 Task: Look for space in Saarlouis, Germany from 8th June, 2023 to 12th June, 2023 for 2 adults in price range Rs.8000 to Rs.16000. Place can be private room with 1  bedroom having 1 bed and 1 bathroom. Property type can be flatguest house, hotel. Booking option can be shelf check-in. Required host language is English.
Action: Mouse moved to (353, 187)
Screenshot: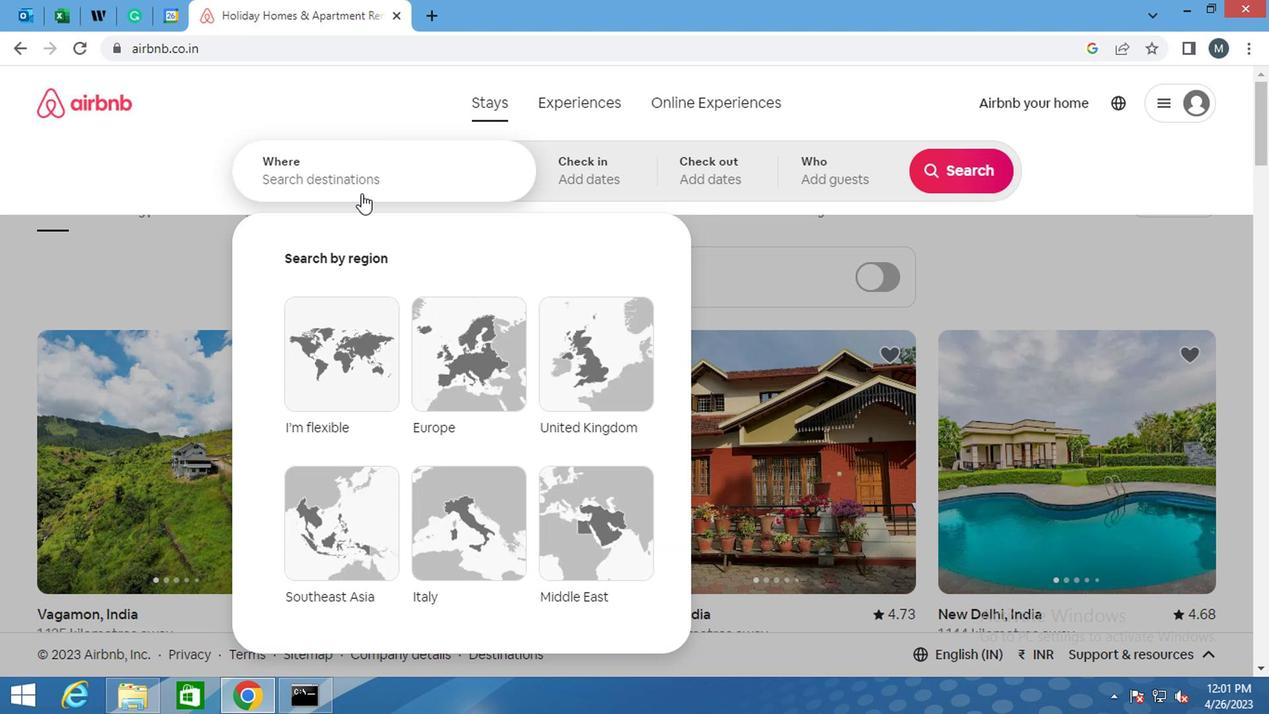 
Action: Mouse pressed left at (353, 187)
Screenshot: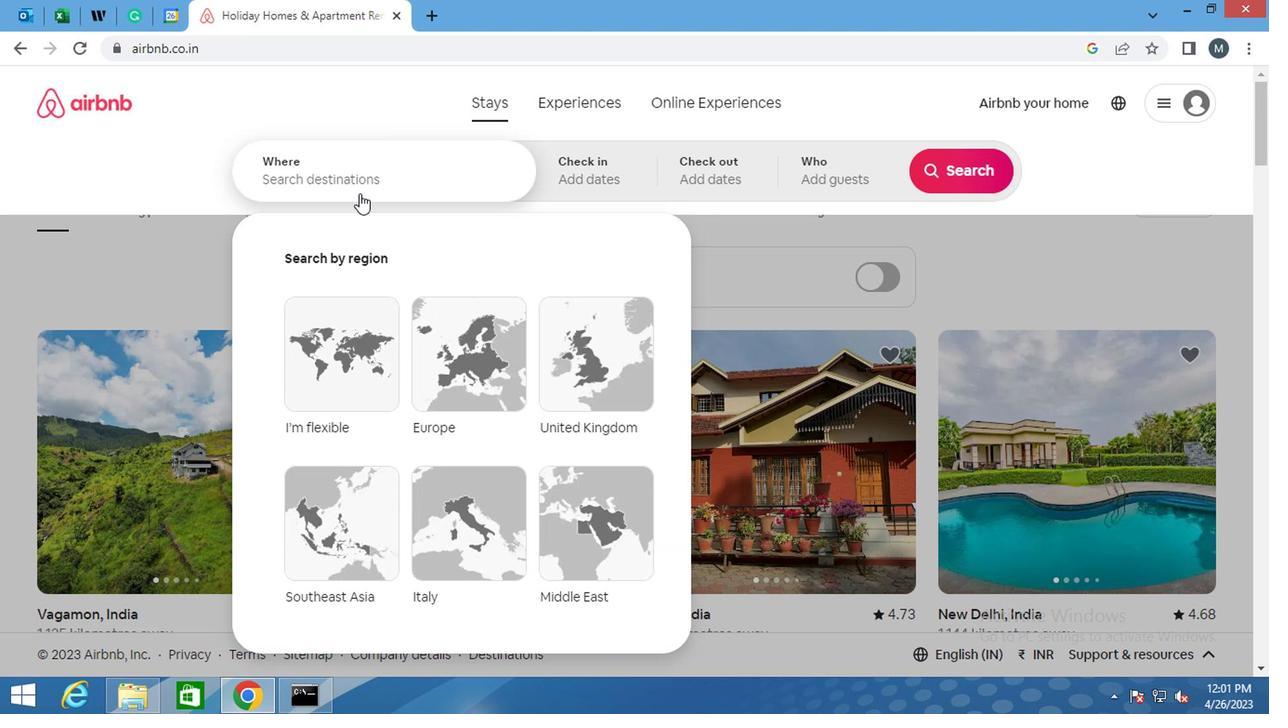 
Action: Key pressed <Key.shift>SAARLOUIS,<Key.shift>GER
Screenshot: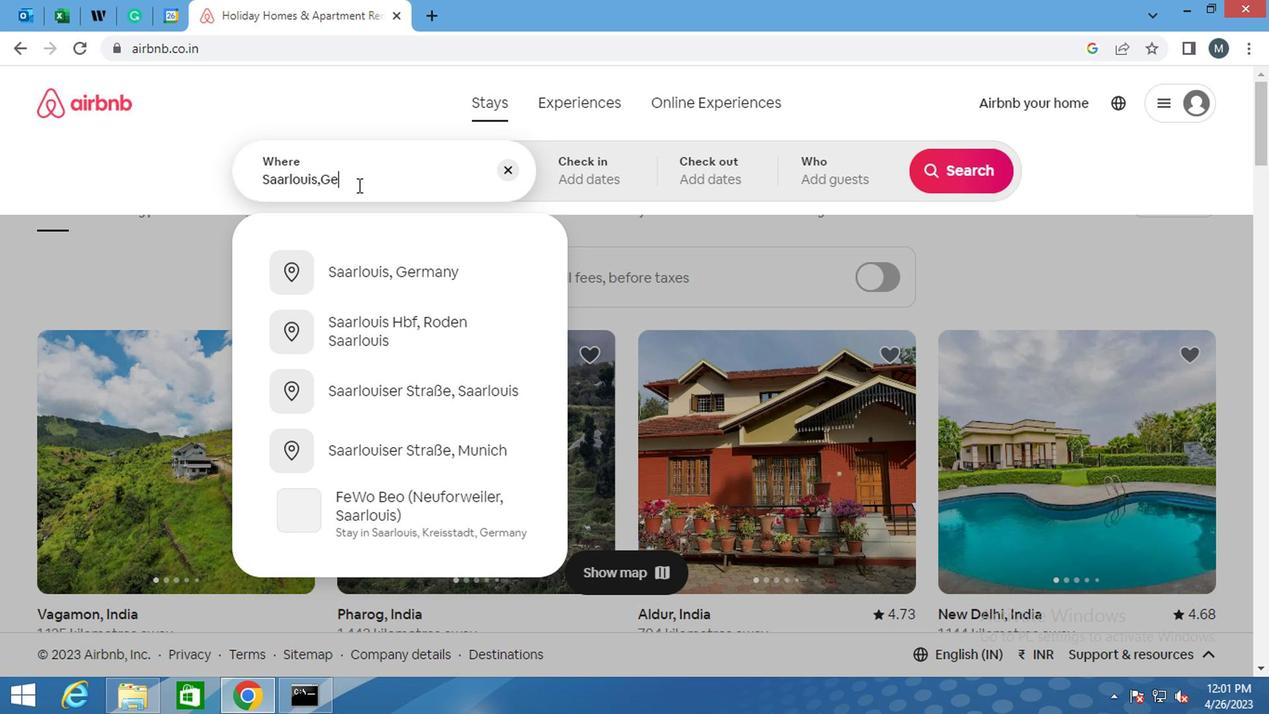 
Action: Mouse moved to (425, 269)
Screenshot: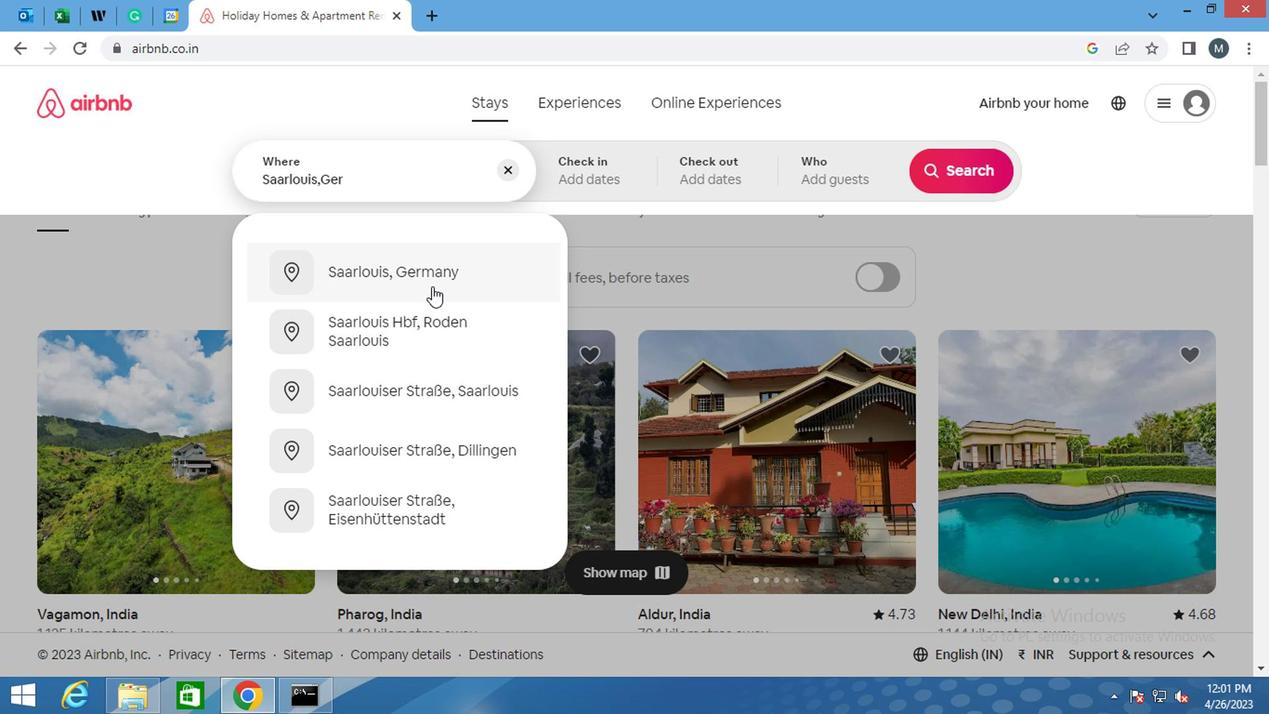 
Action: Mouse pressed left at (425, 269)
Screenshot: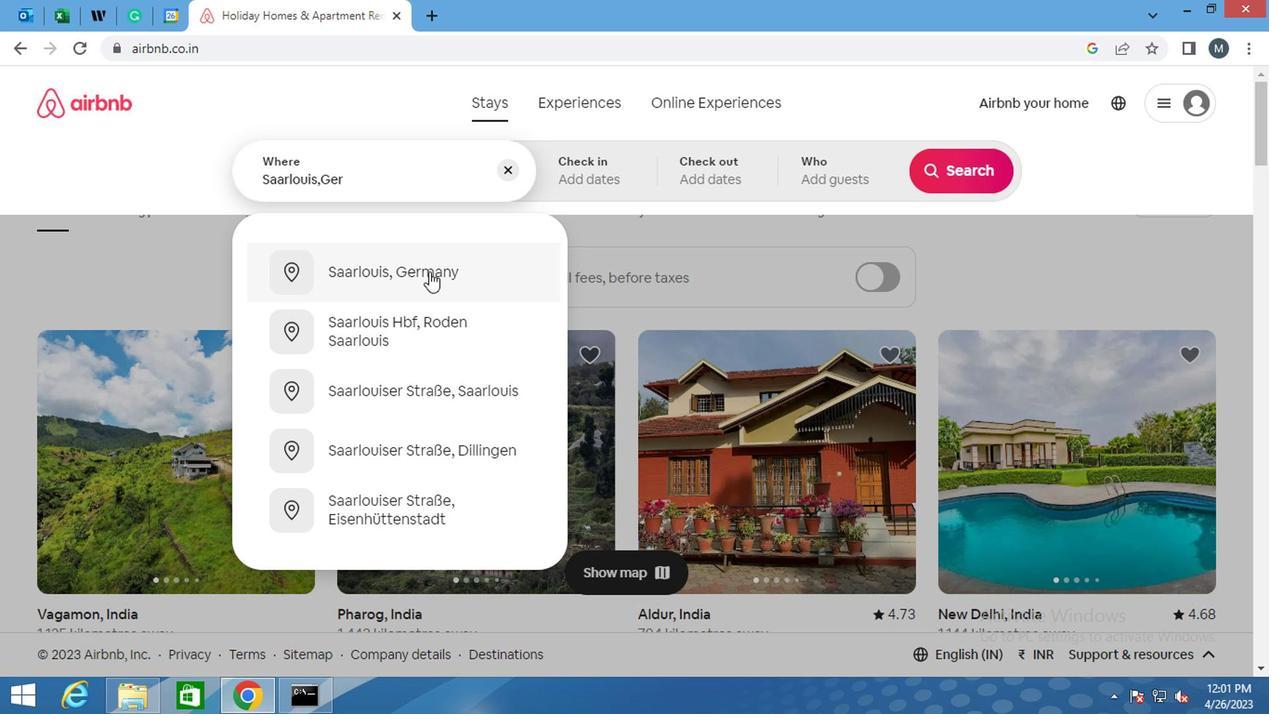 
Action: Mouse moved to (574, 185)
Screenshot: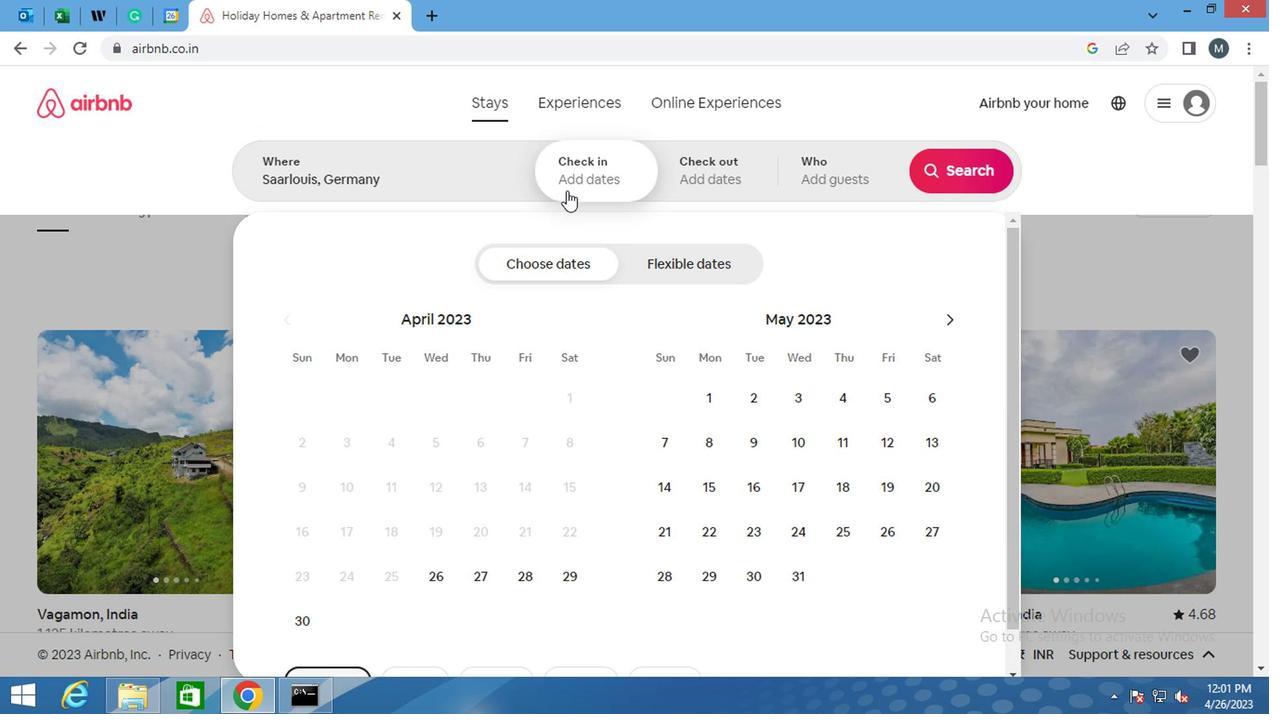 
Action: Mouse pressed left at (574, 185)
Screenshot: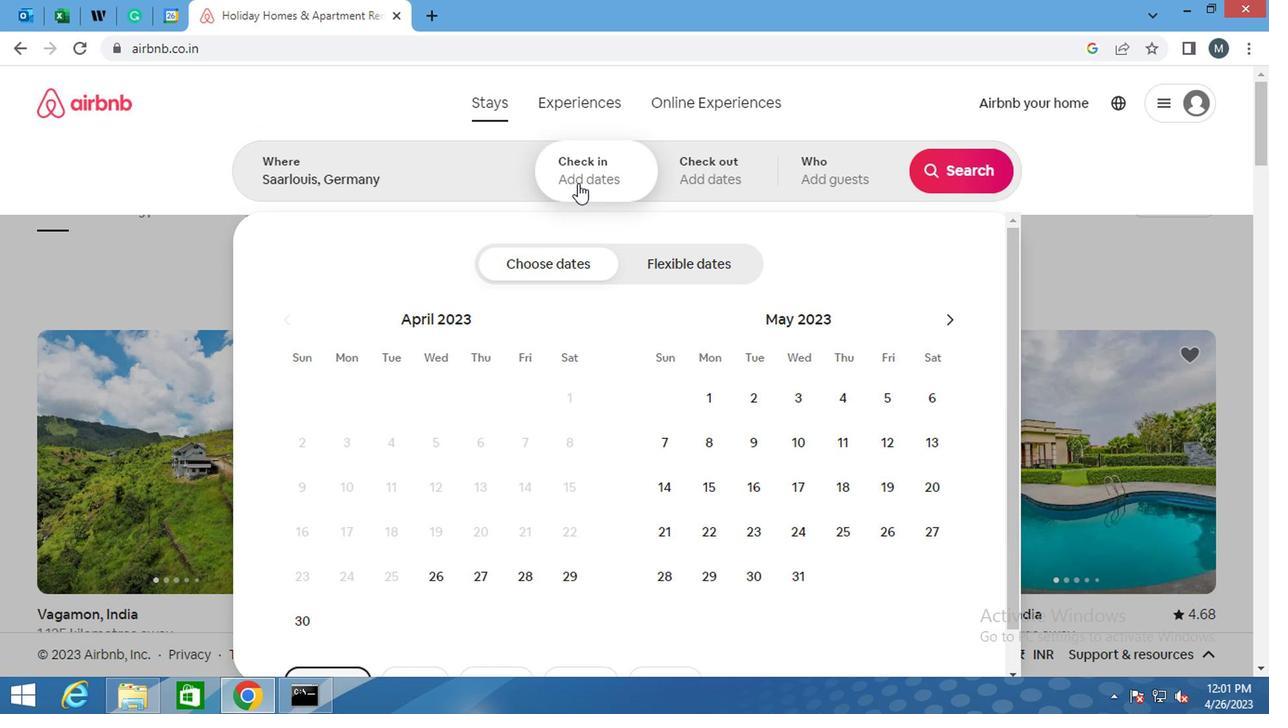 
Action: Mouse moved to (577, 187)
Screenshot: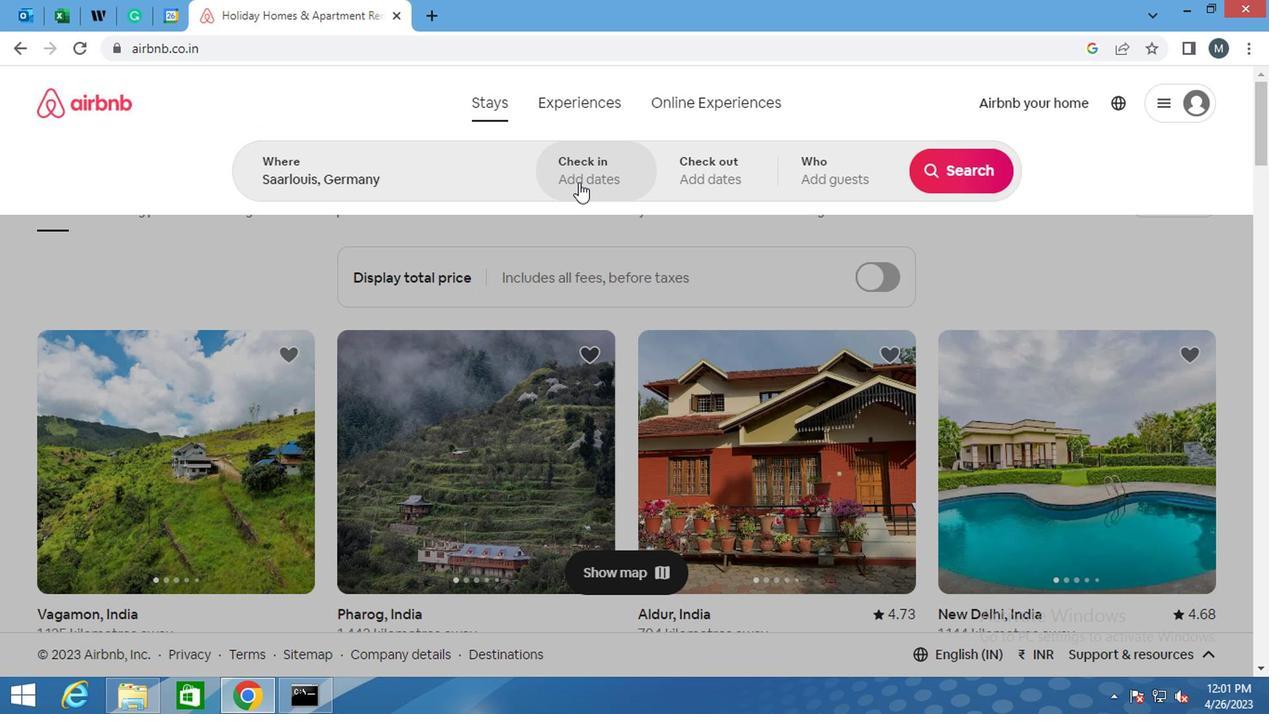 
Action: Mouse pressed left at (577, 187)
Screenshot: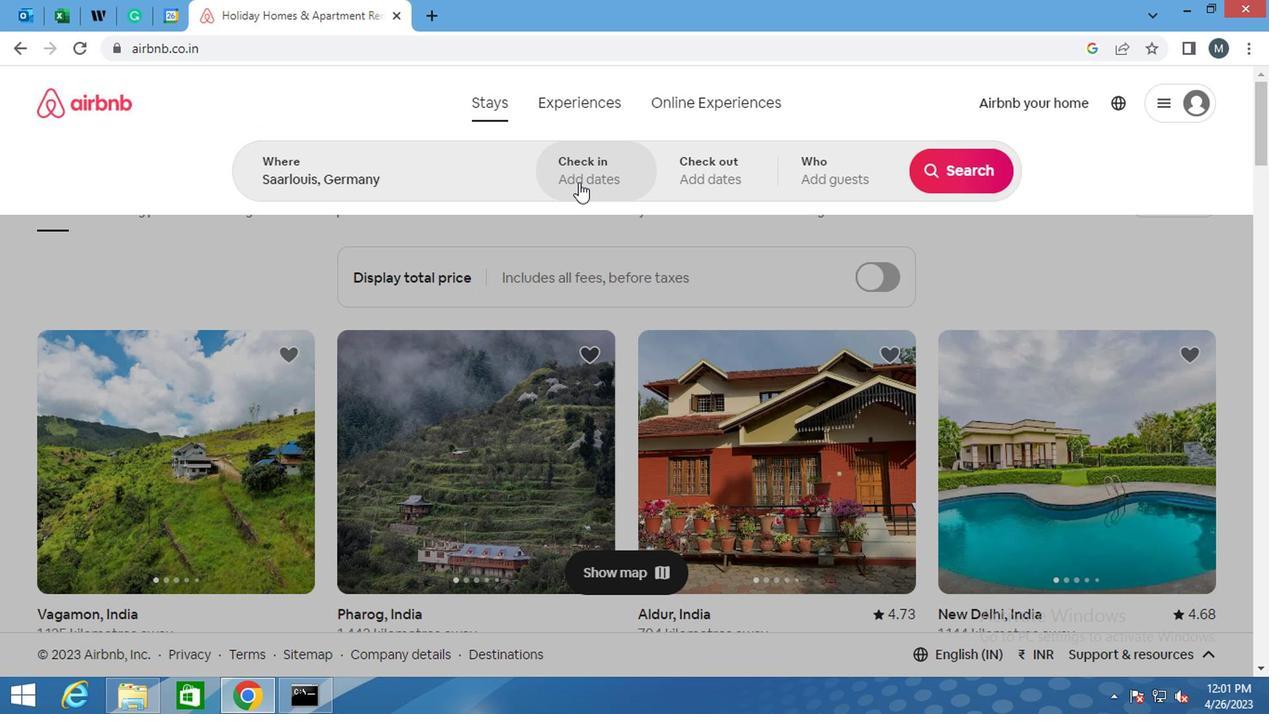 
Action: Mouse moved to (938, 315)
Screenshot: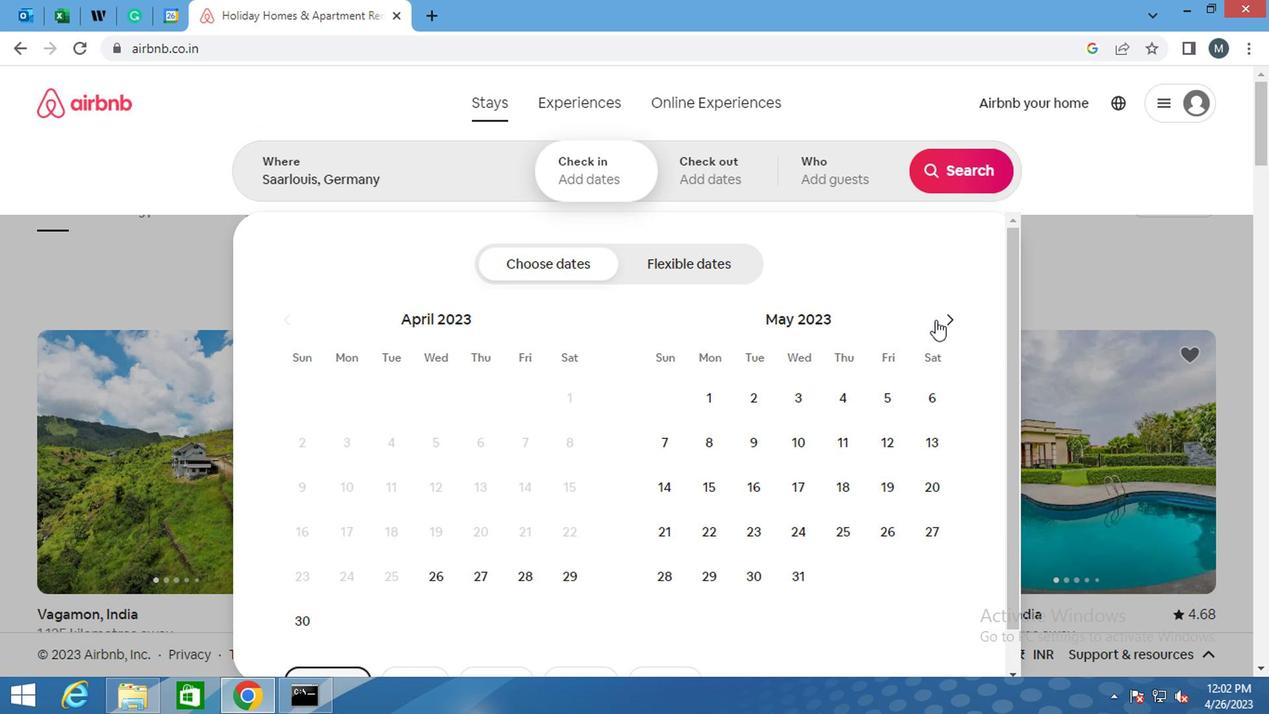 
Action: Mouse pressed left at (938, 315)
Screenshot: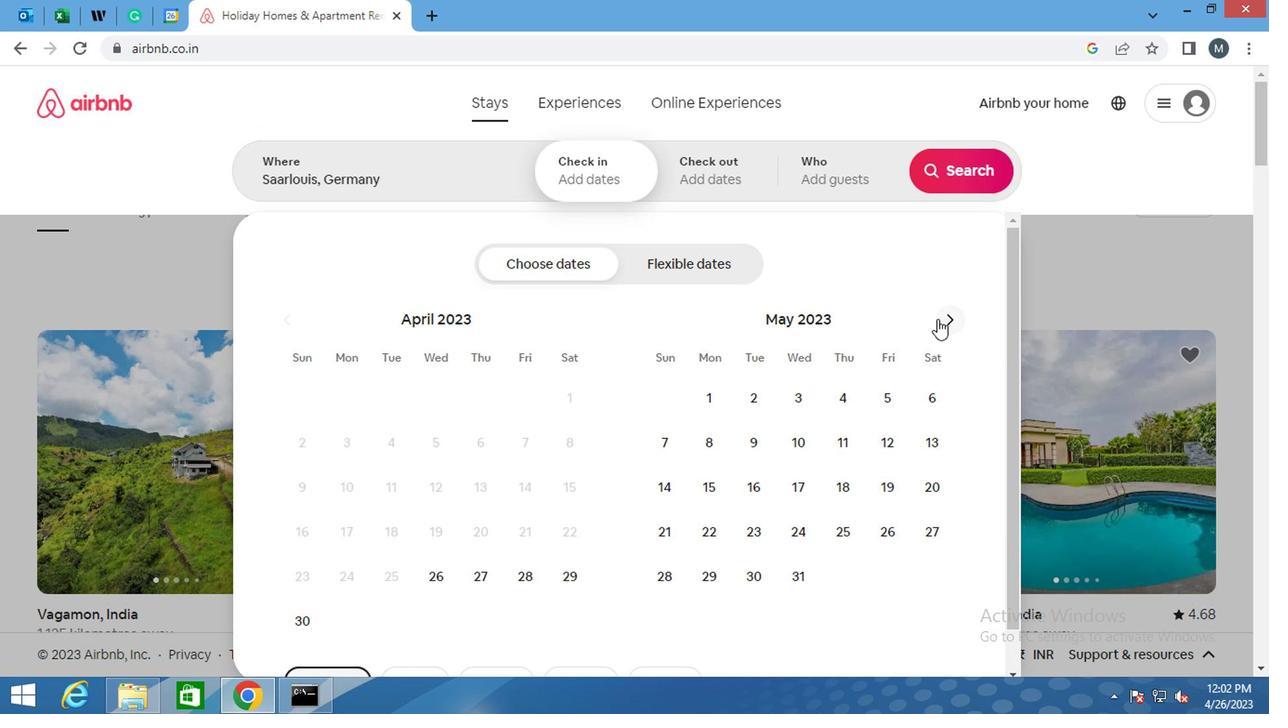 
Action: Mouse moved to (844, 450)
Screenshot: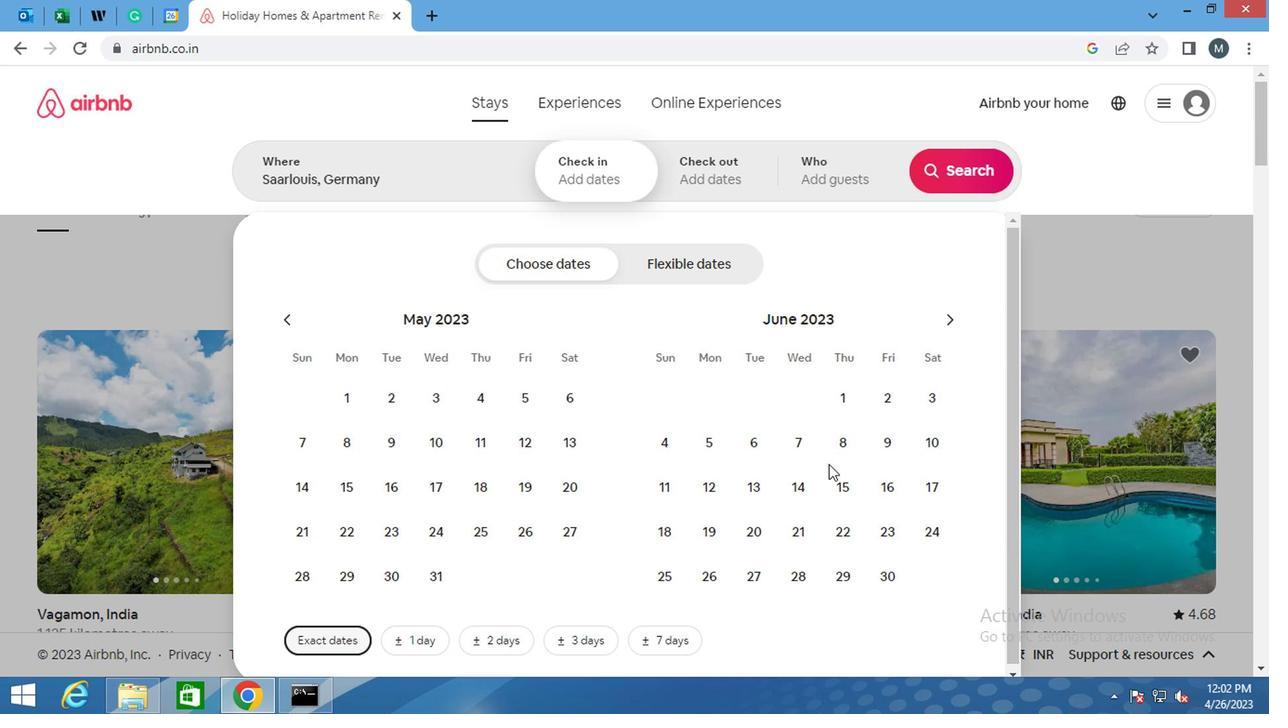 
Action: Mouse pressed left at (844, 450)
Screenshot: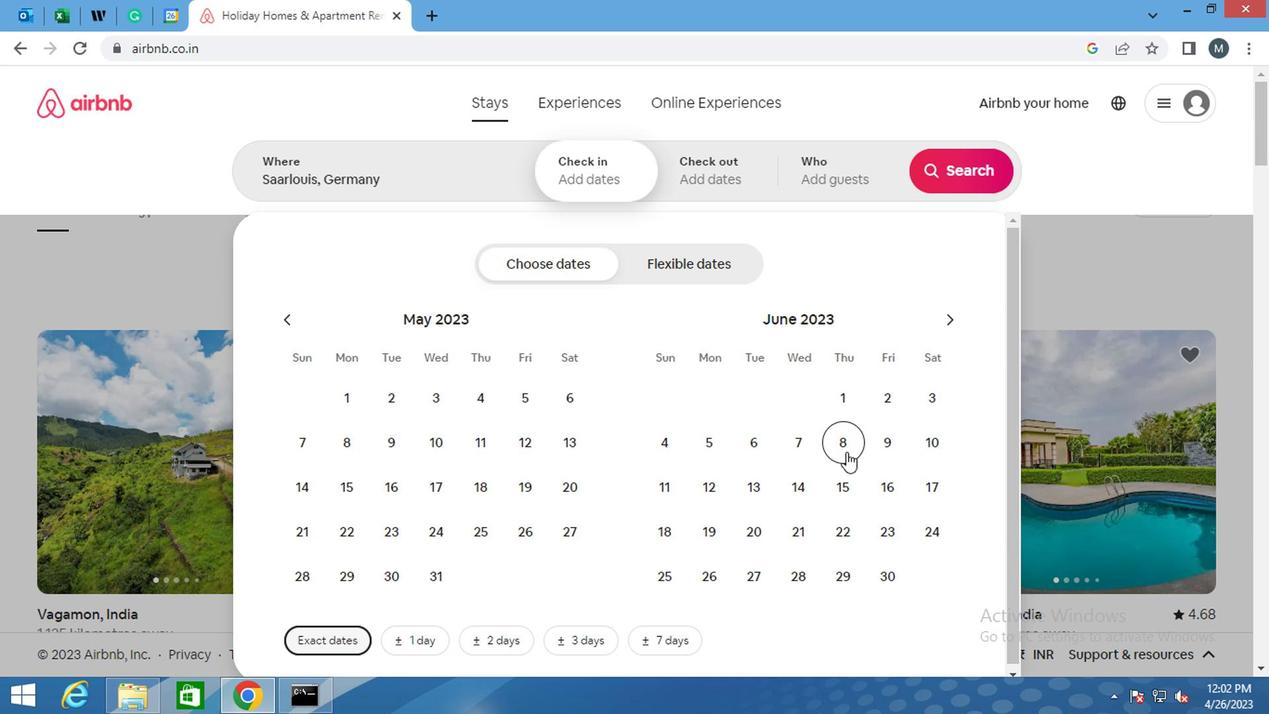 
Action: Mouse moved to (698, 493)
Screenshot: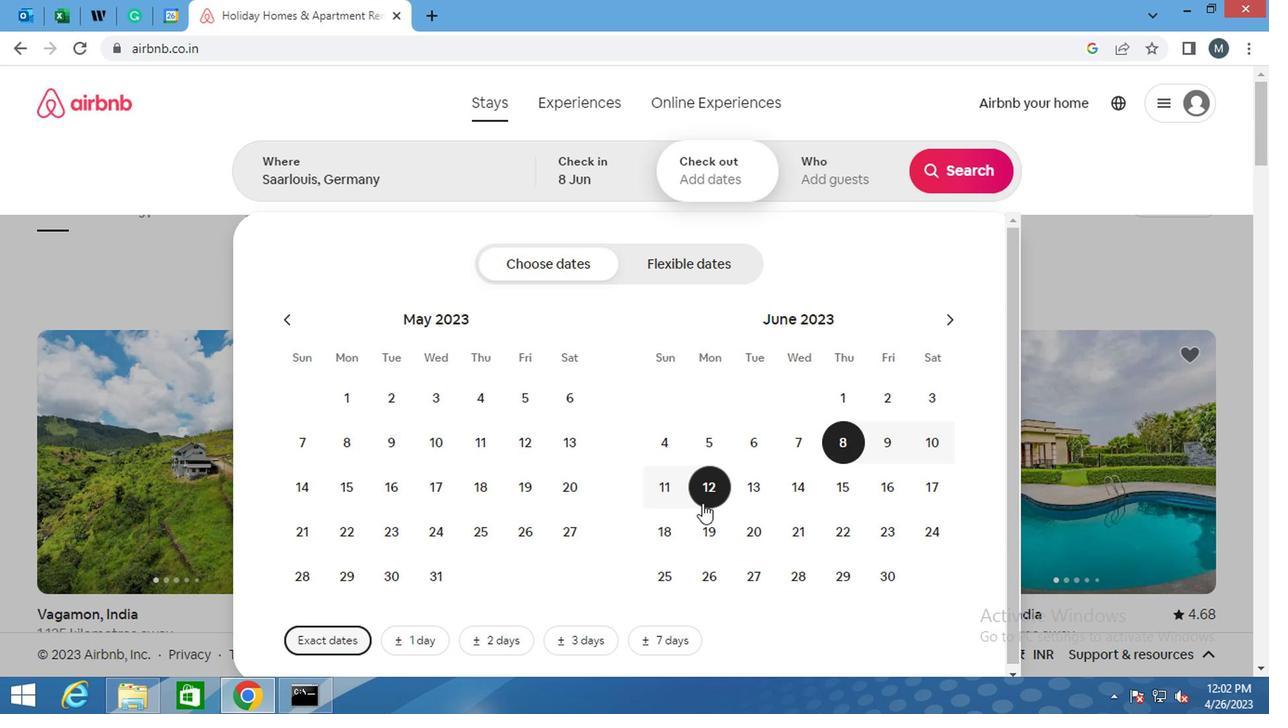 
Action: Mouse pressed left at (698, 493)
Screenshot: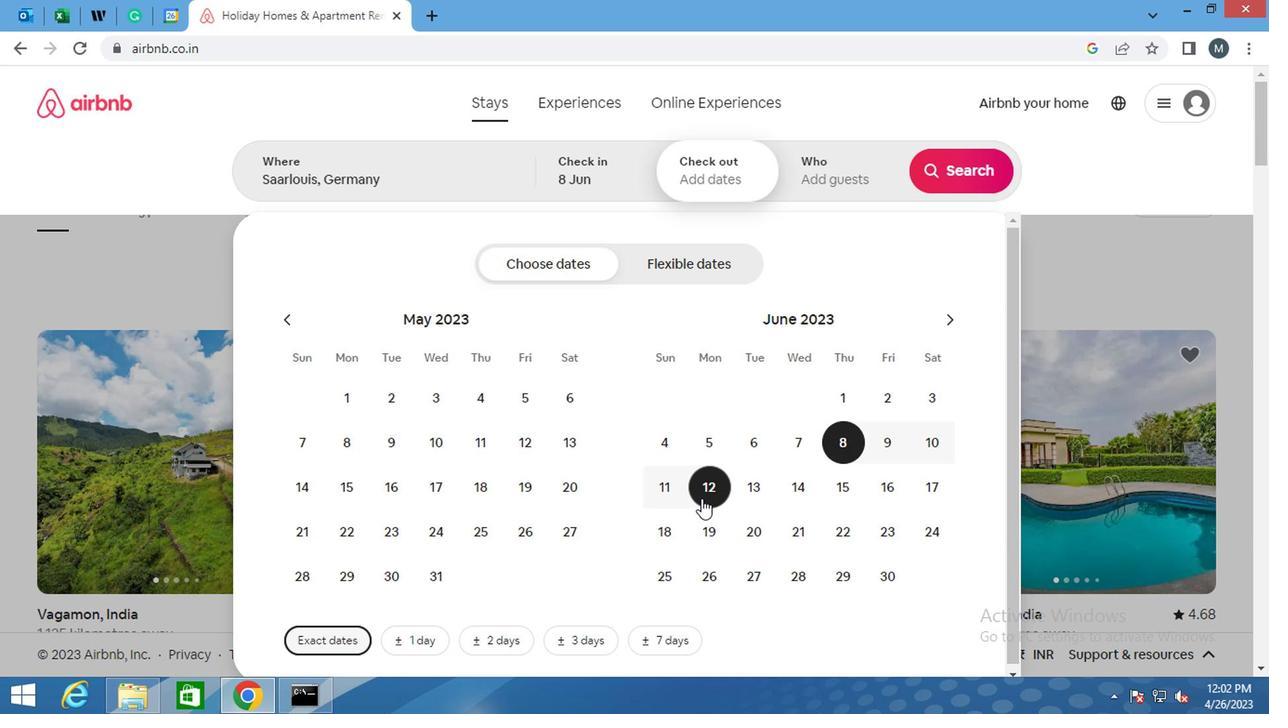 
Action: Mouse moved to (825, 175)
Screenshot: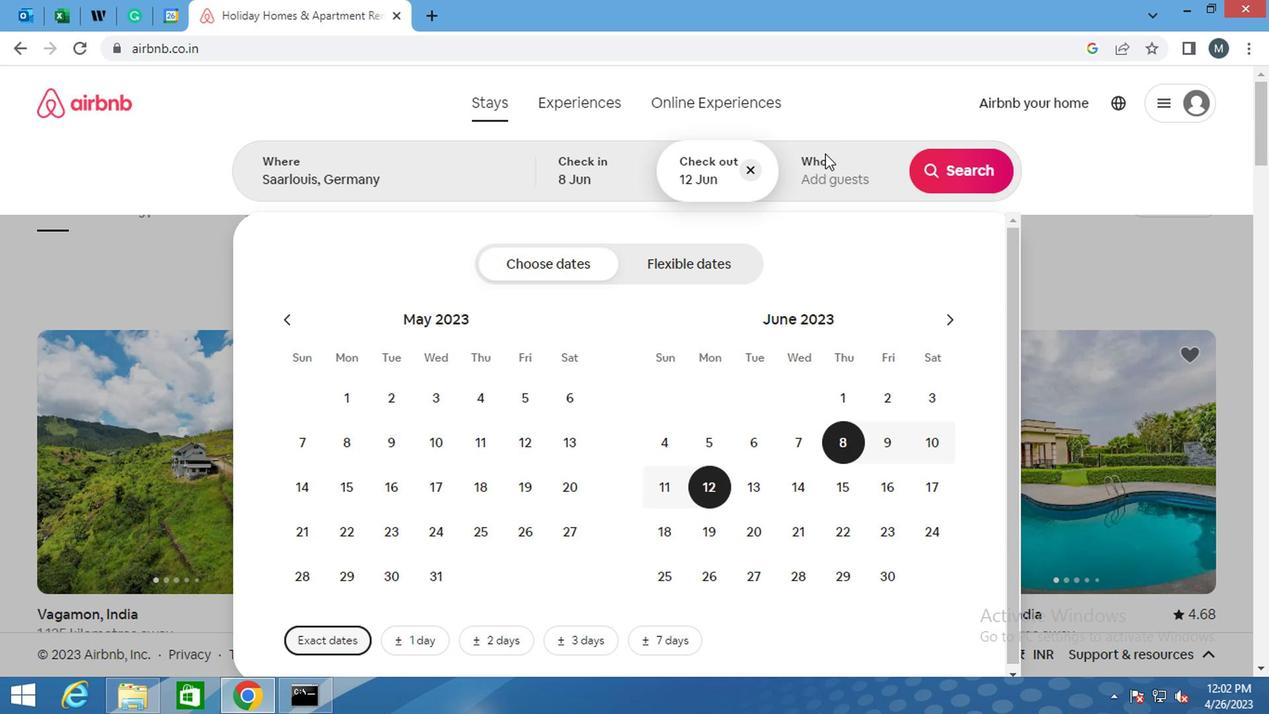 
Action: Mouse pressed left at (825, 175)
Screenshot: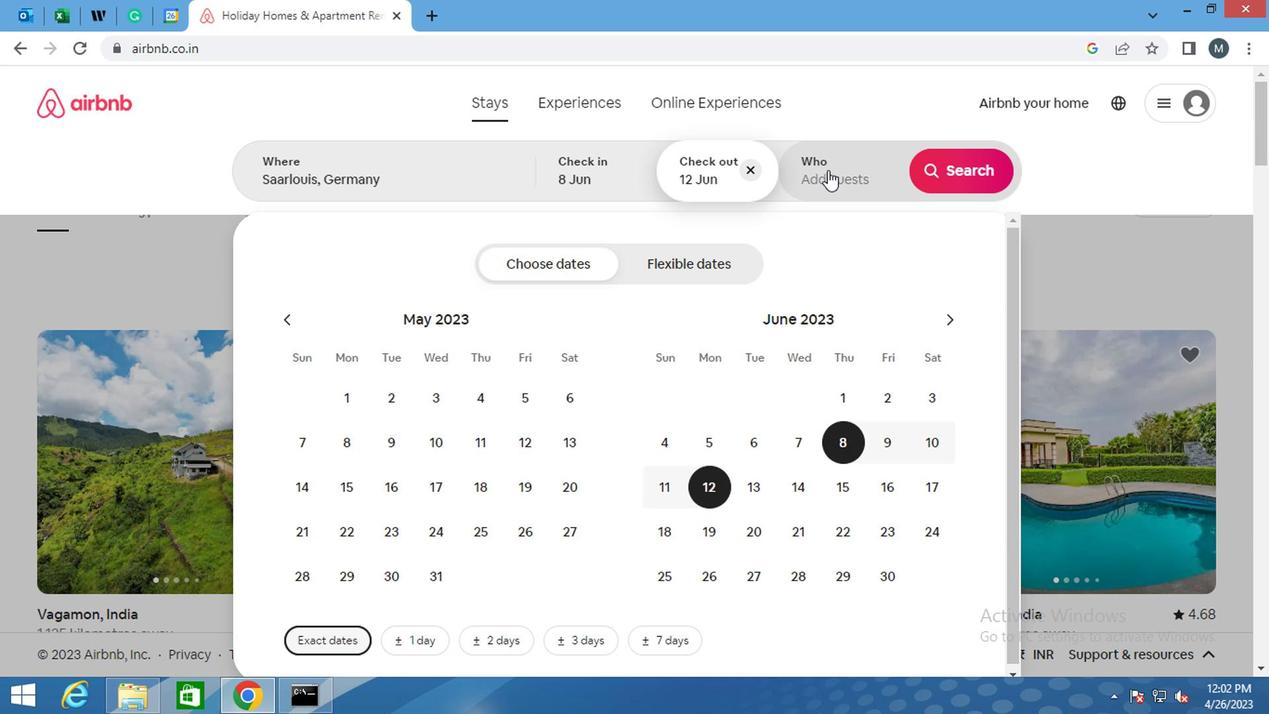 
Action: Mouse moved to (966, 271)
Screenshot: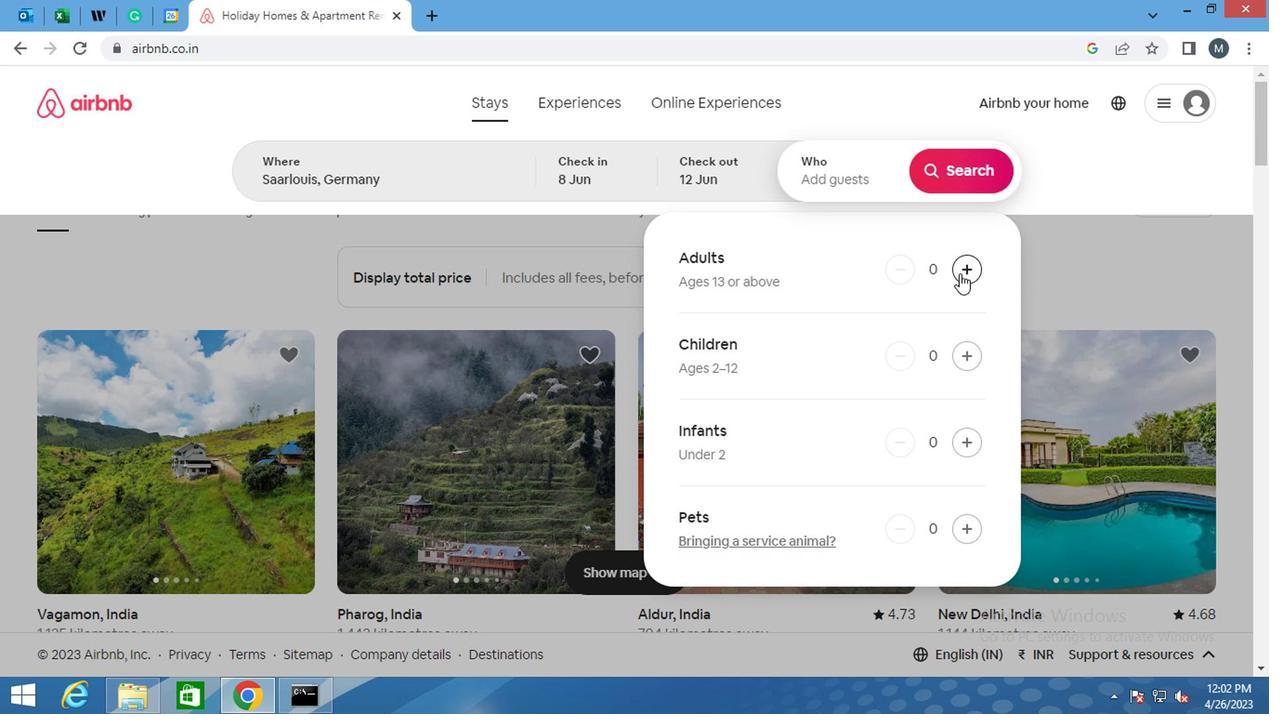 
Action: Mouse pressed left at (966, 271)
Screenshot: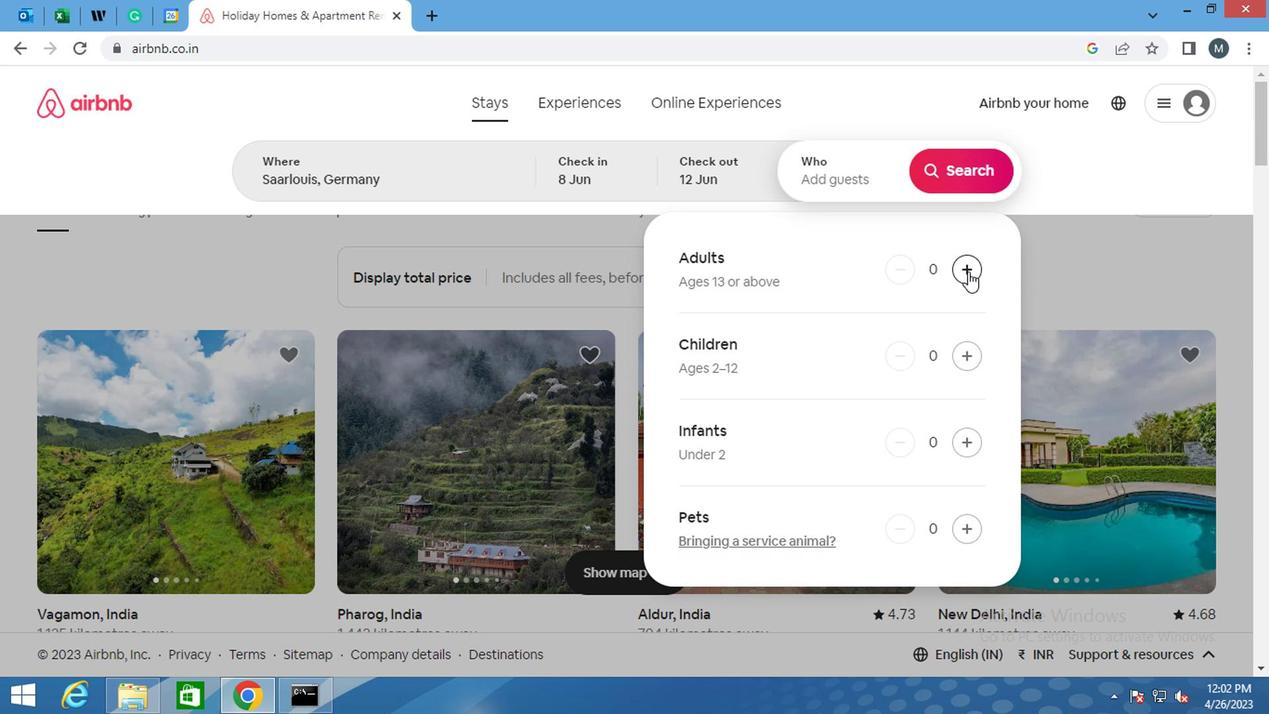 
Action: Mouse moved to (966, 271)
Screenshot: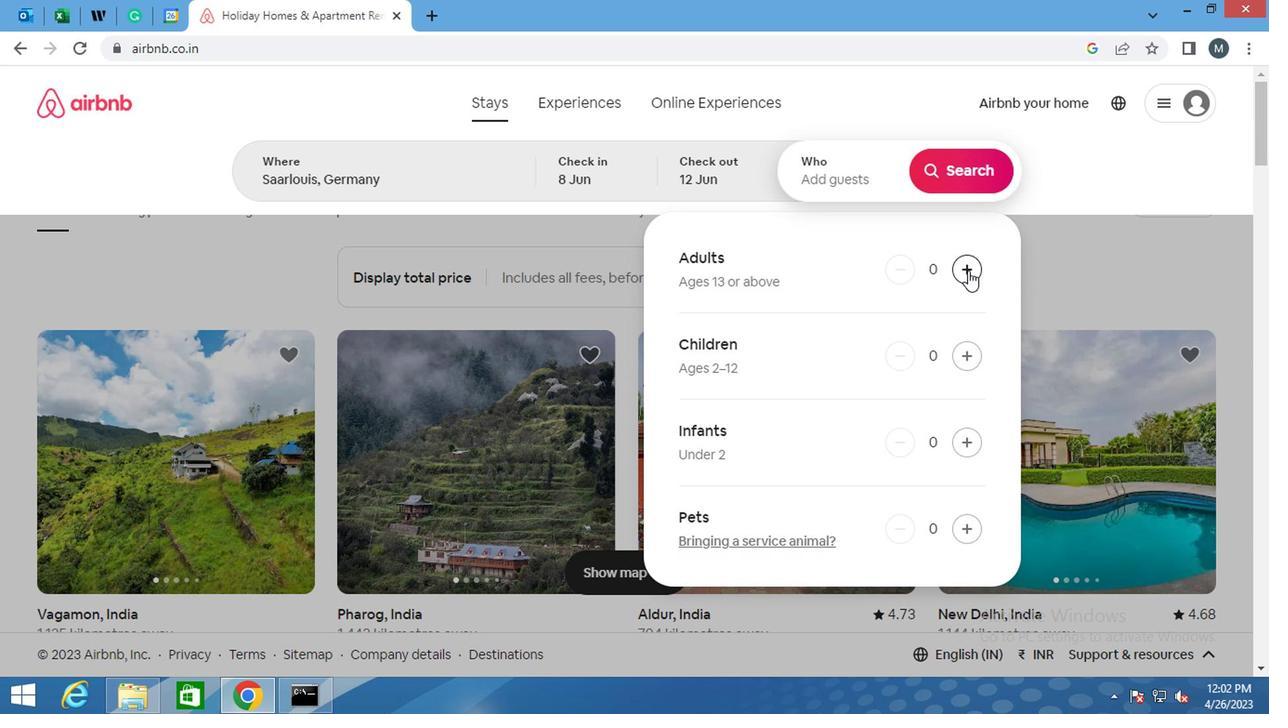 
Action: Mouse pressed left at (966, 271)
Screenshot: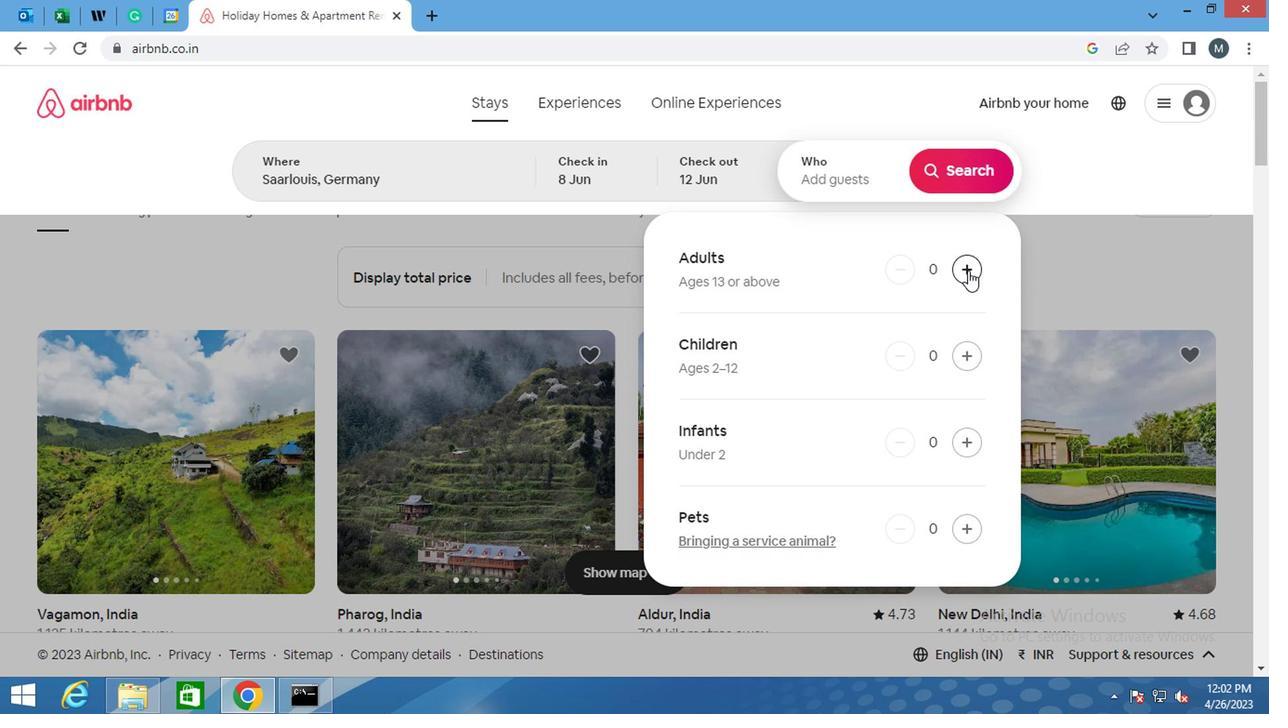 
Action: Mouse moved to (950, 175)
Screenshot: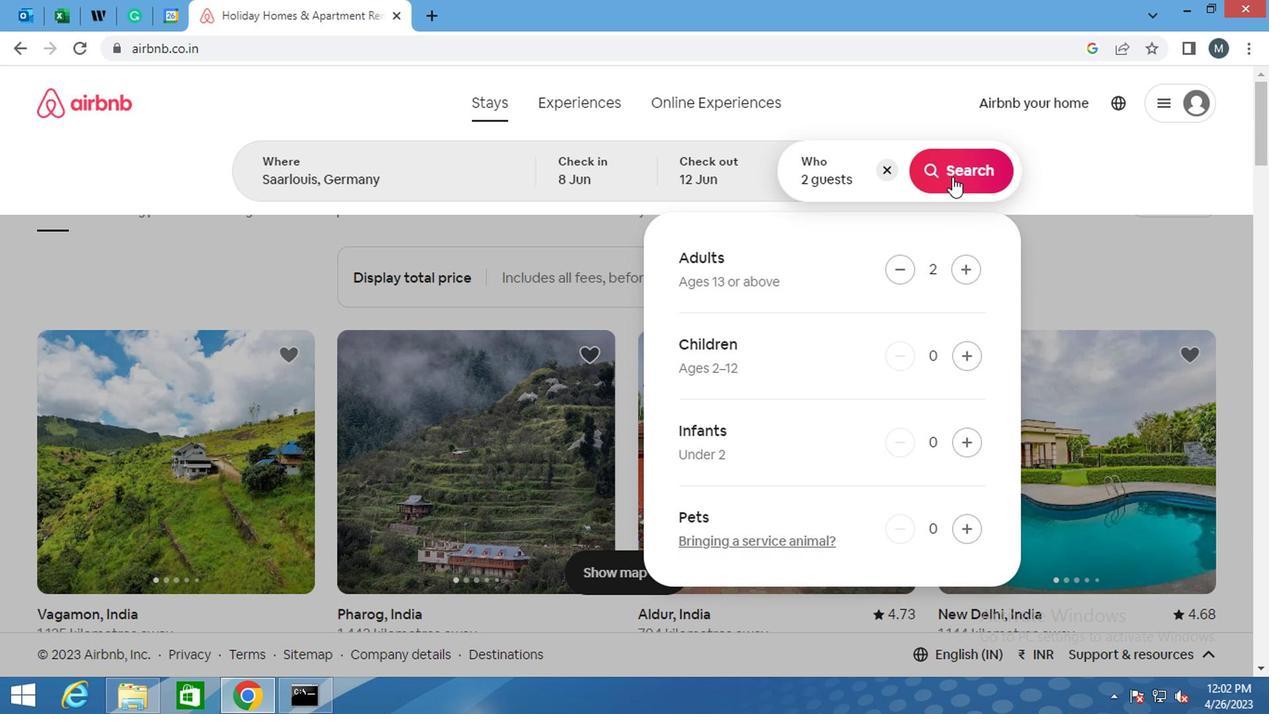 
Action: Mouse pressed left at (950, 175)
Screenshot: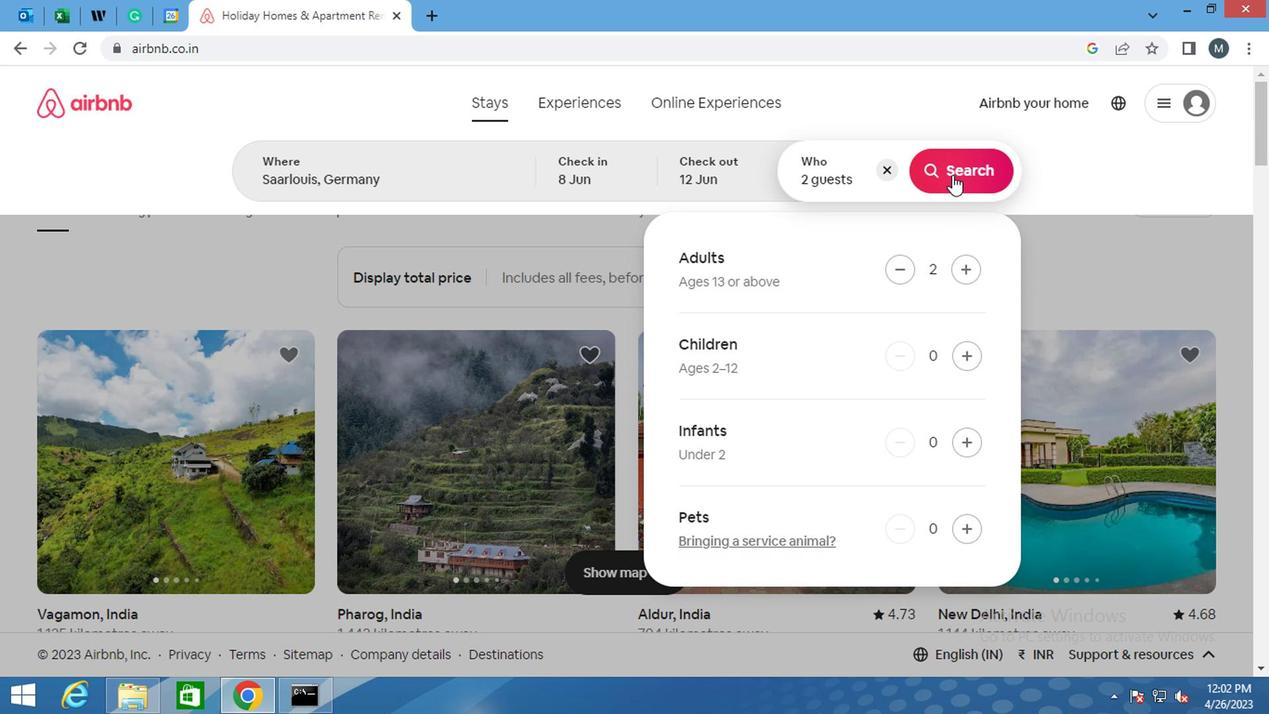 
Action: Mouse moved to (1211, 187)
Screenshot: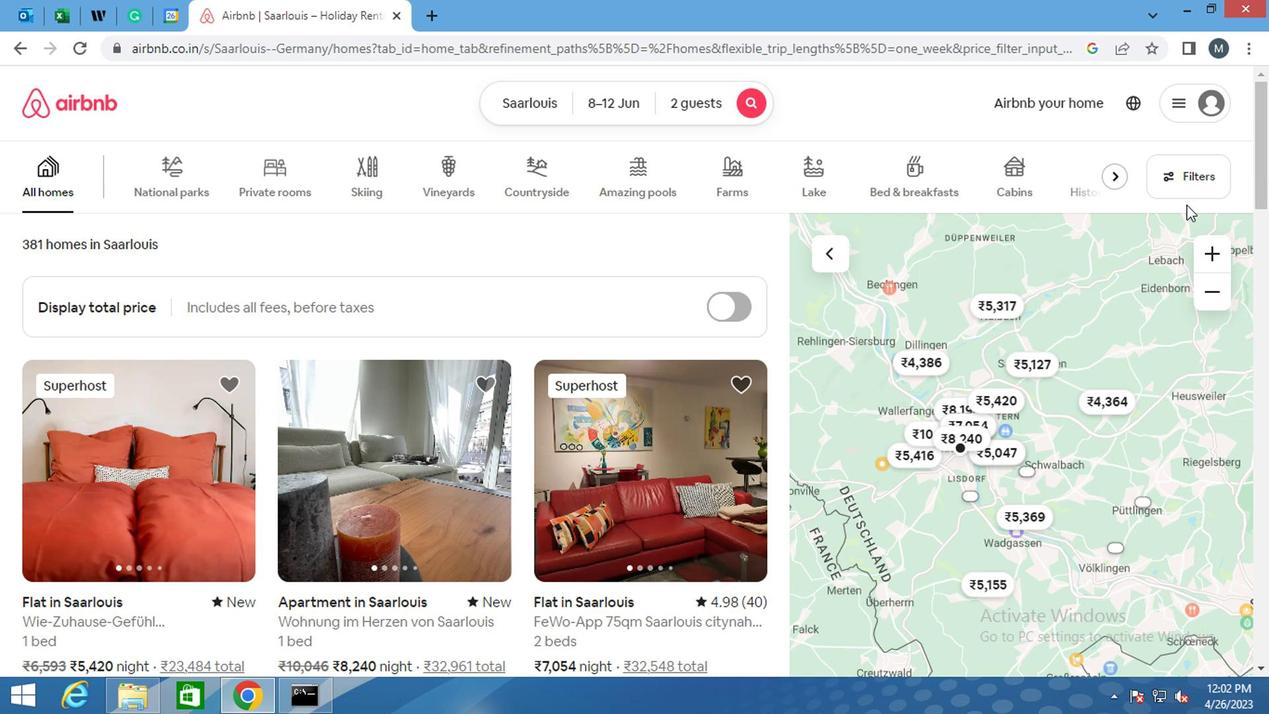 
Action: Mouse pressed left at (1211, 187)
Screenshot: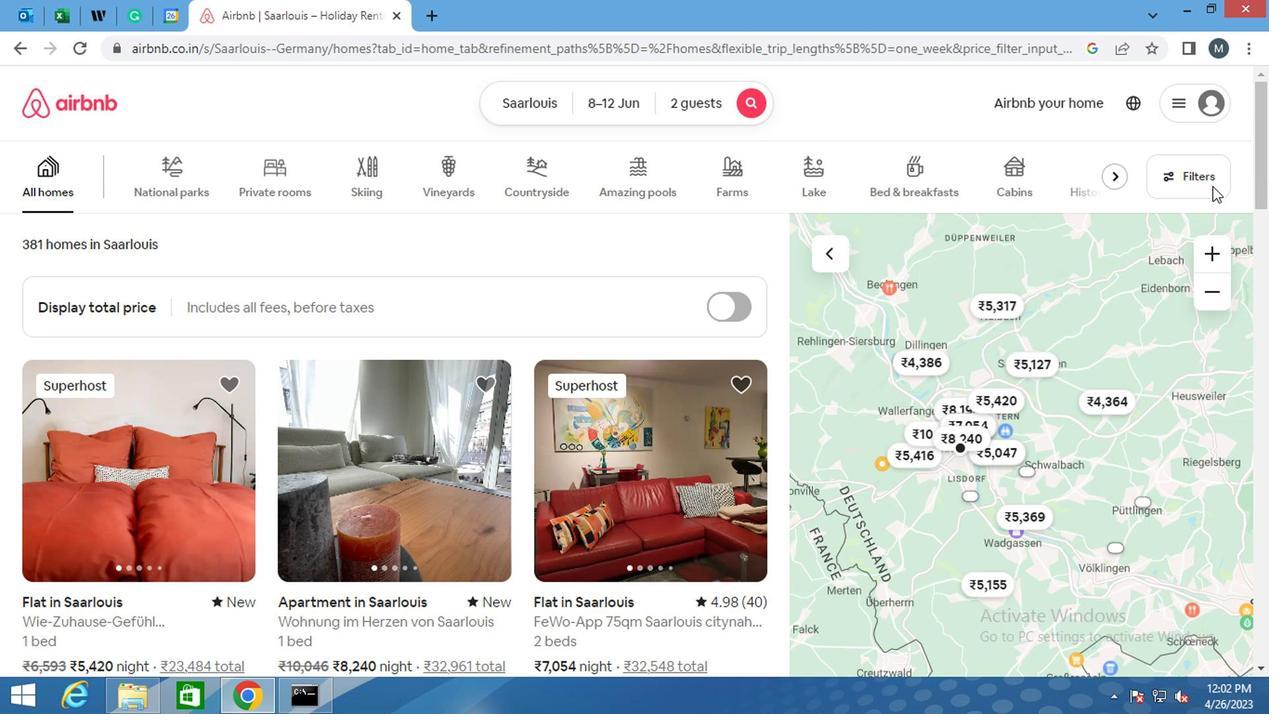 
Action: Mouse moved to (411, 426)
Screenshot: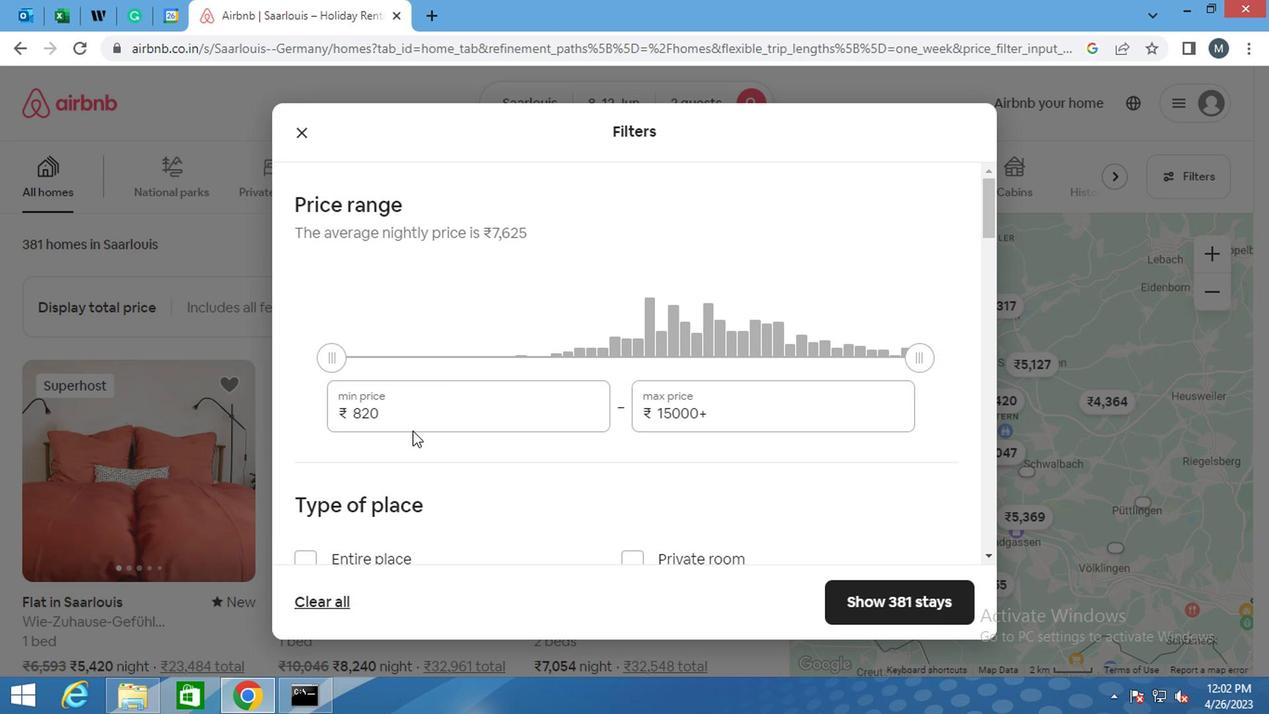 
Action: Mouse pressed left at (411, 426)
Screenshot: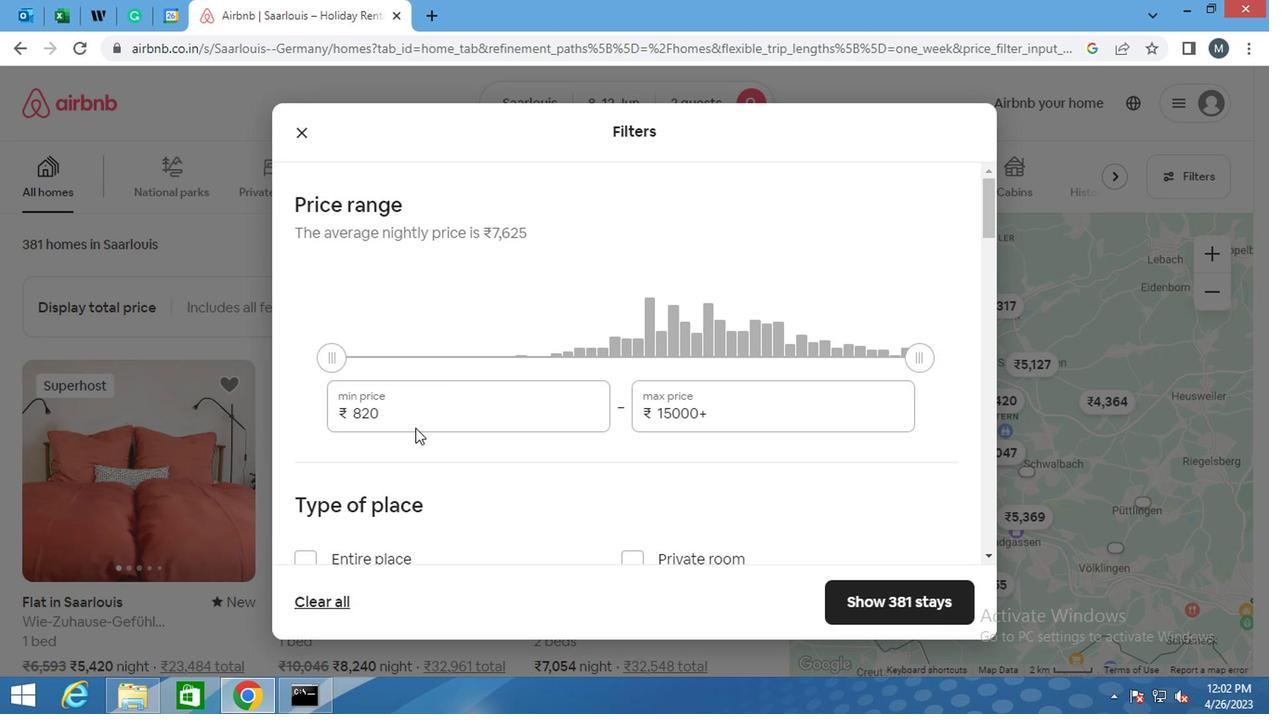 
Action: Mouse moved to (411, 421)
Screenshot: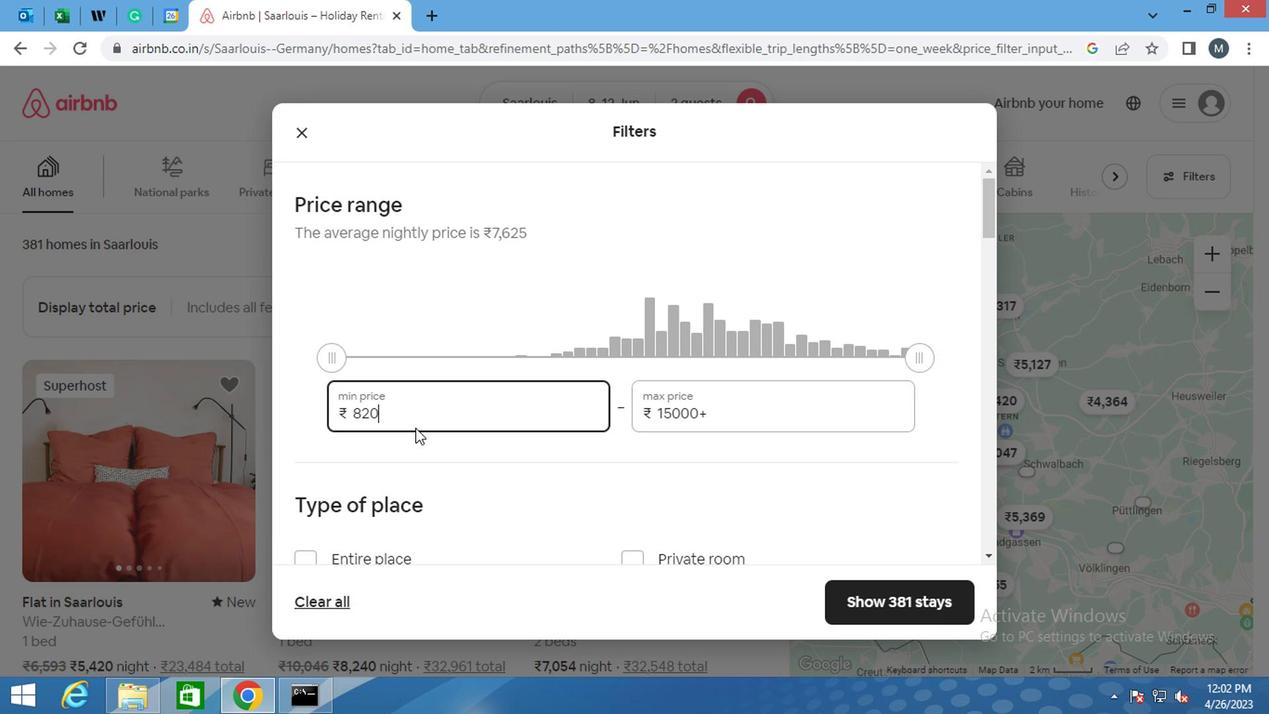 
Action: Key pressed <Key.backspace><Key.backspace>000
Screenshot: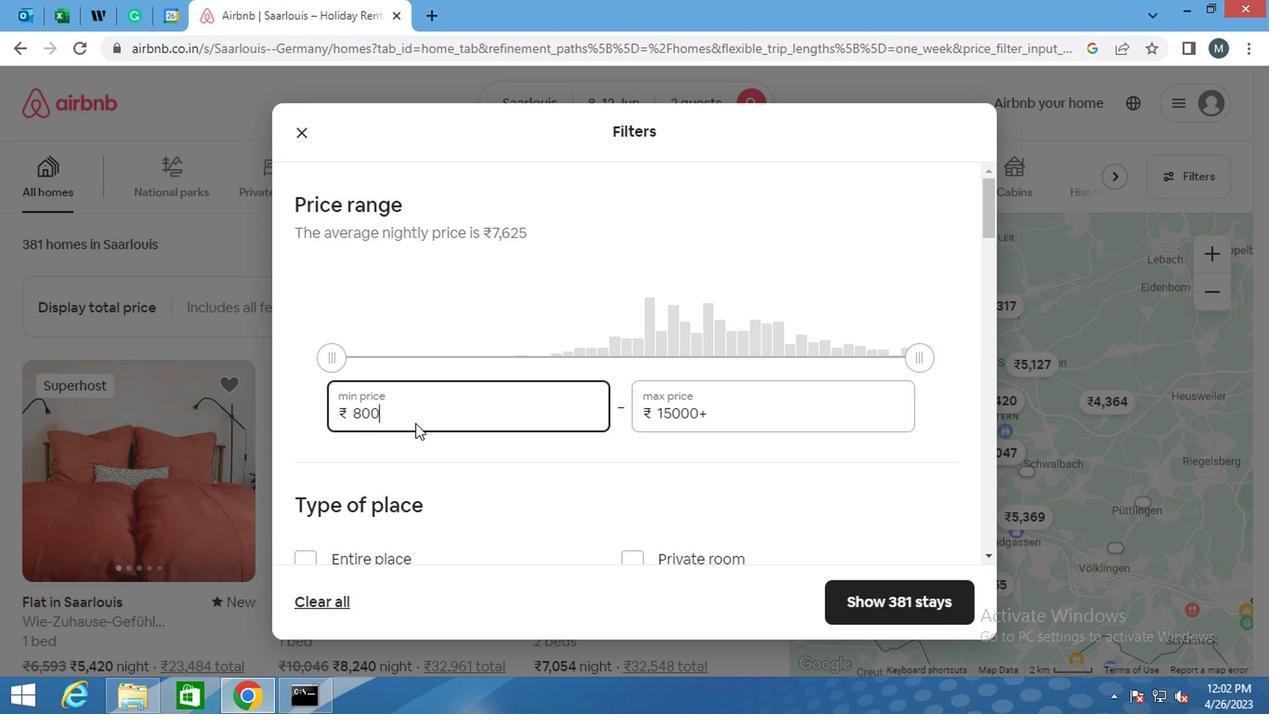 
Action: Mouse moved to (788, 412)
Screenshot: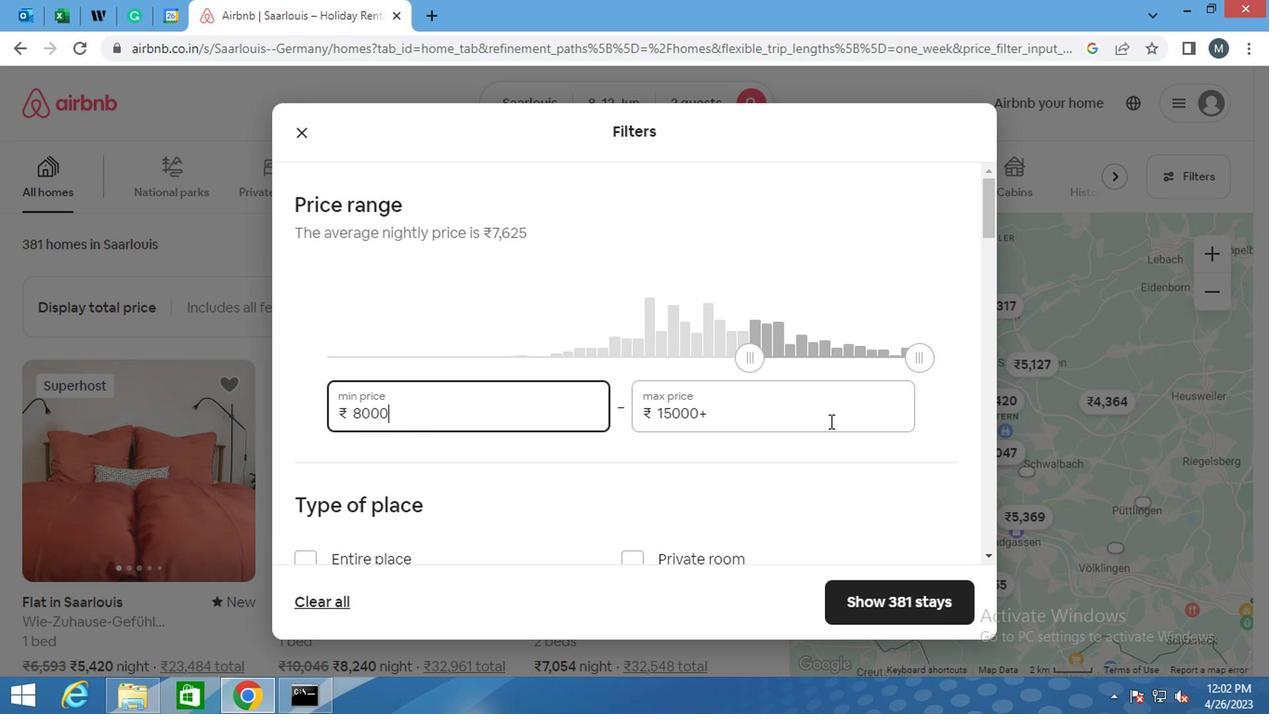 
Action: Mouse pressed left at (788, 412)
Screenshot: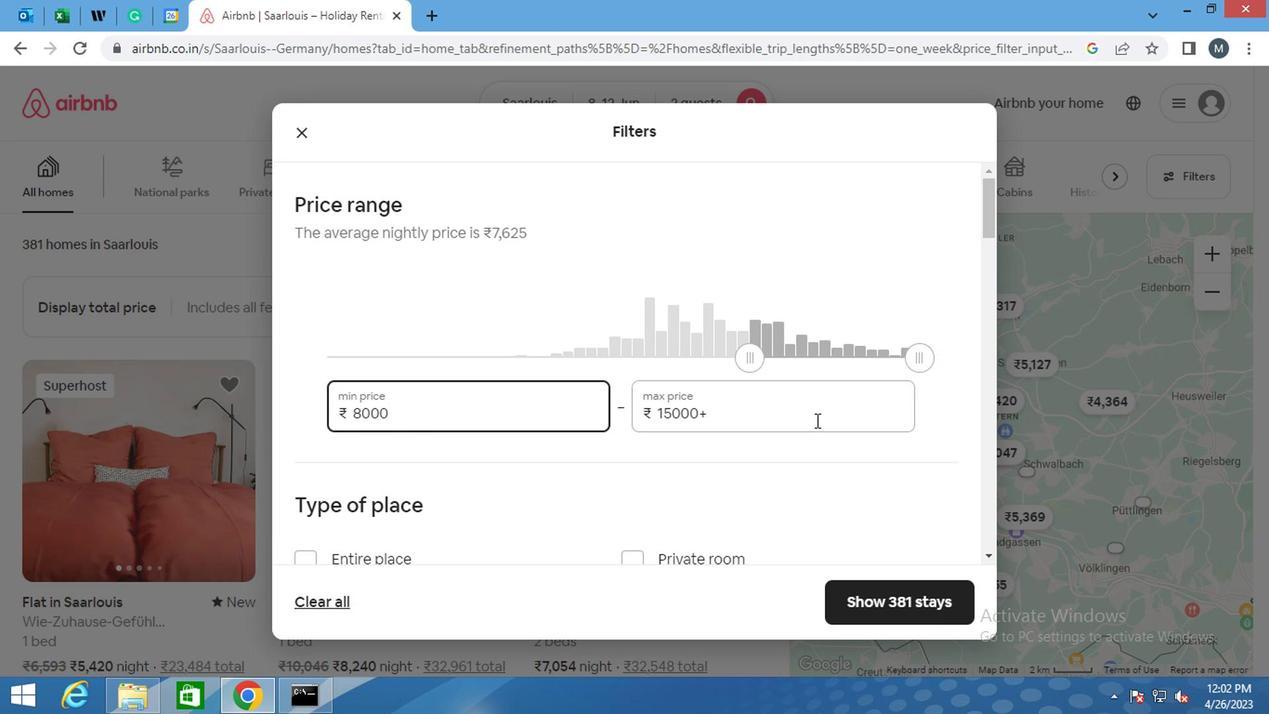 
Action: Key pressed <Key.backspace><Key.backspace><Key.backspace><Key.backspace><Key.backspace><Key.backspace>6000
Screenshot: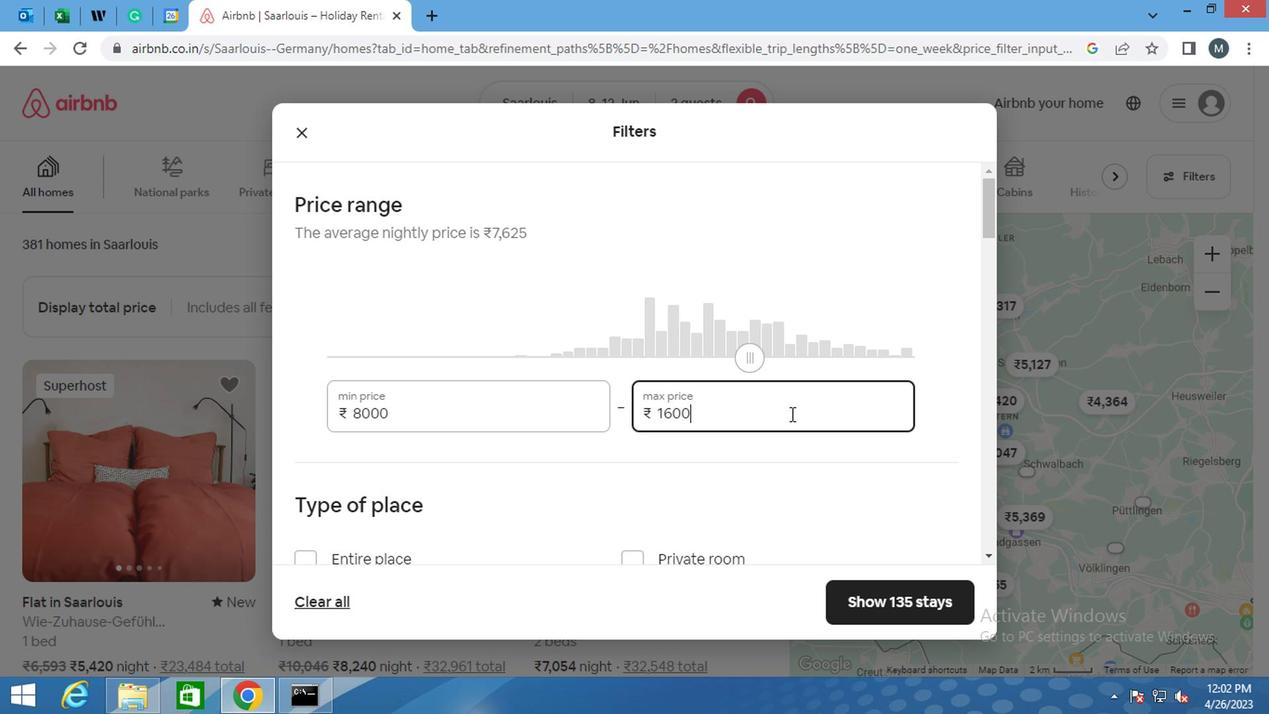 
Action: Mouse moved to (467, 402)
Screenshot: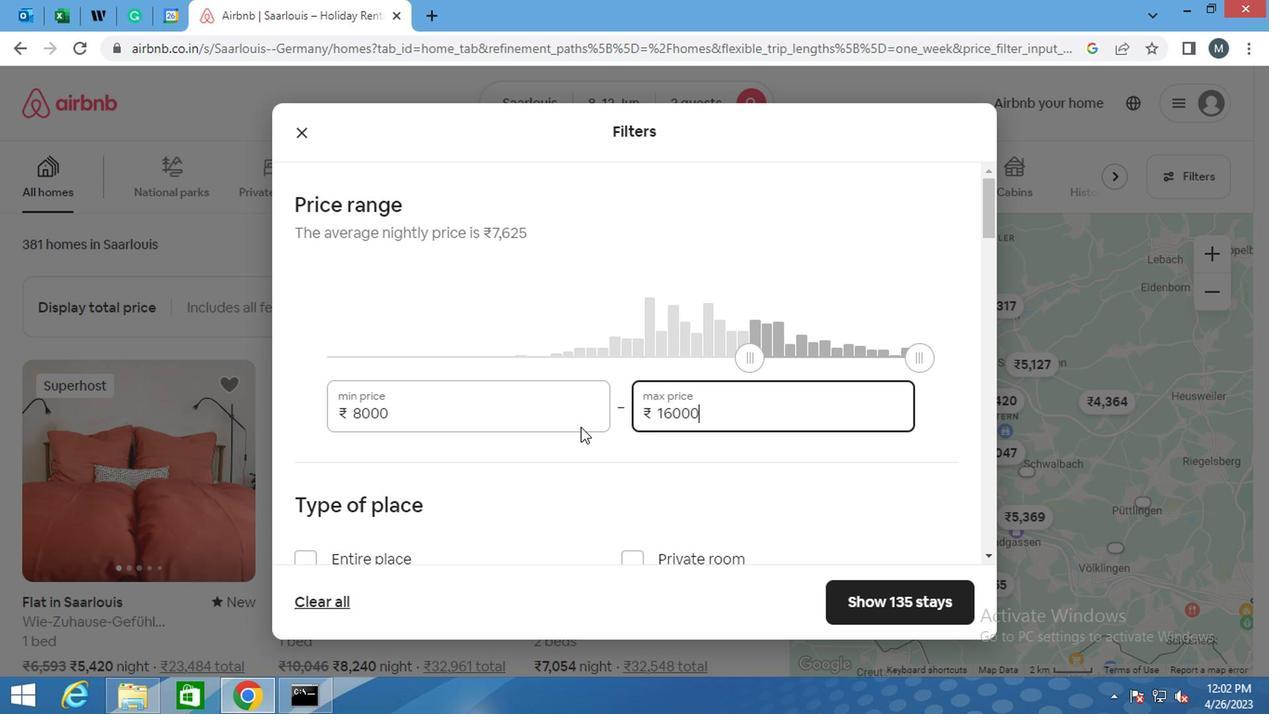 
Action: Mouse scrolled (467, 401) with delta (0, -1)
Screenshot: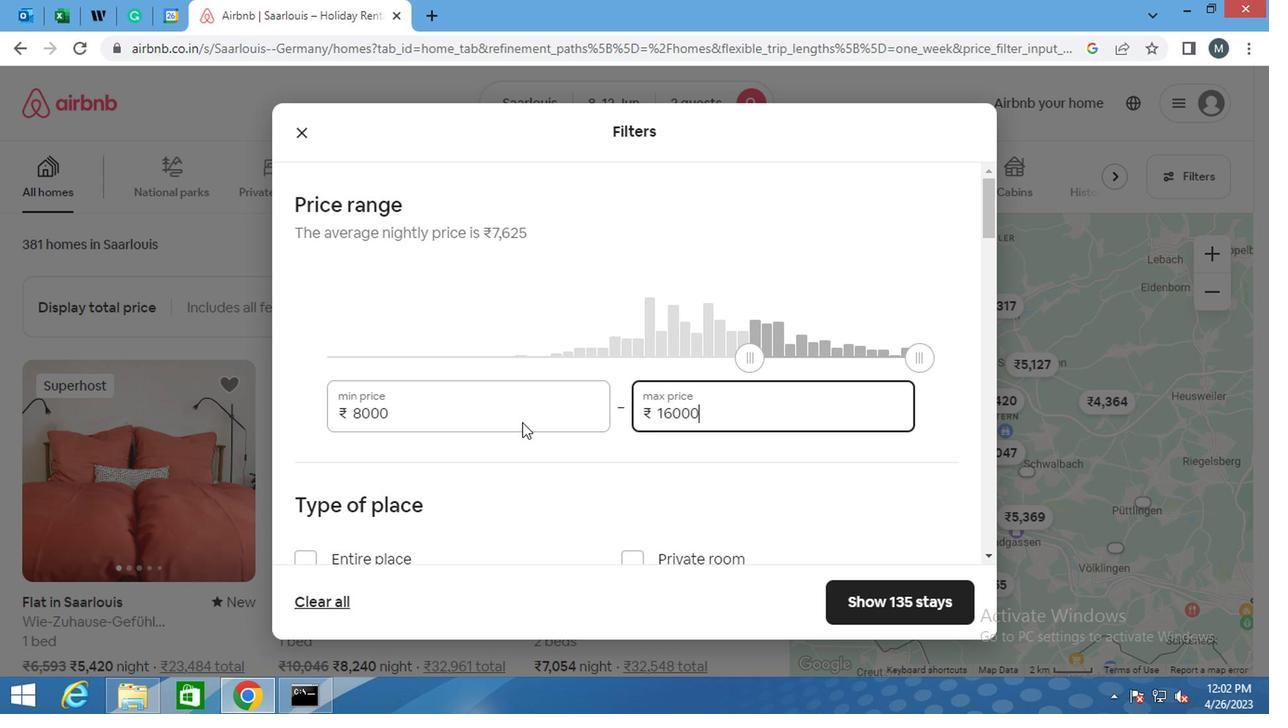 
Action: Mouse moved to (445, 413)
Screenshot: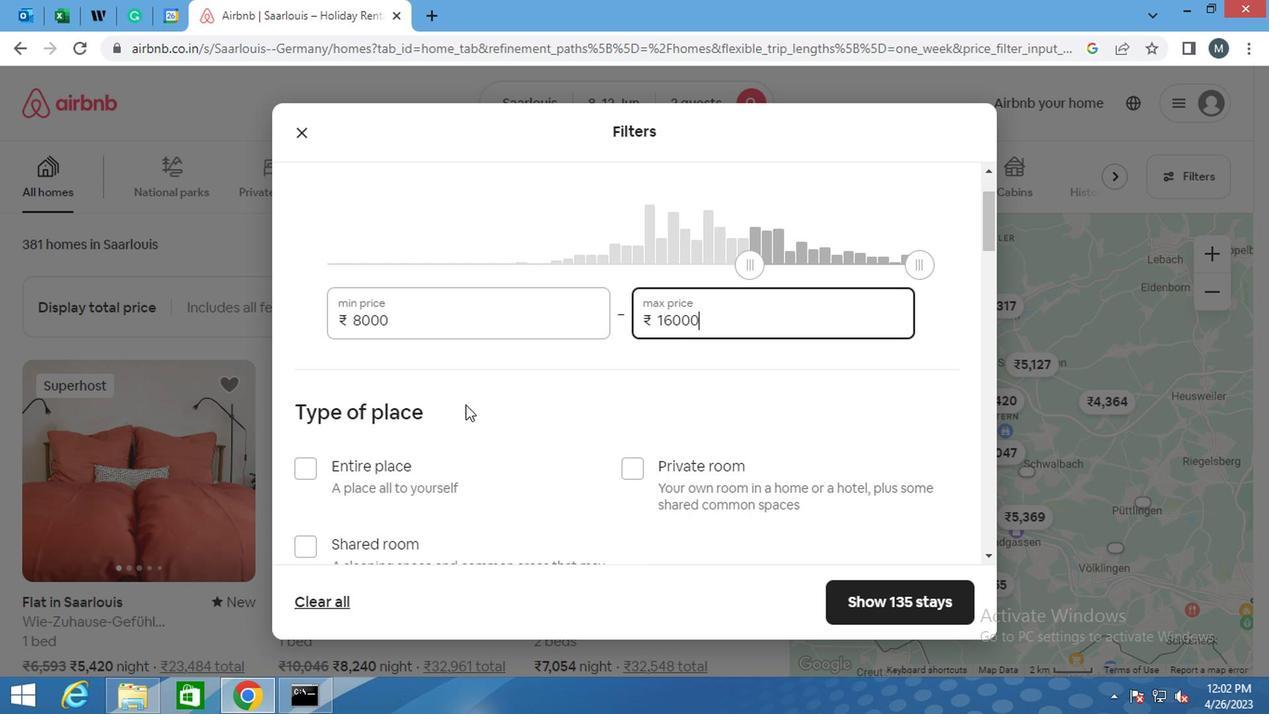
Action: Mouse scrolled (445, 412) with delta (0, 0)
Screenshot: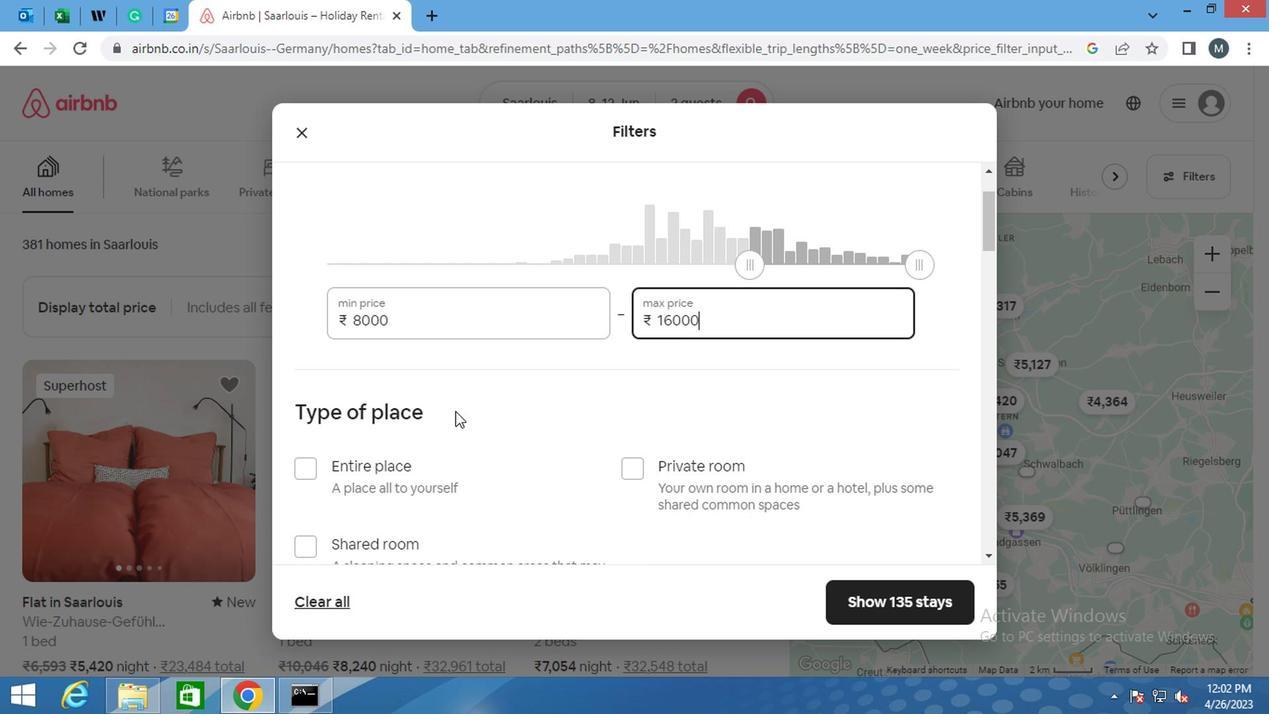 
Action: Mouse scrolled (445, 412) with delta (0, 0)
Screenshot: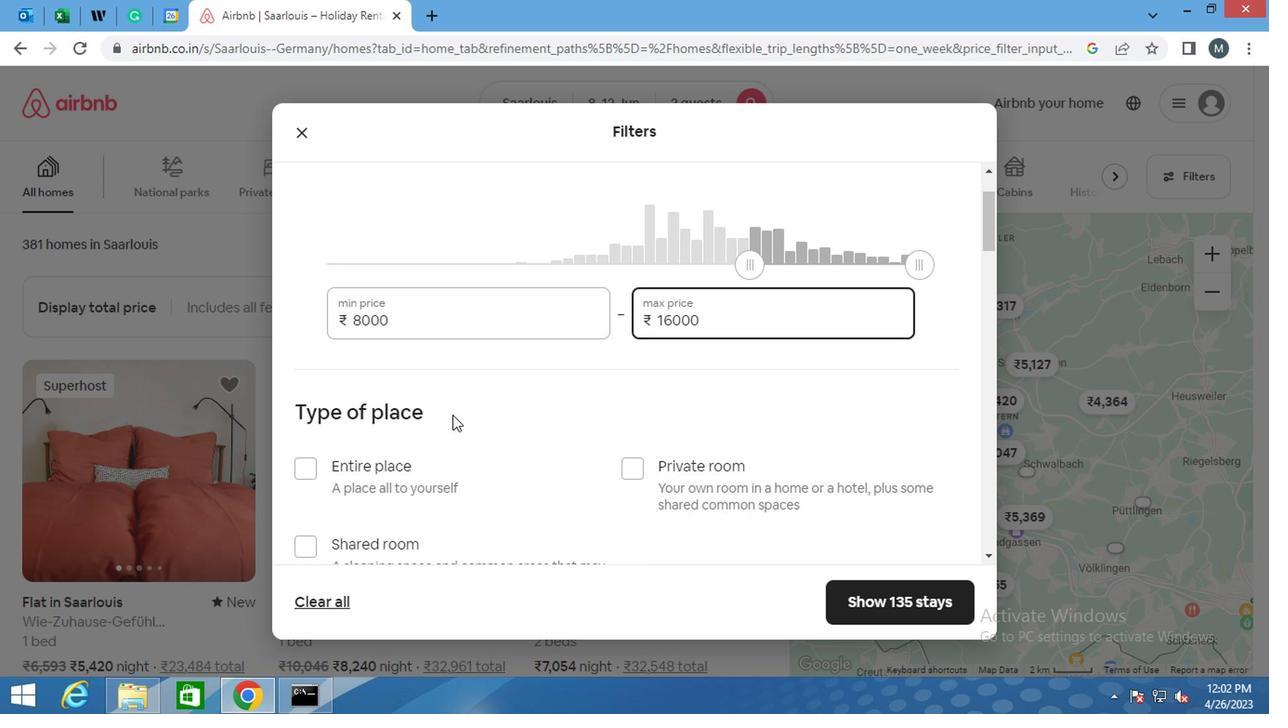 
Action: Mouse moved to (444, 413)
Screenshot: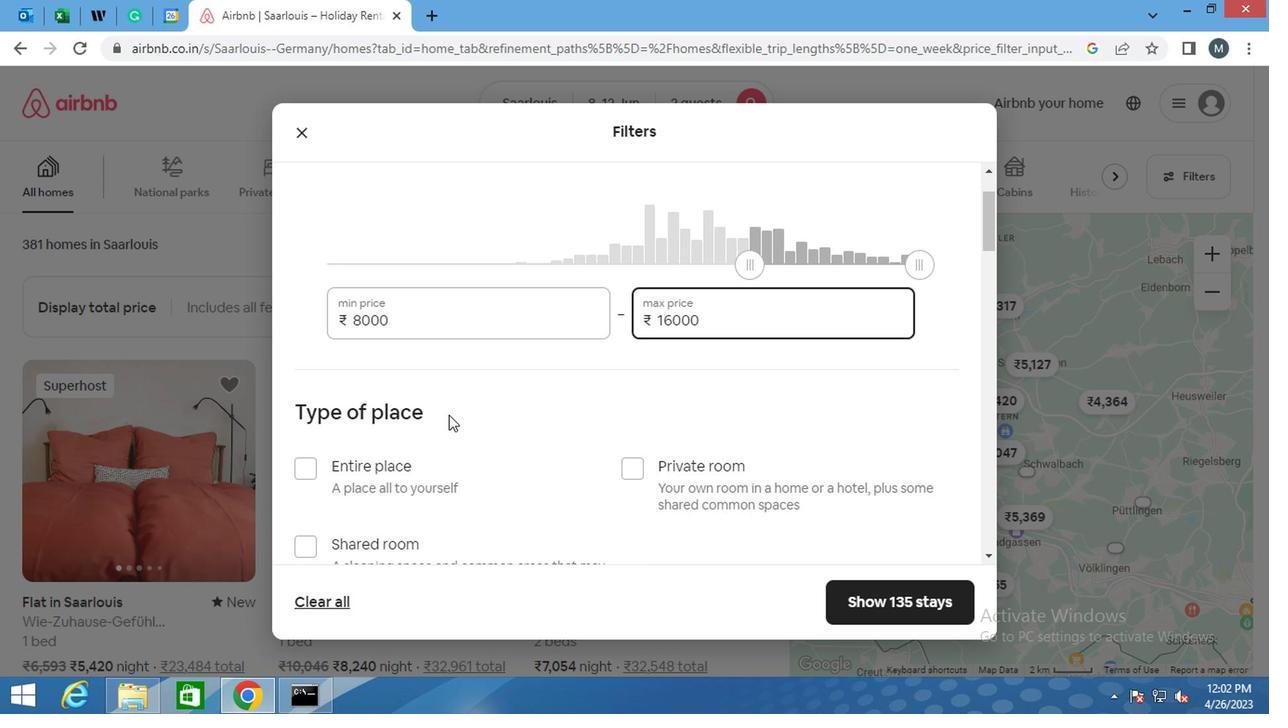 
Action: Mouse scrolled (444, 412) with delta (0, 0)
Screenshot: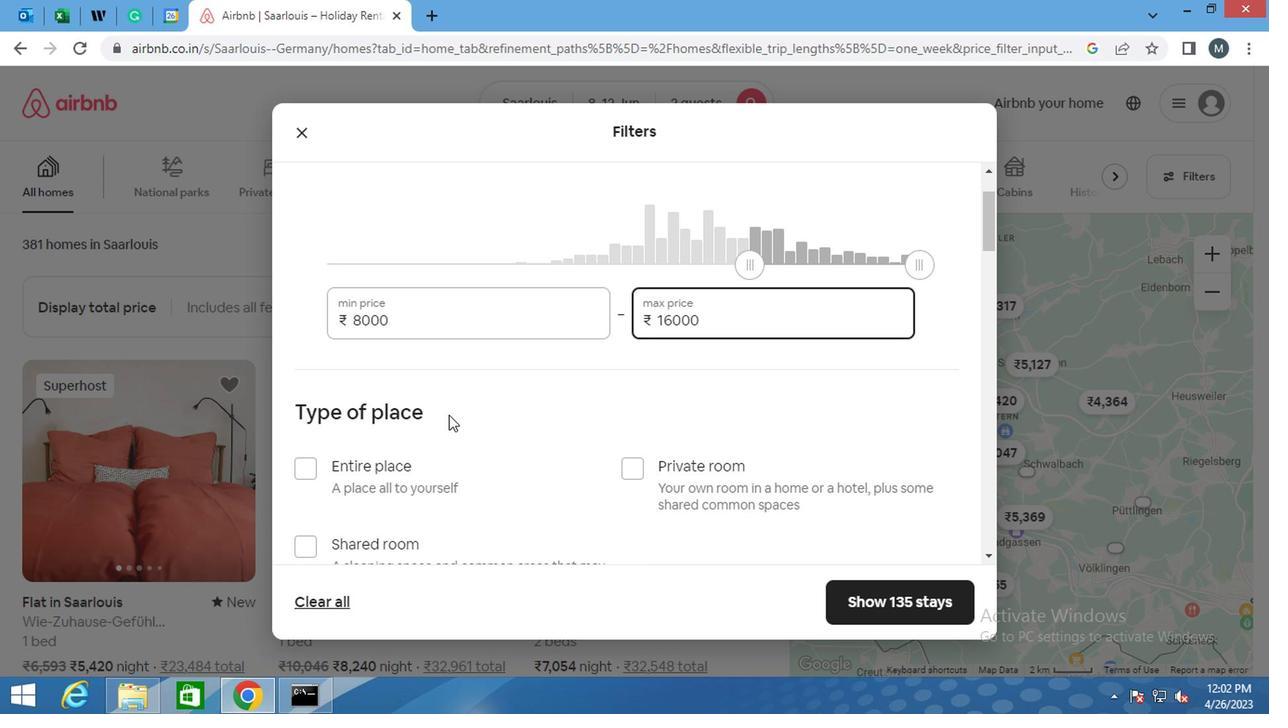 
Action: Mouse moved to (645, 193)
Screenshot: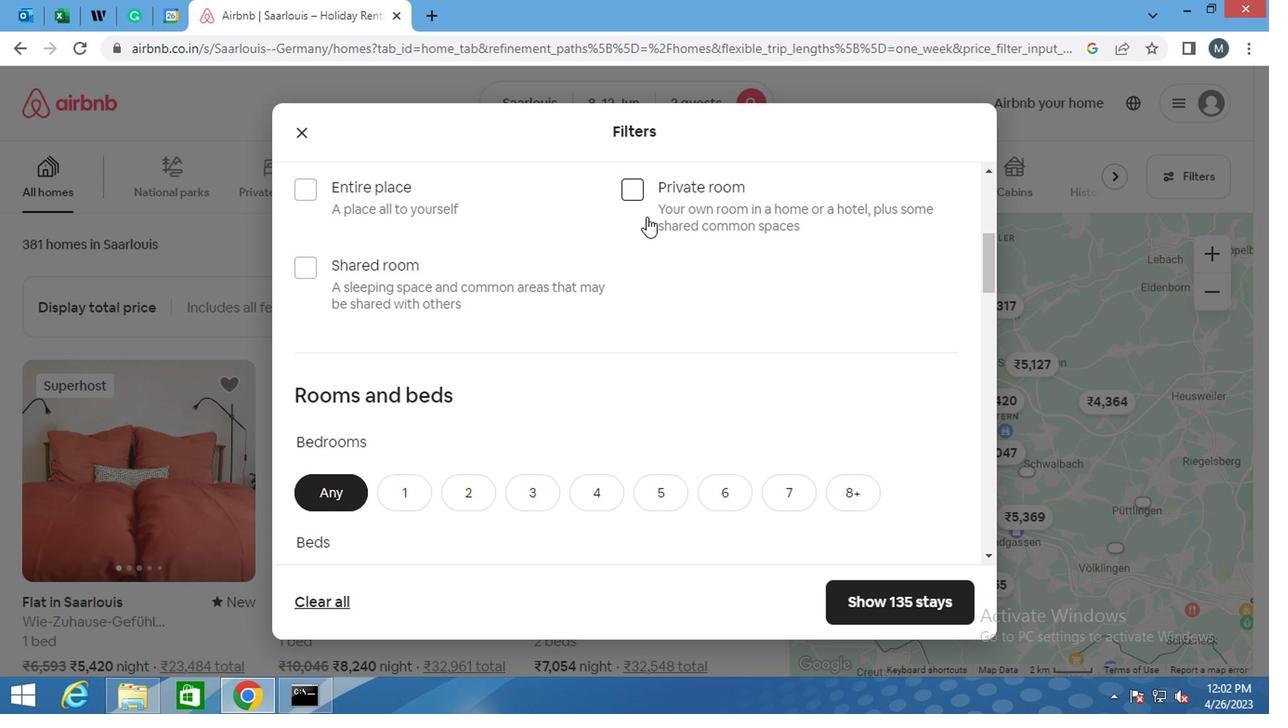 
Action: Mouse pressed left at (645, 193)
Screenshot: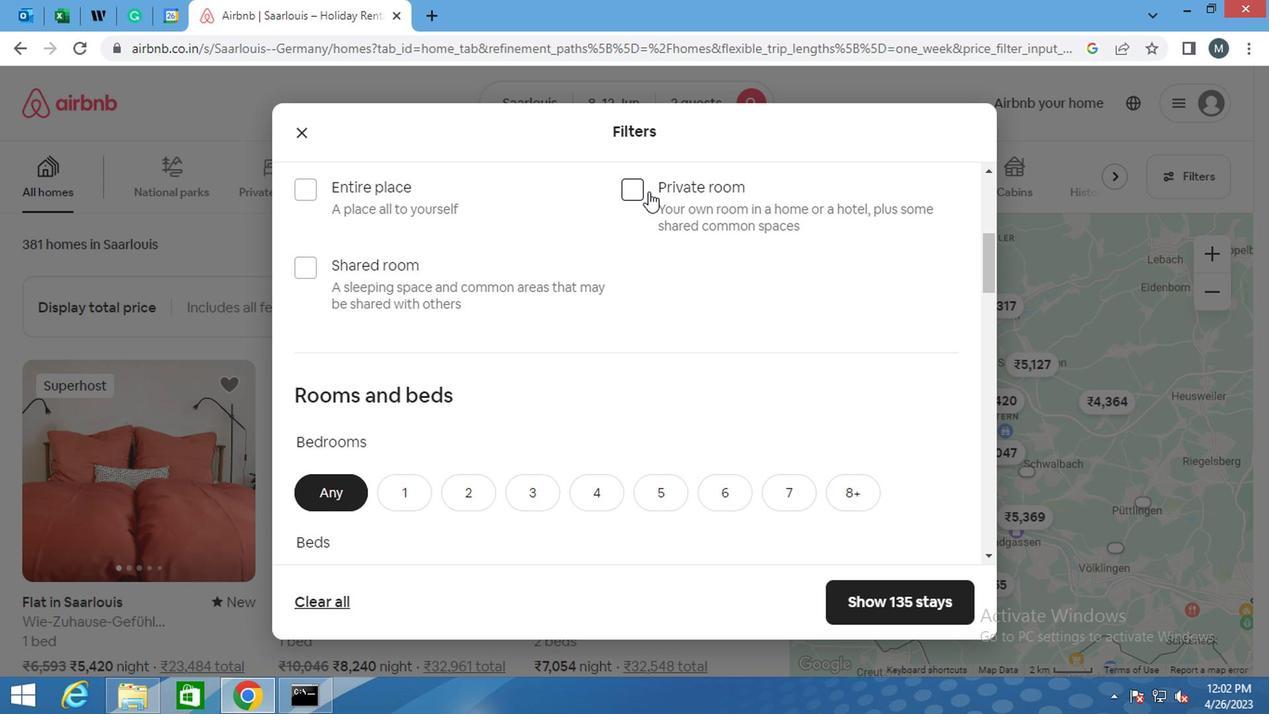 
Action: Mouse moved to (339, 244)
Screenshot: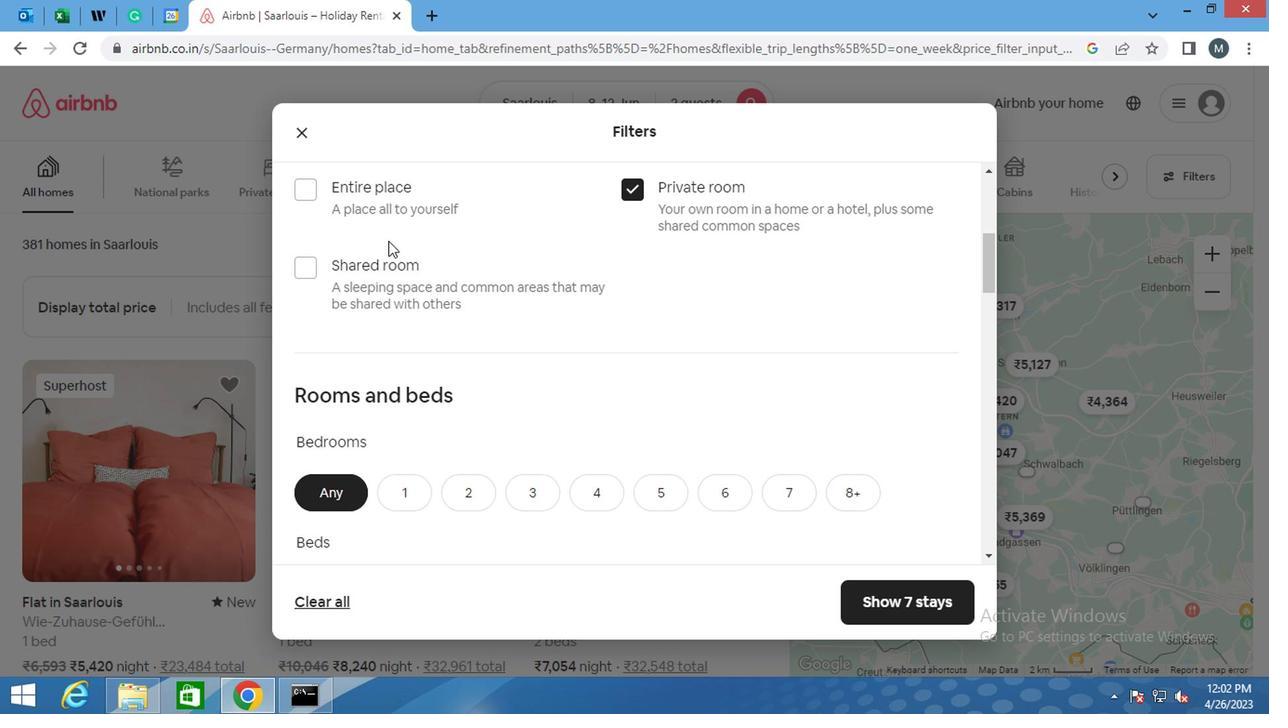 
Action: Mouse scrolled (339, 244) with delta (0, 0)
Screenshot: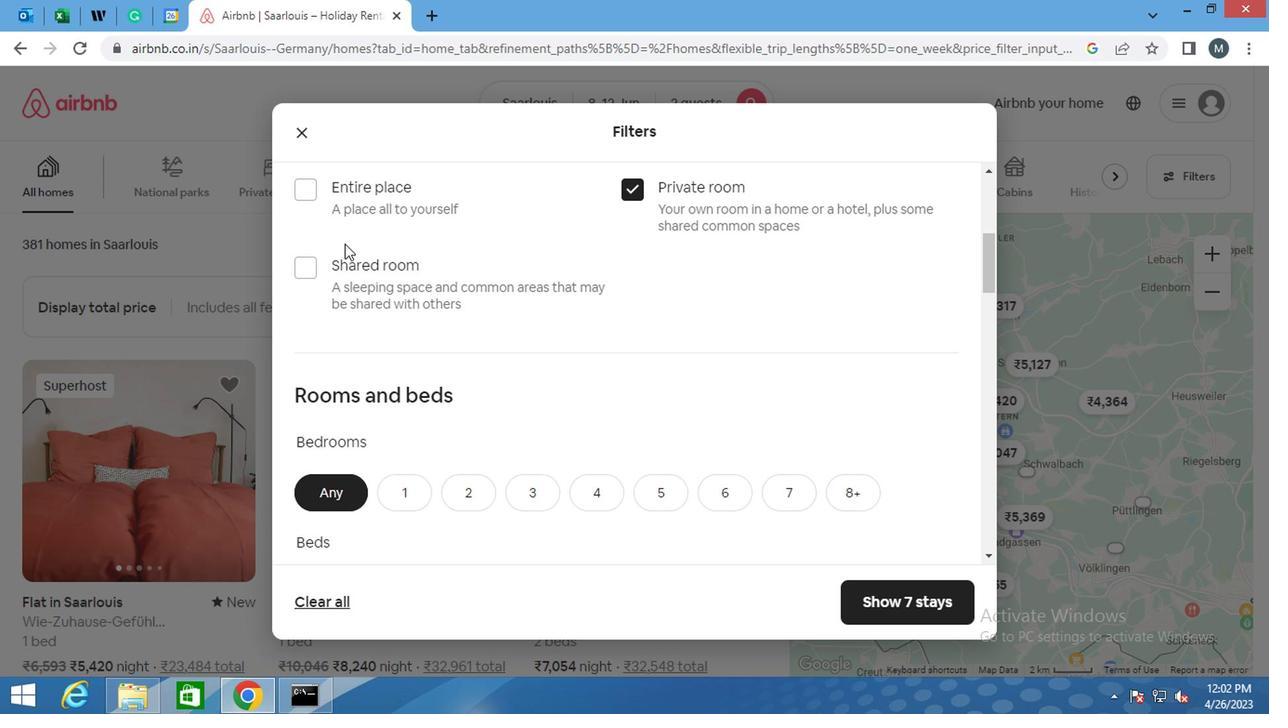 
Action: Mouse scrolled (339, 244) with delta (0, 0)
Screenshot: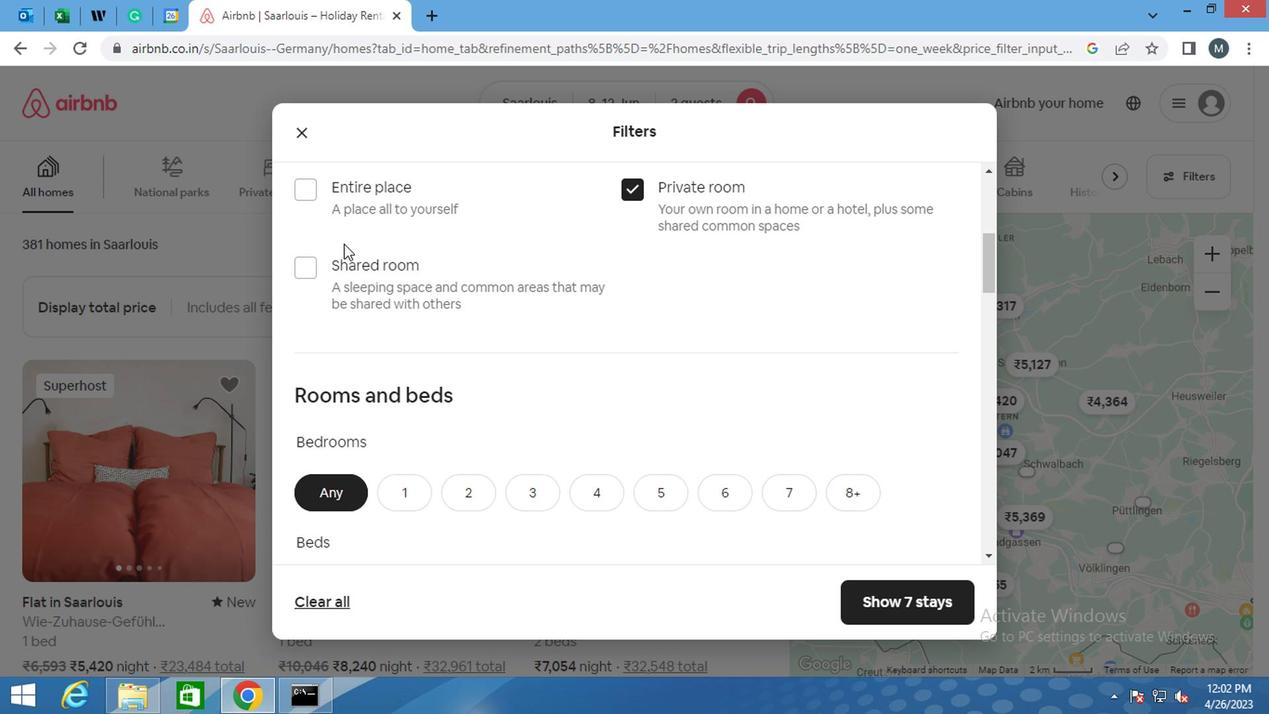 
Action: Mouse scrolled (339, 244) with delta (0, 0)
Screenshot: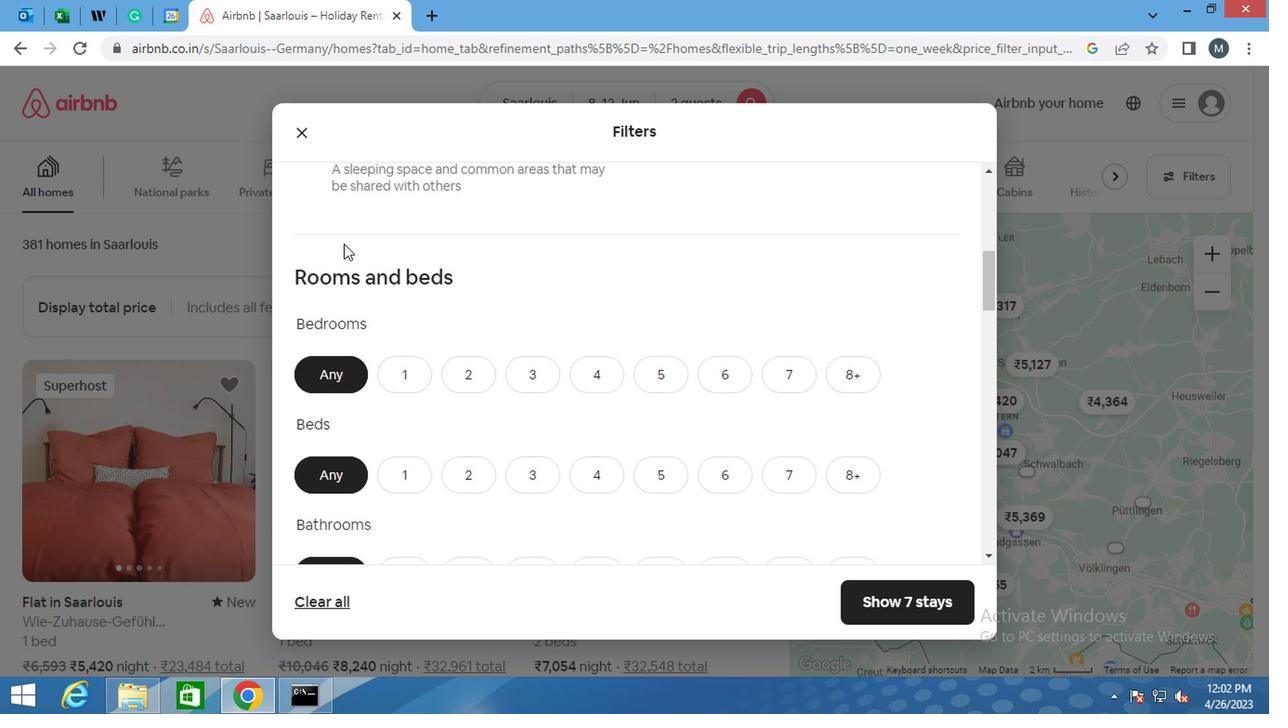 
Action: Mouse moved to (406, 211)
Screenshot: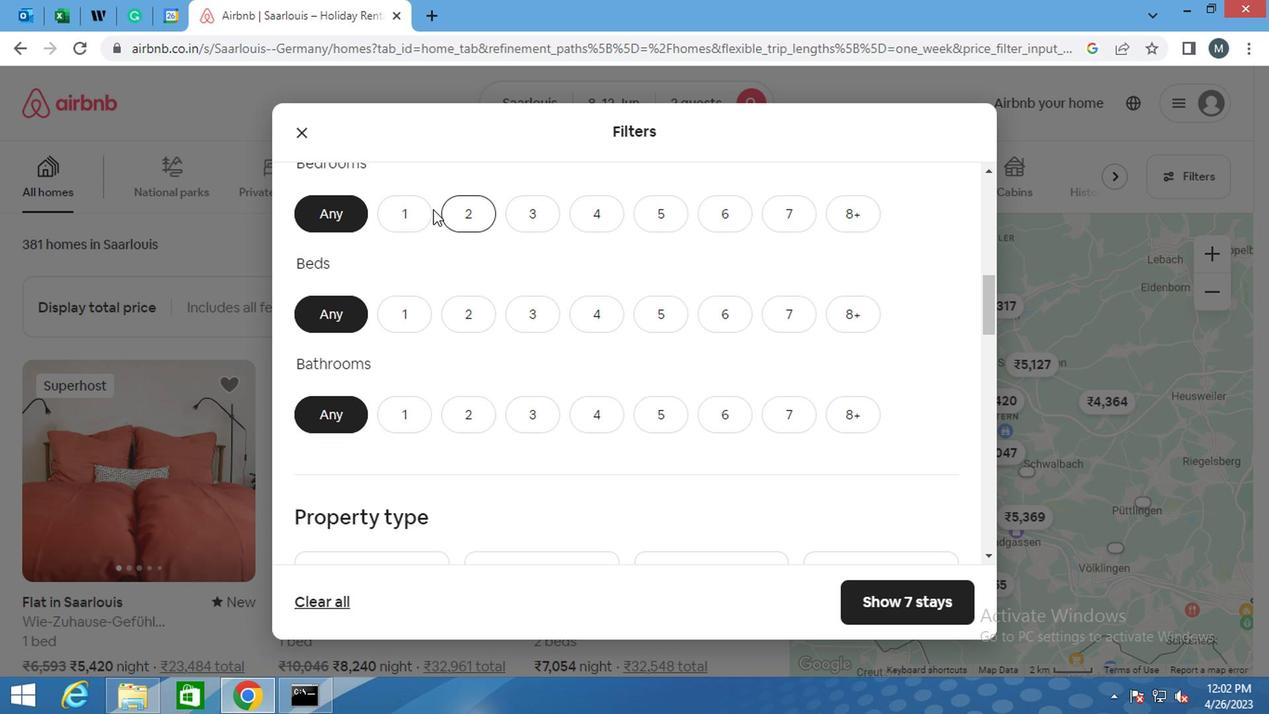 
Action: Mouse pressed left at (406, 211)
Screenshot: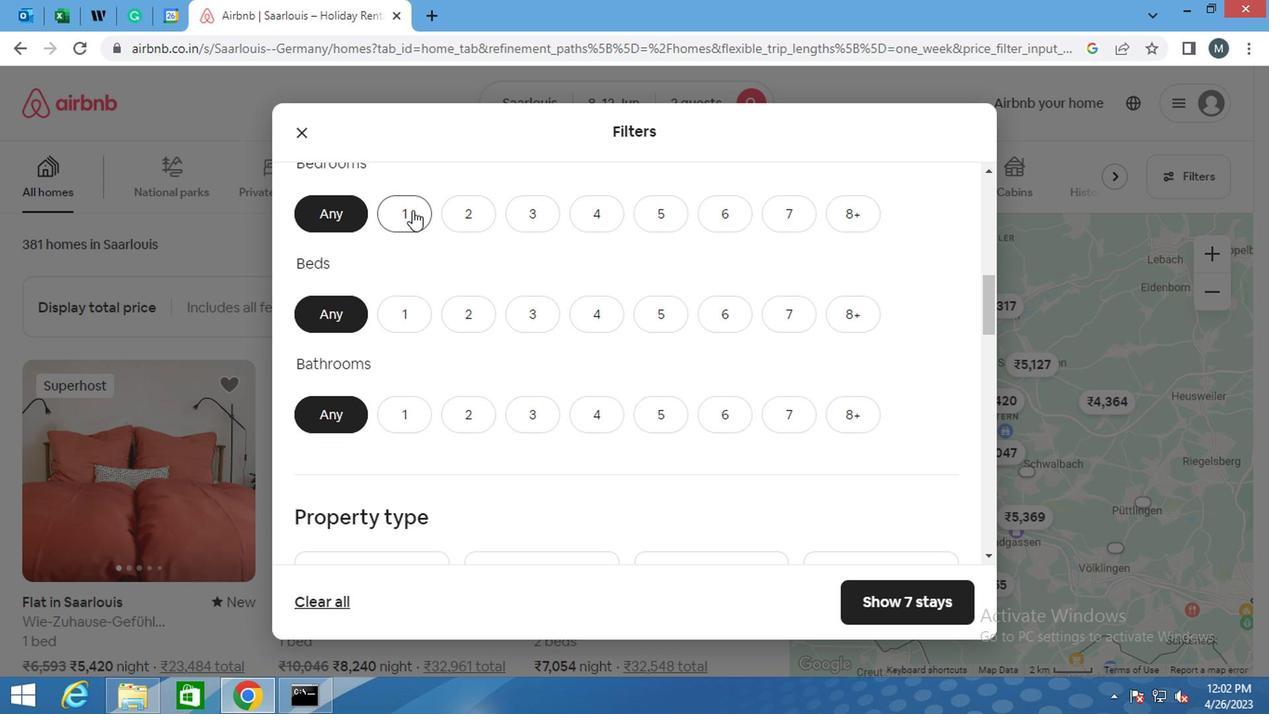 
Action: Mouse moved to (400, 318)
Screenshot: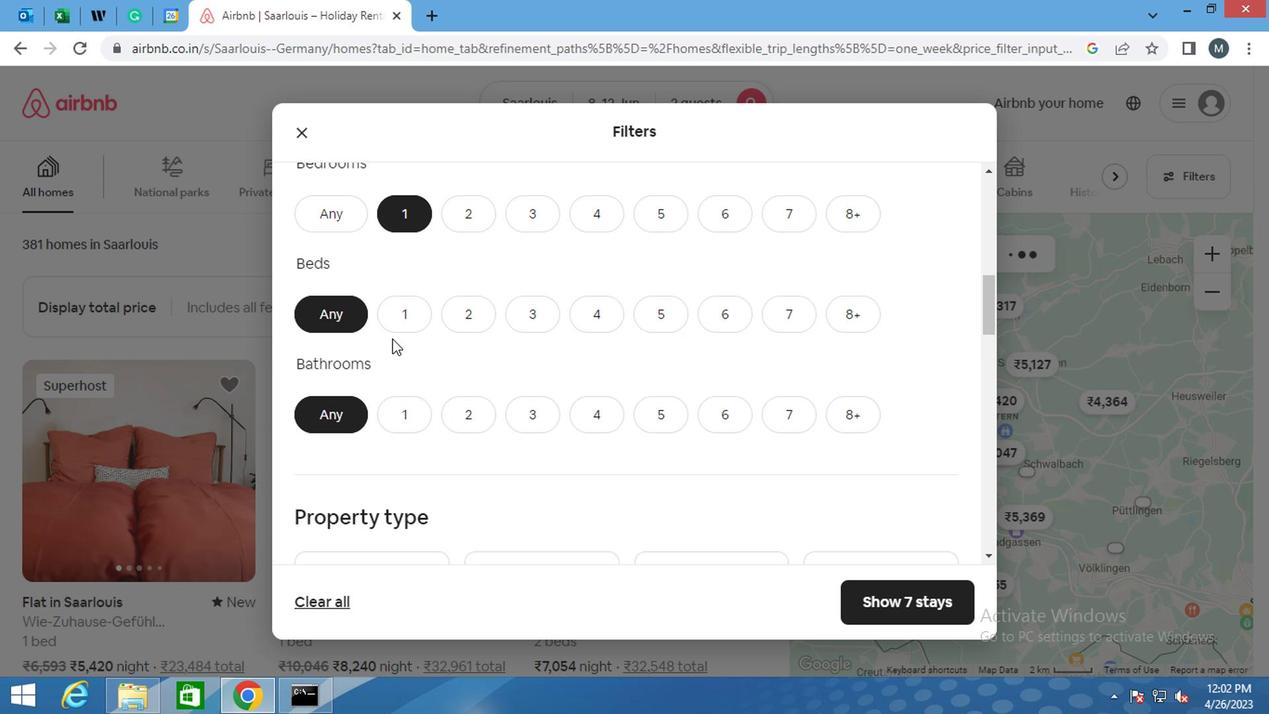 
Action: Mouse pressed left at (400, 318)
Screenshot: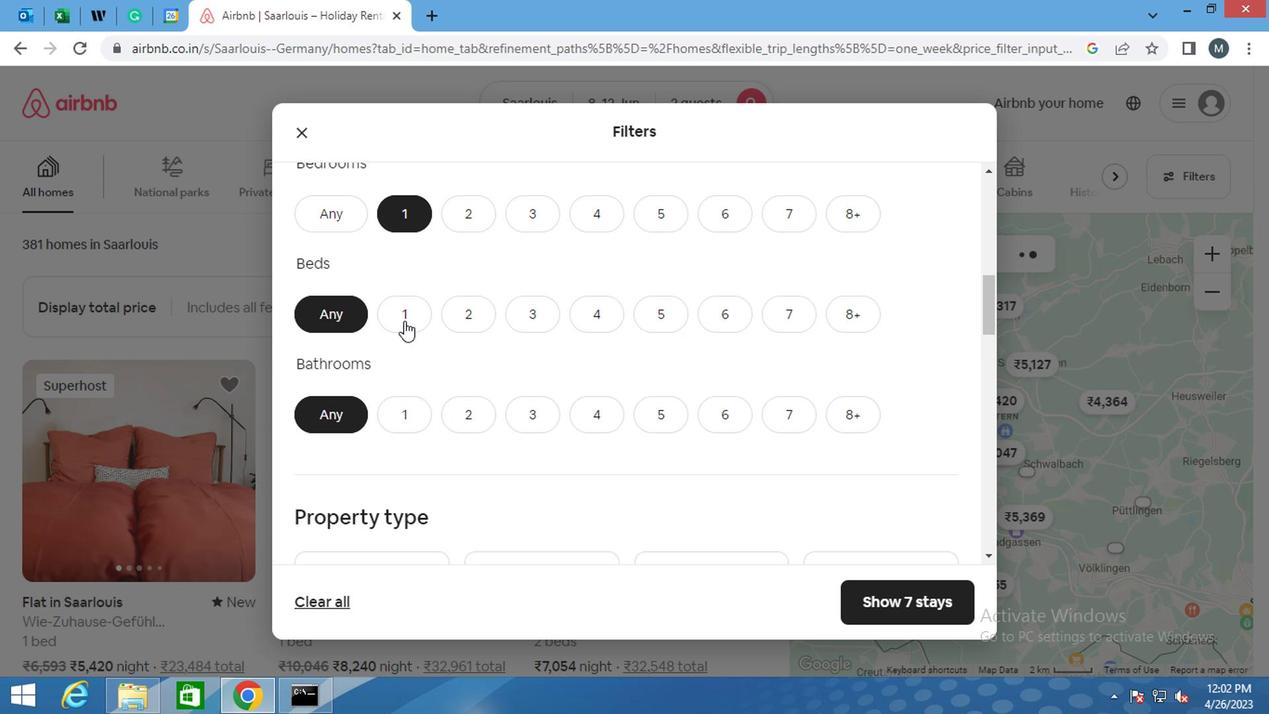 
Action: Mouse moved to (401, 407)
Screenshot: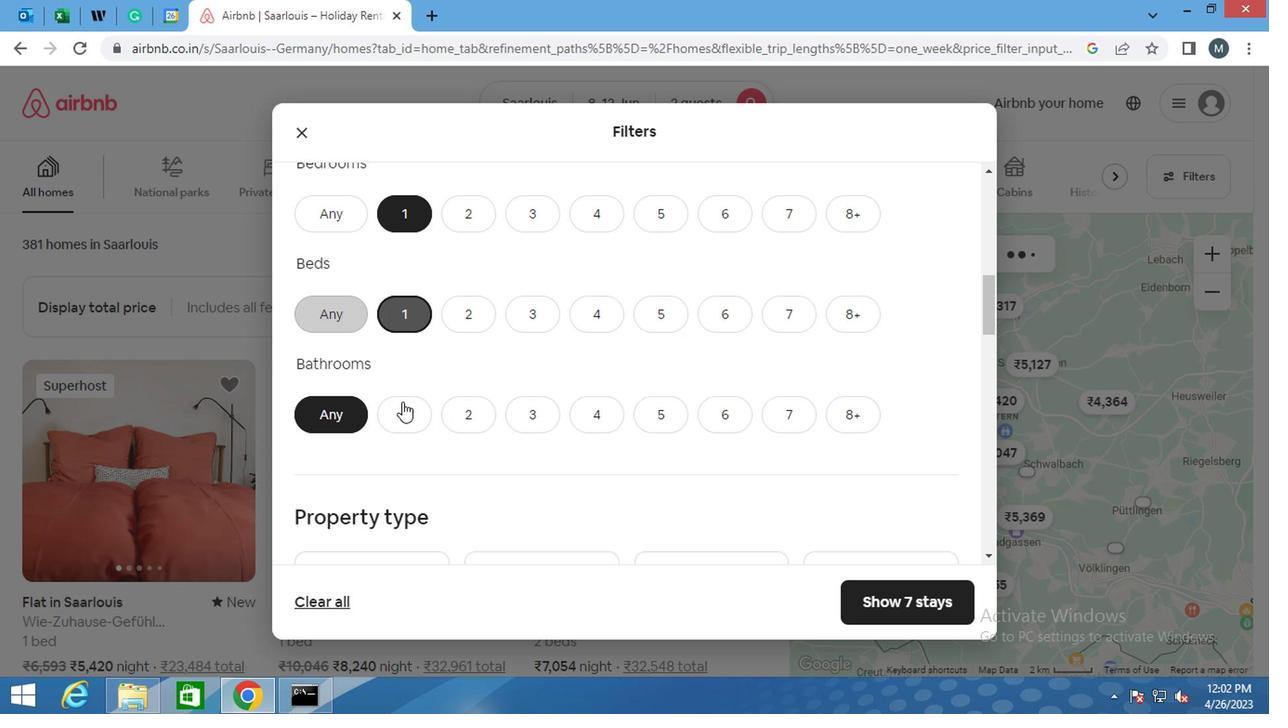 
Action: Mouse pressed left at (401, 407)
Screenshot: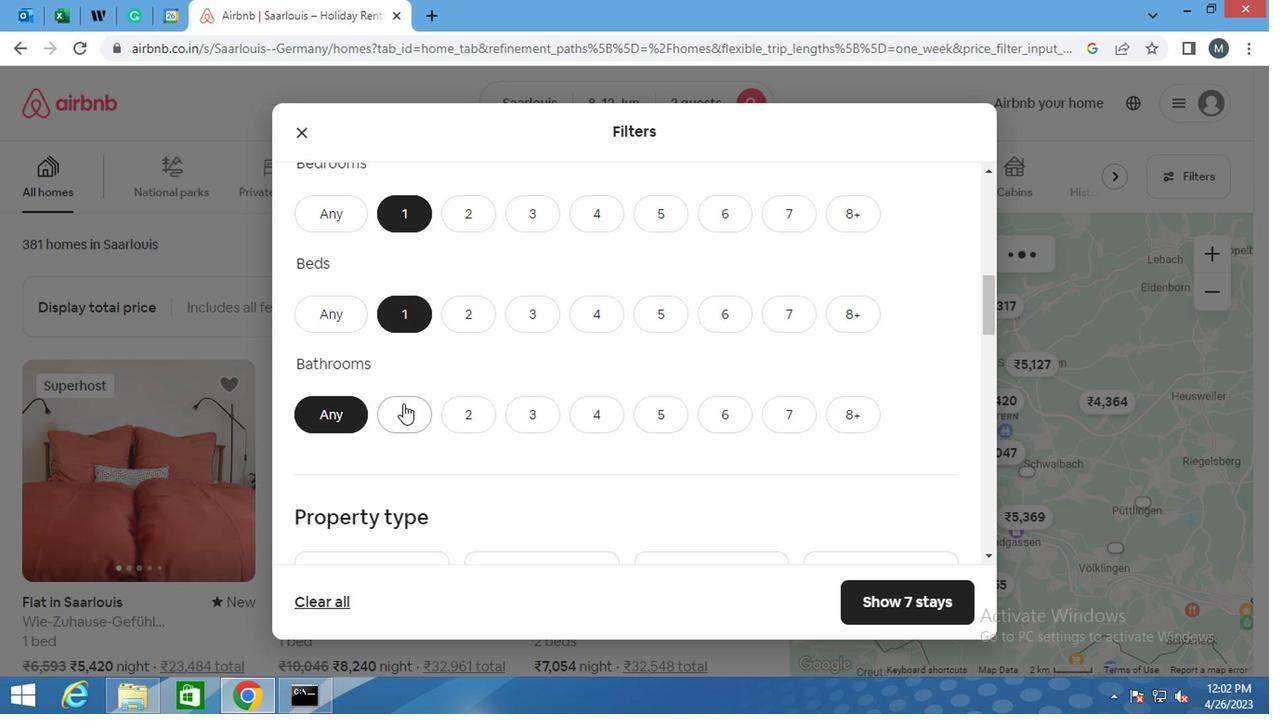 
Action: Mouse moved to (431, 371)
Screenshot: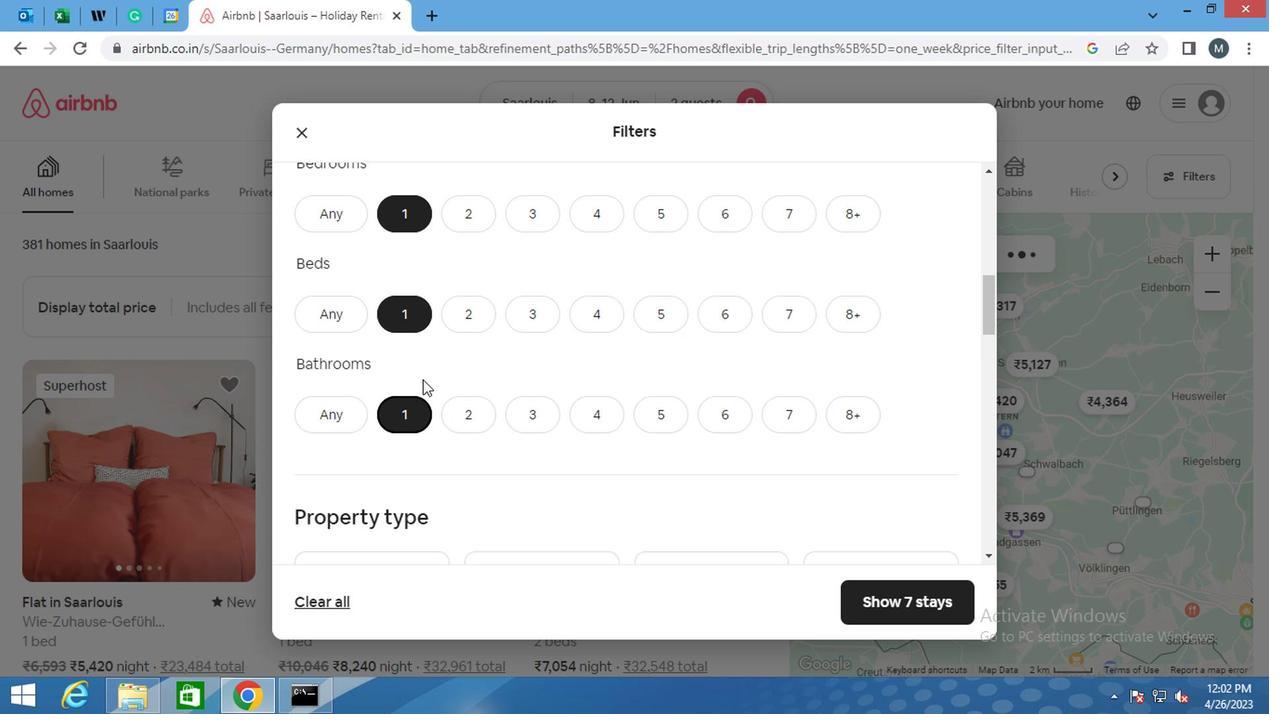 
Action: Mouse scrolled (431, 370) with delta (0, -1)
Screenshot: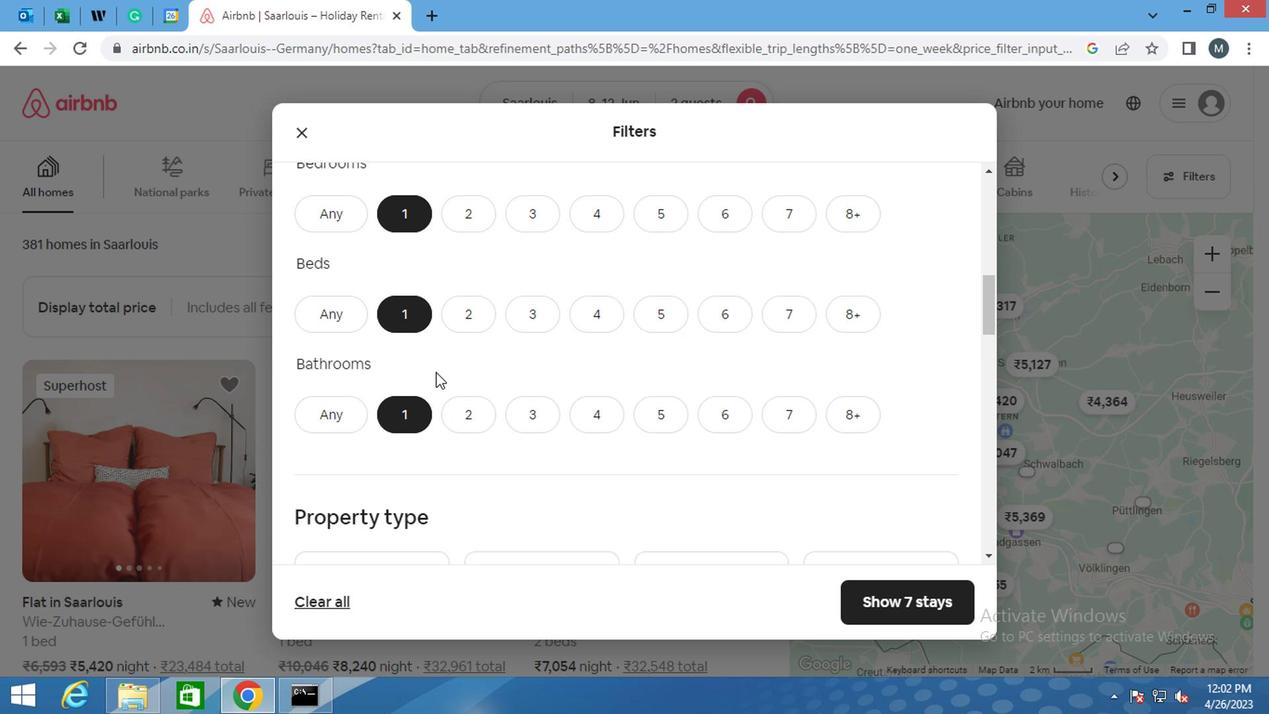 
Action: Mouse scrolled (431, 370) with delta (0, -1)
Screenshot: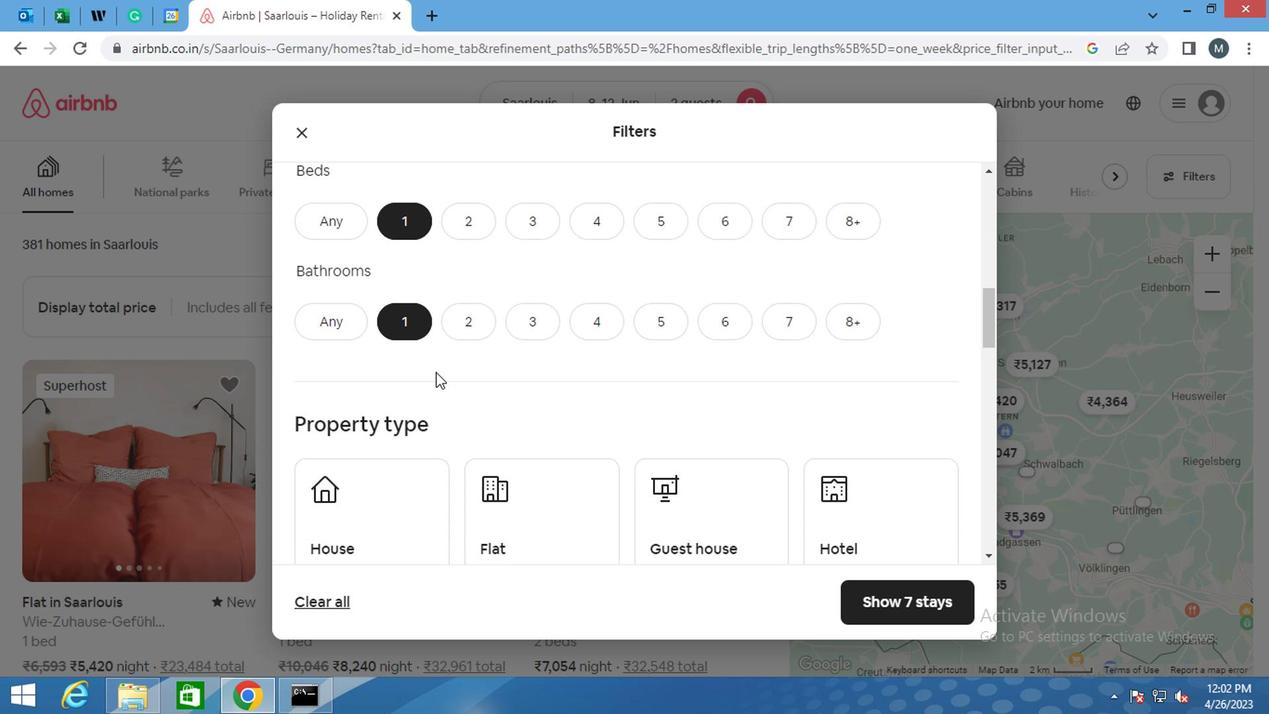 
Action: Mouse moved to (431, 371)
Screenshot: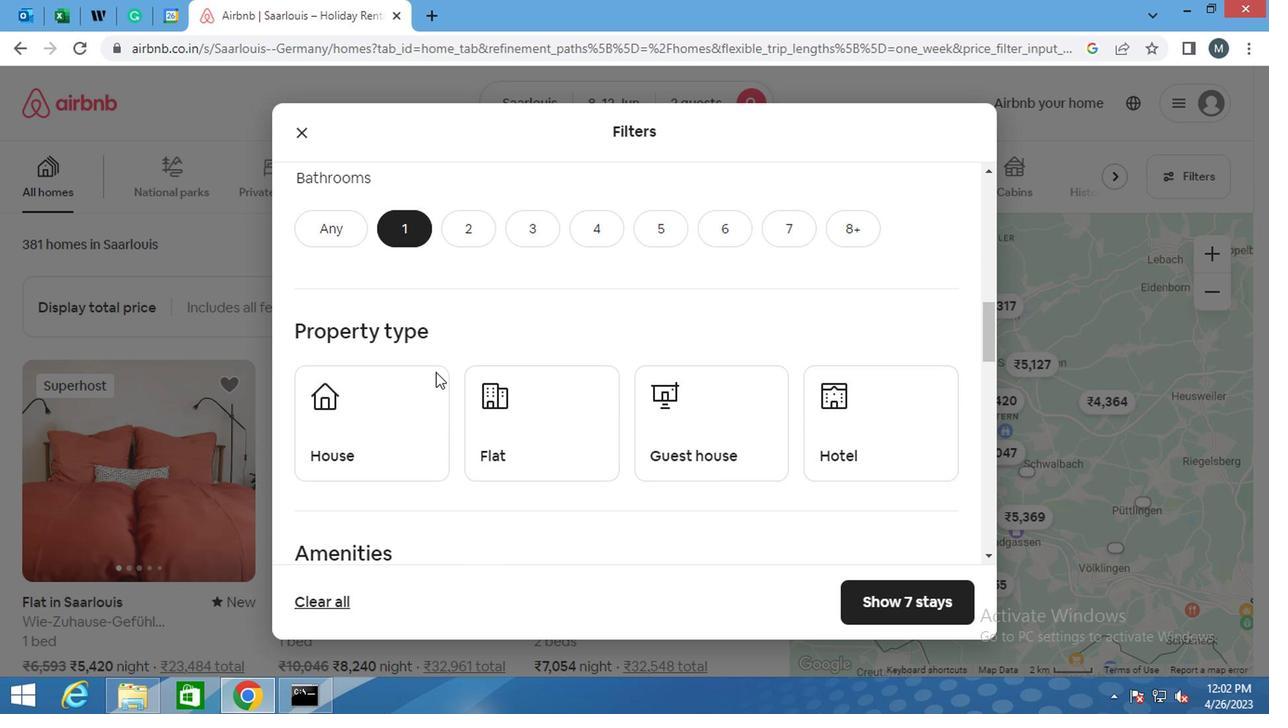 
Action: Mouse scrolled (431, 370) with delta (0, -1)
Screenshot: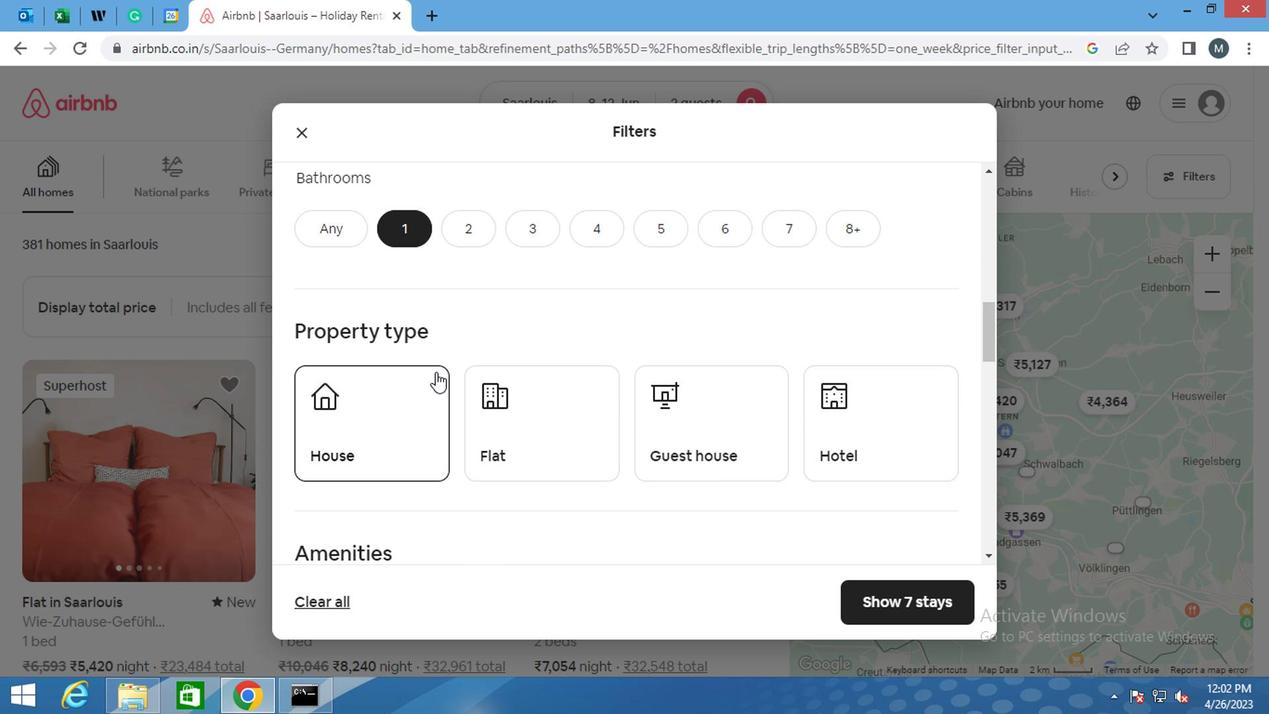 
Action: Mouse moved to (493, 344)
Screenshot: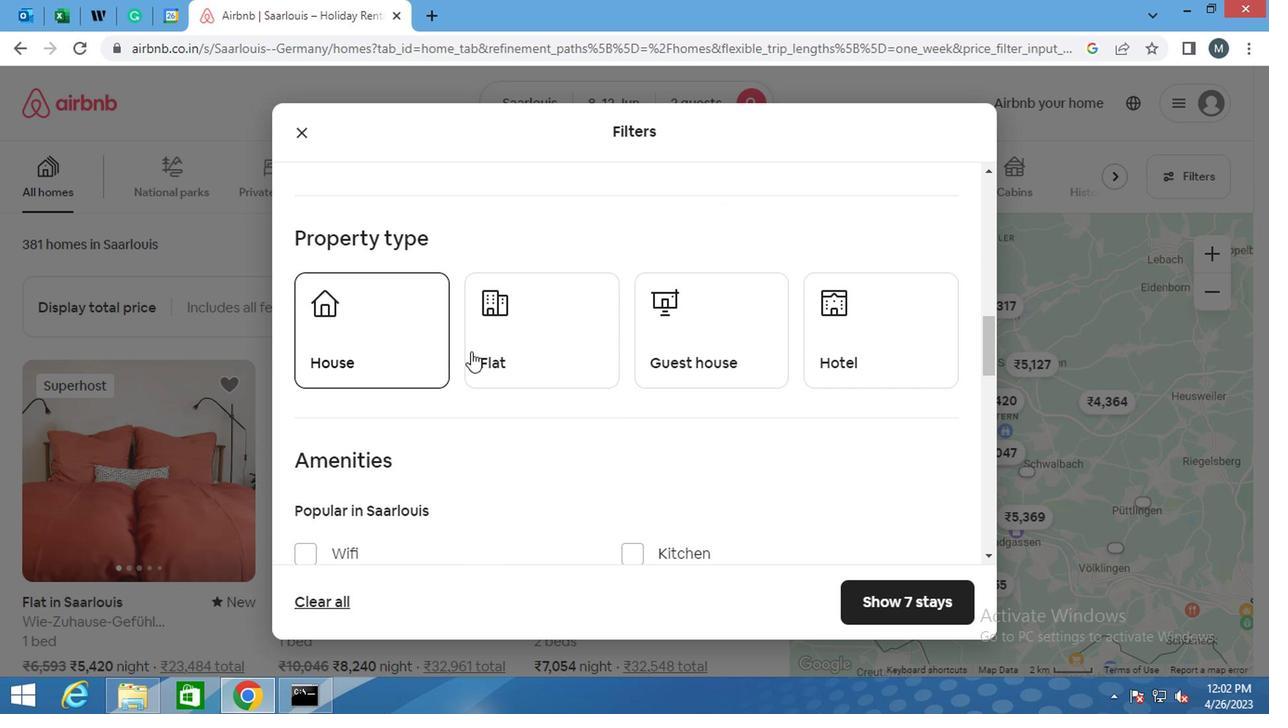 
Action: Mouse pressed left at (493, 344)
Screenshot: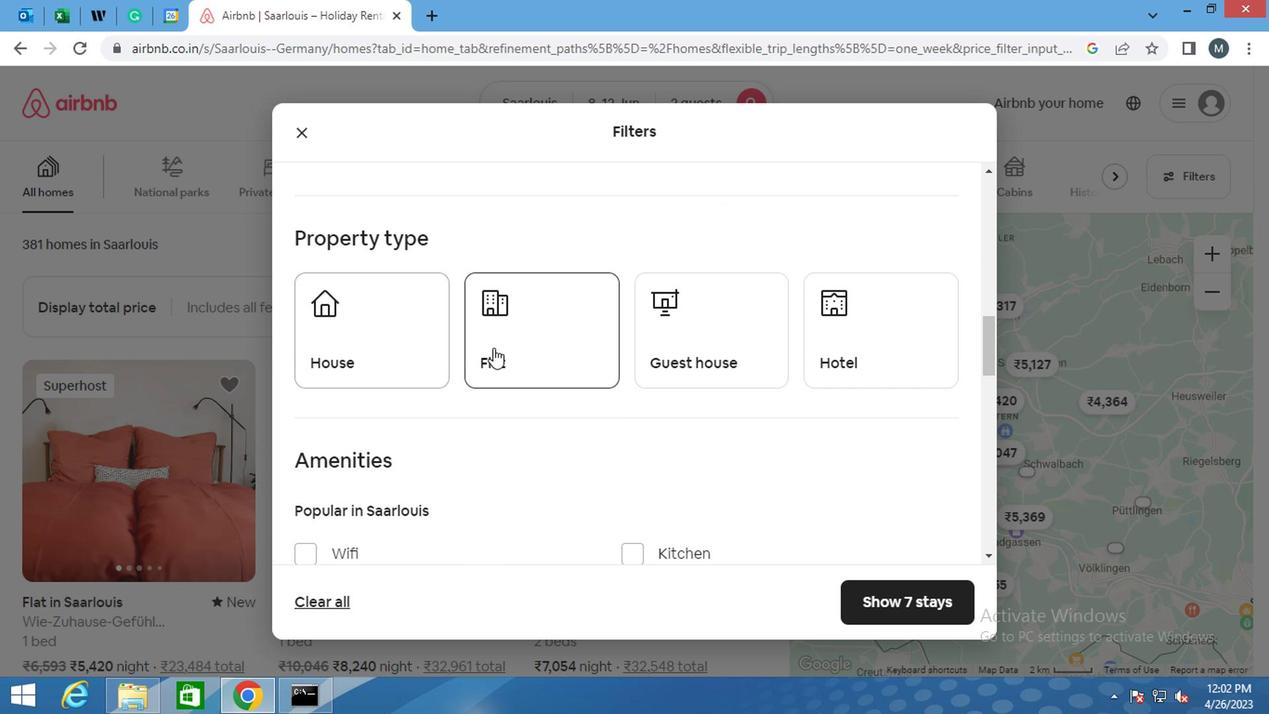 
Action: Mouse moved to (651, 336)
Screenshot: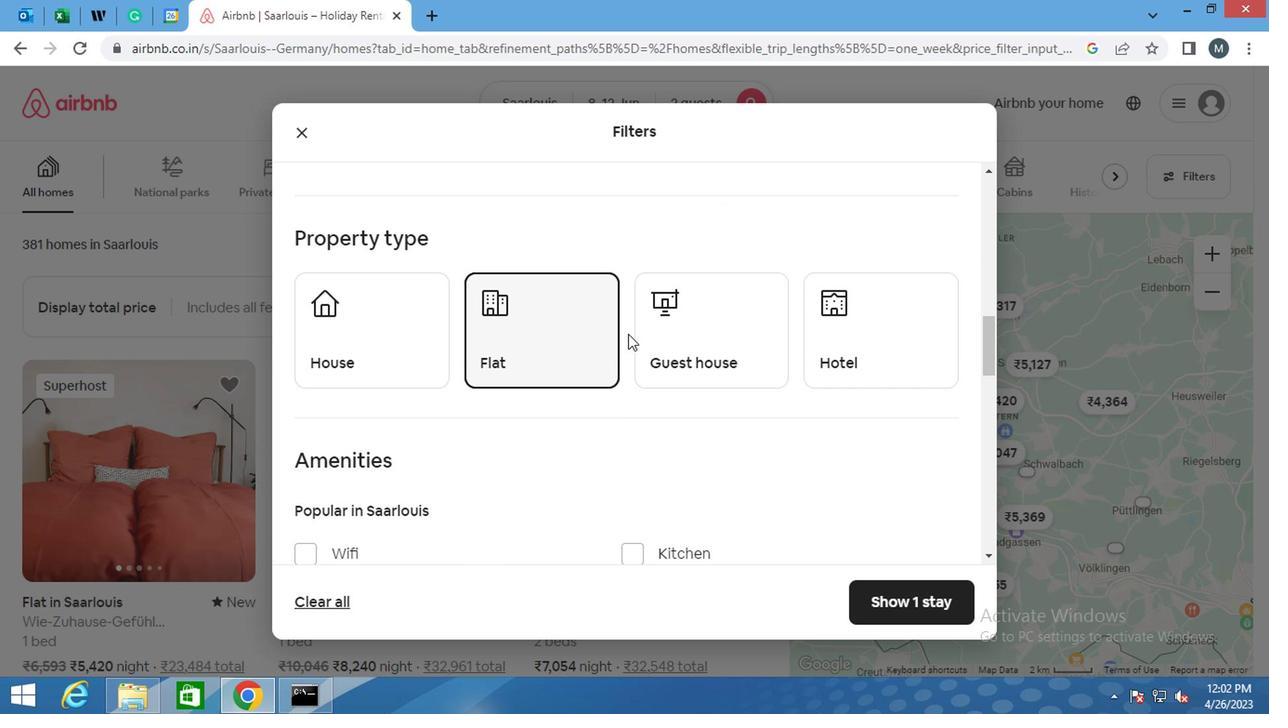
Action: Mouse pressed left at (651, 336)
Screenshot: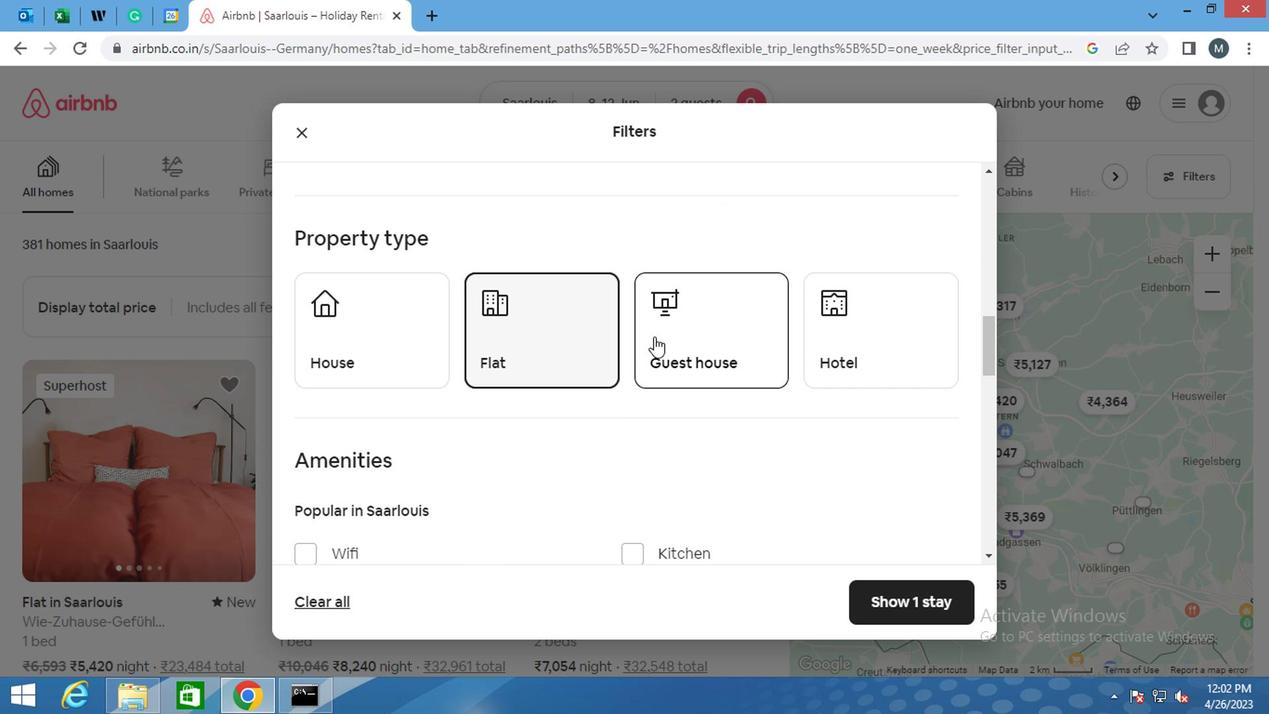 
Action: Mouse moved to (838, 314)
Screenshot: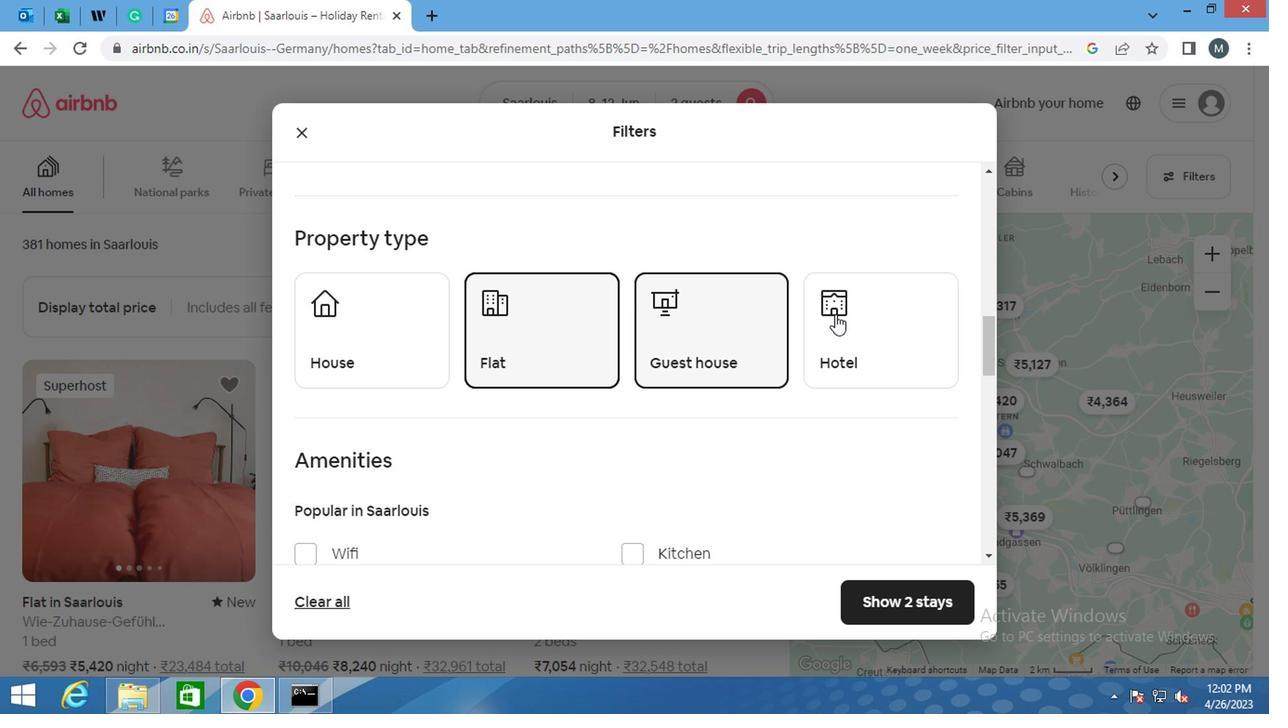 
Action: Mouse pressed left at (838, 314)
Screenshot: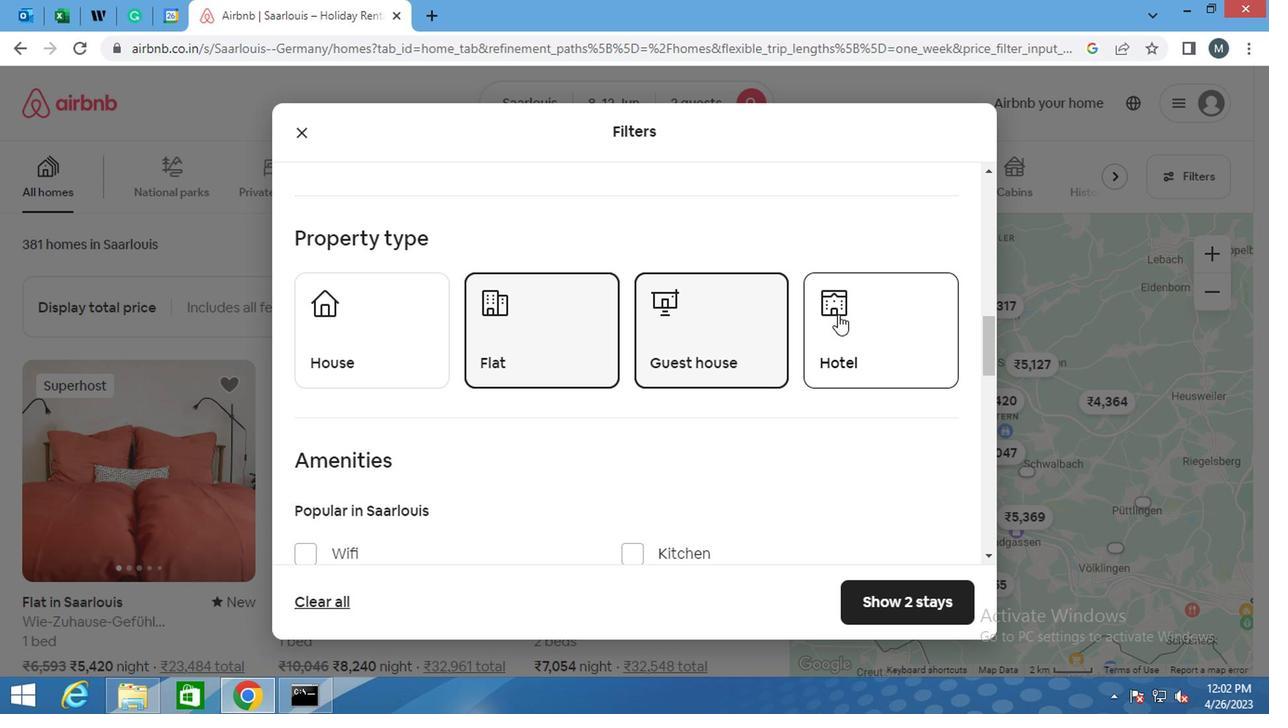 
Action: Mouse moved to (333, 341)
Screenshot: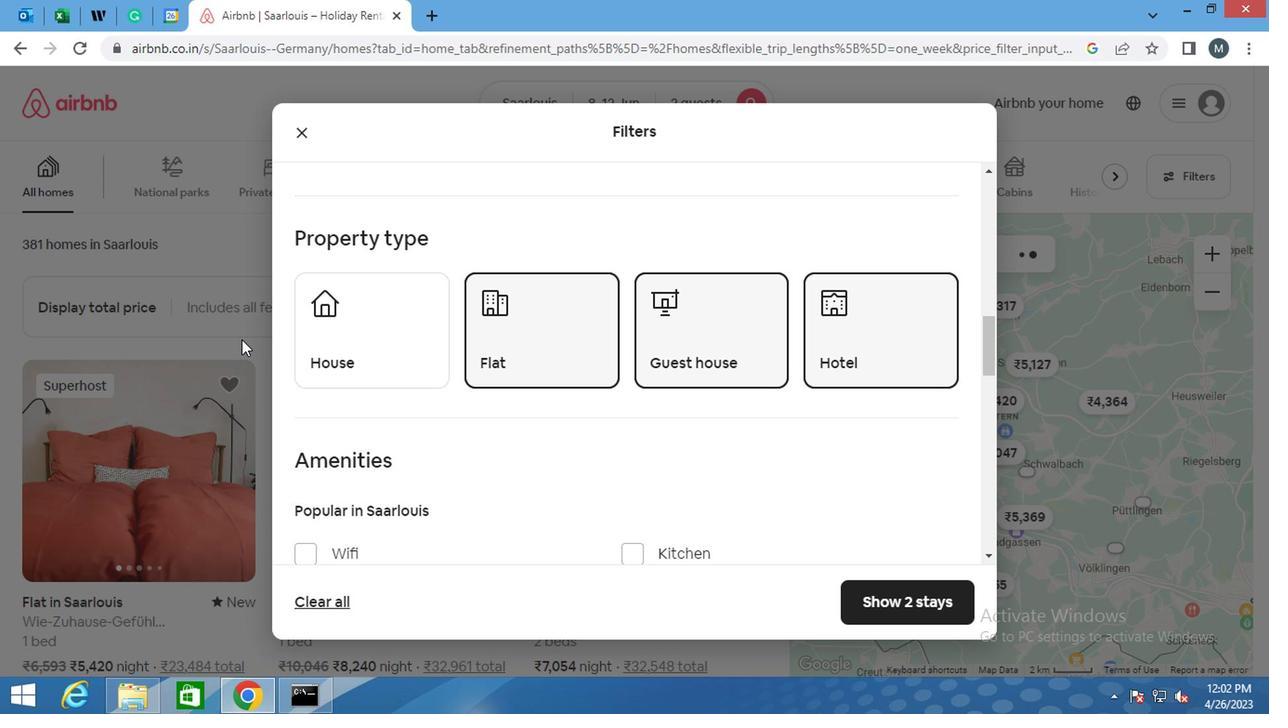 
Action: Mouse pressed left at (333, 341)
Screenshot: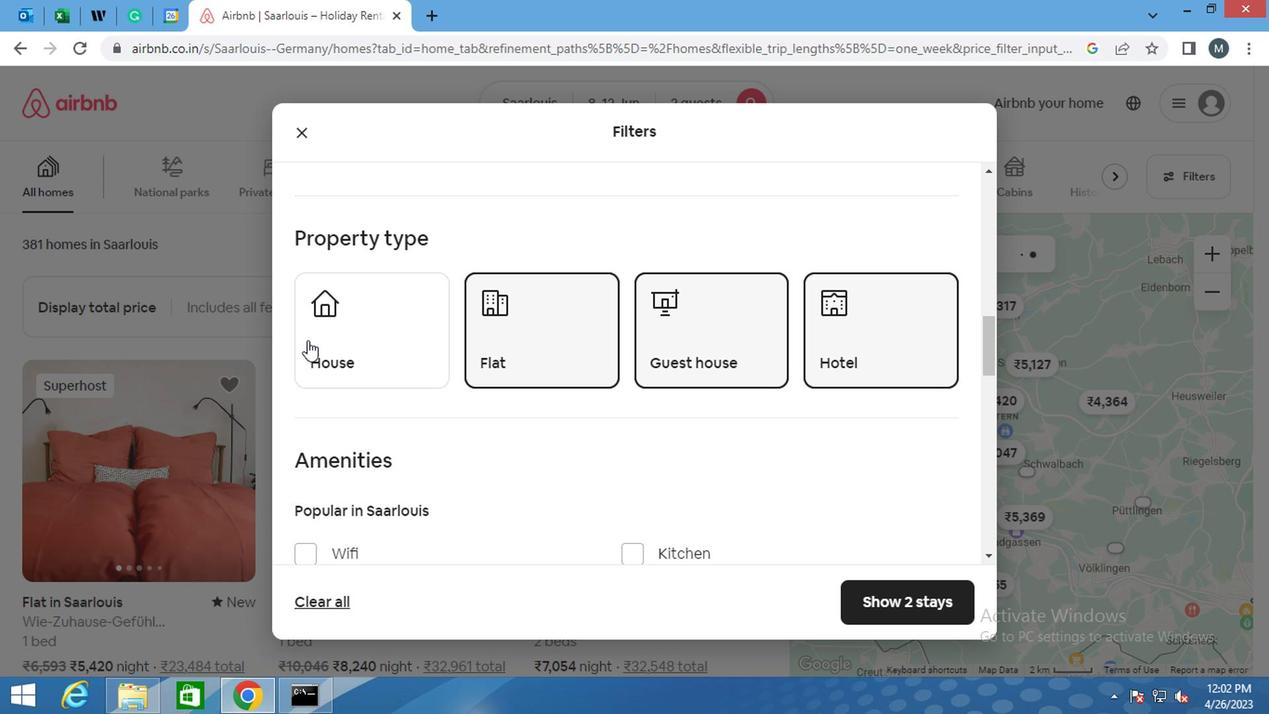 
Action: Mouse moved to (511, 346)
Screenshot: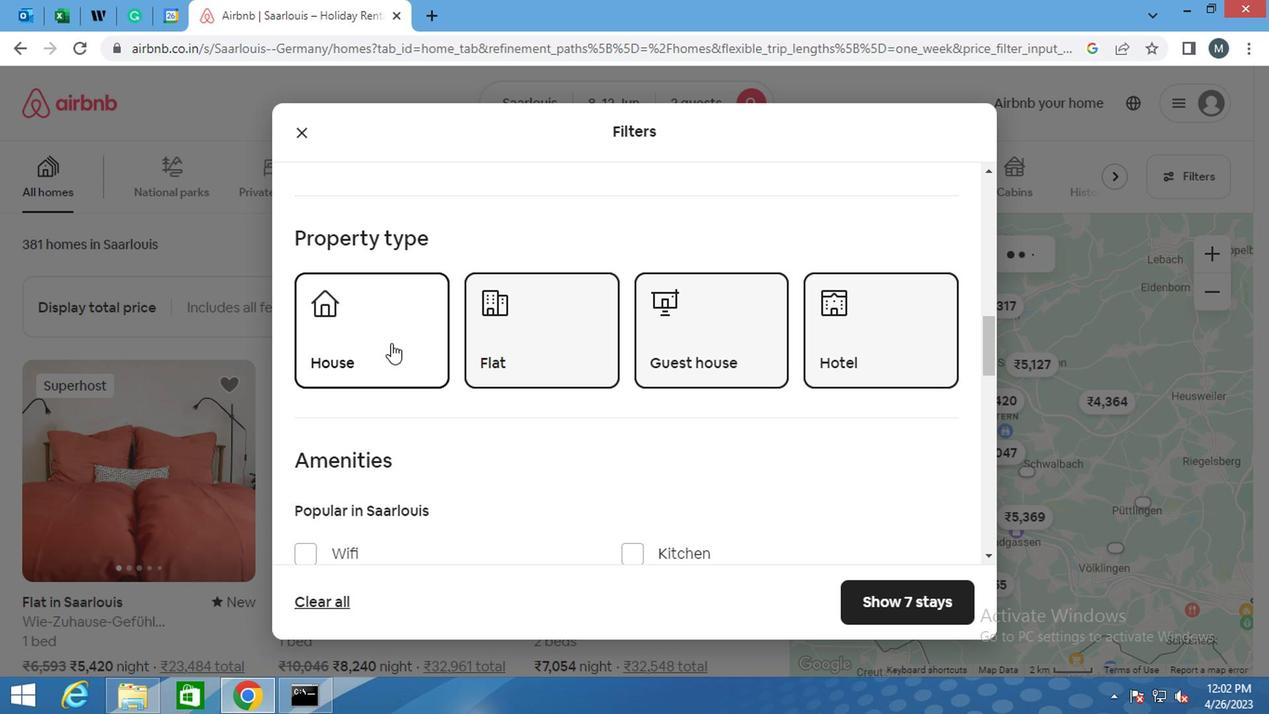 
Action: Mouse scrolled (511, 345) with delta (0, 0)
Screenshot: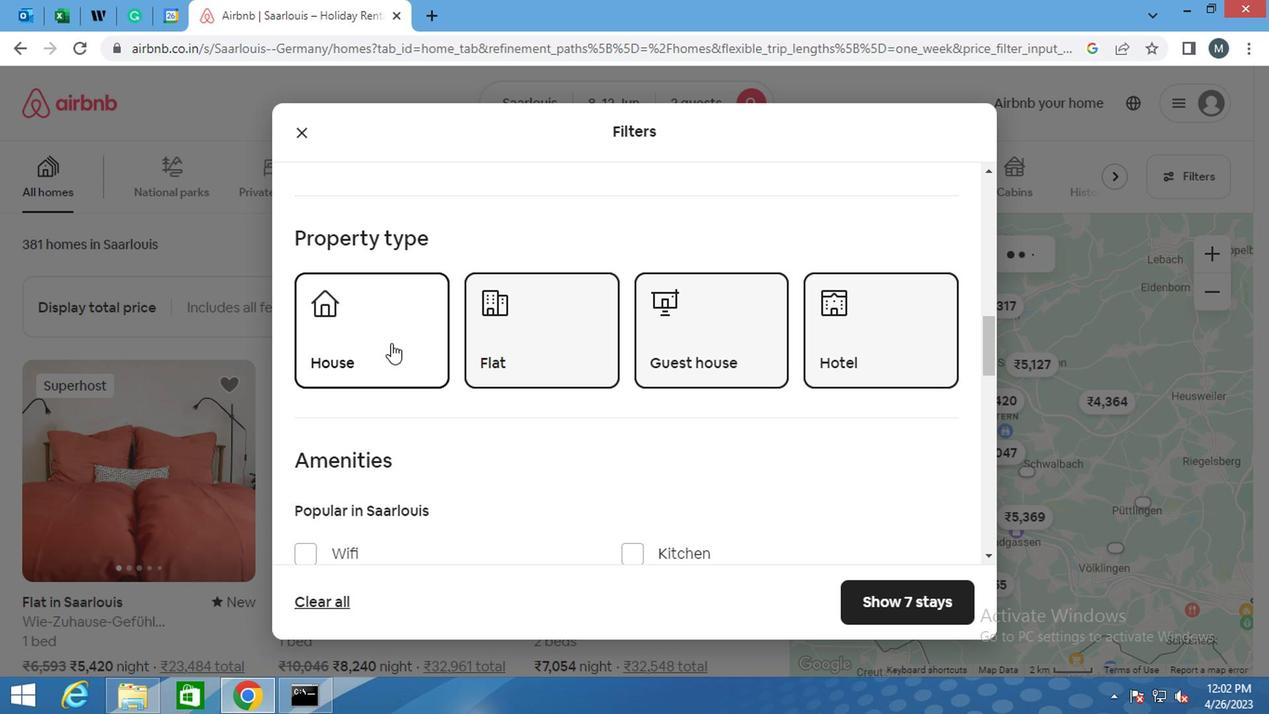 
Action: Mouse moved to (510, 350)
Screenshot: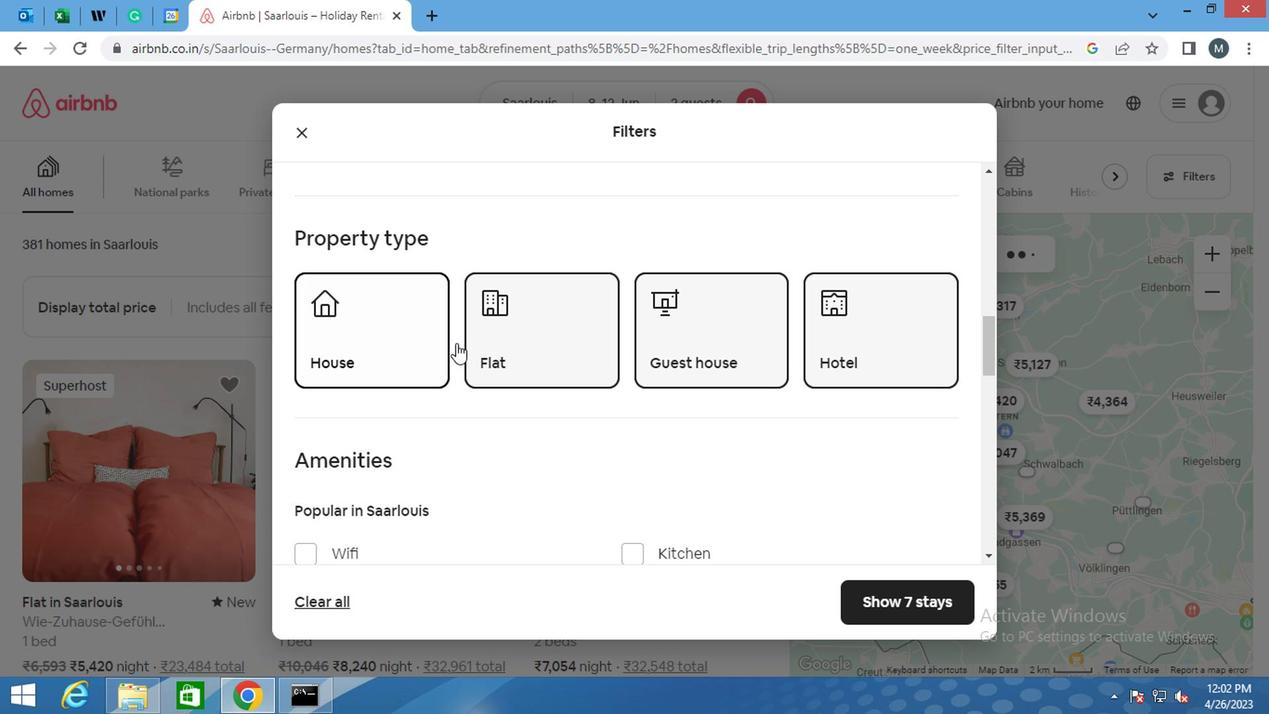 
Action: Mouse scrolled (510, 349) with delta (0, -1)
Screenshot: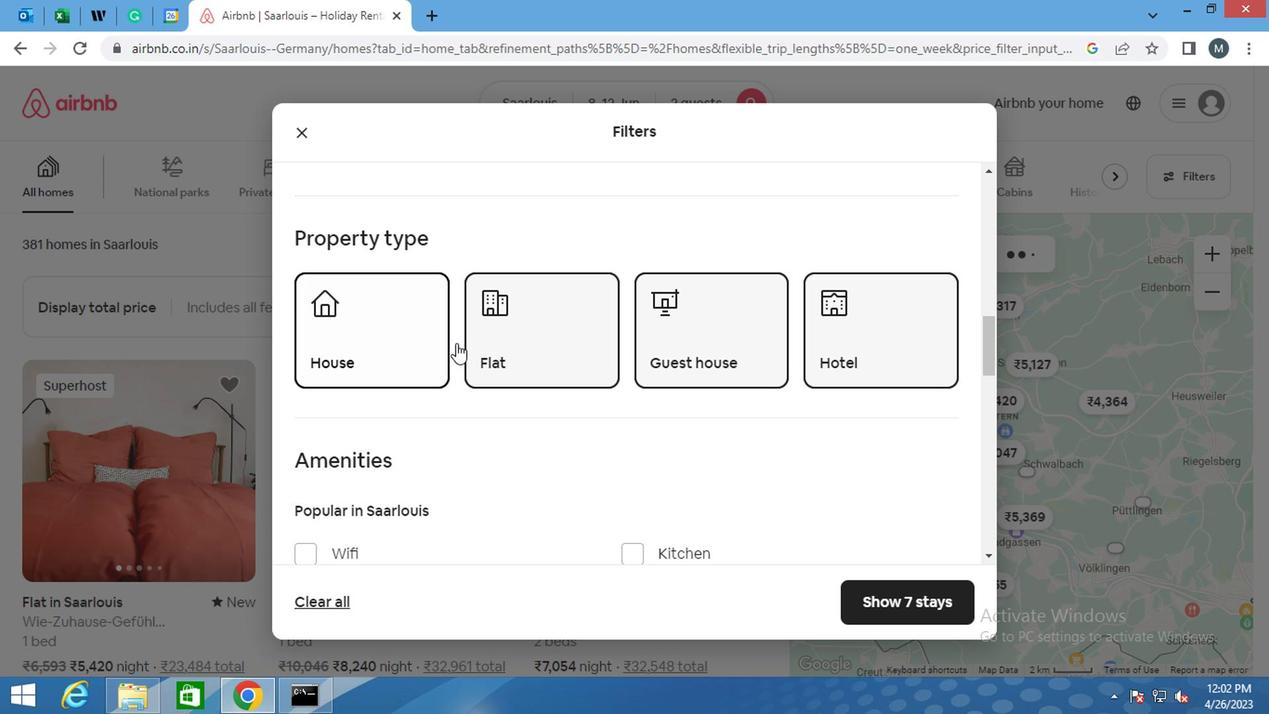 
Action: Mouse moved to (274, 400)
Screenshot: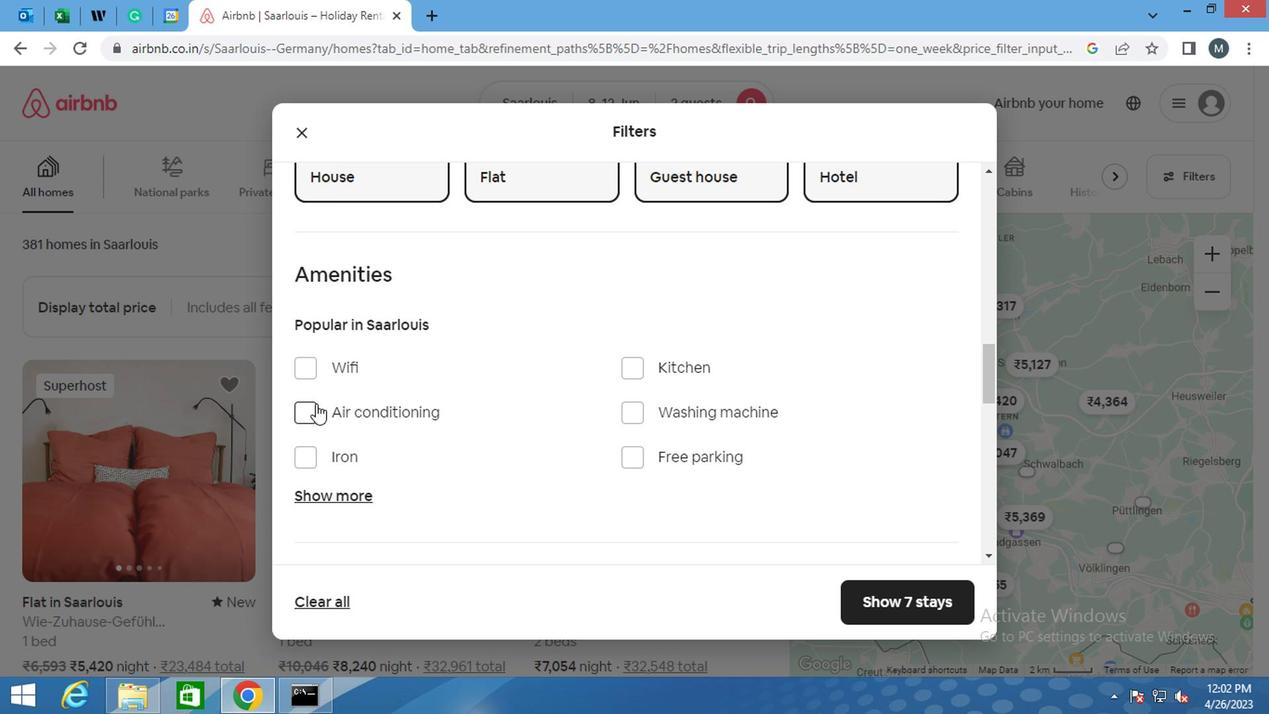 
Action: Mouse scrolled (274, 398) with delta (0, -1)
Screenshot: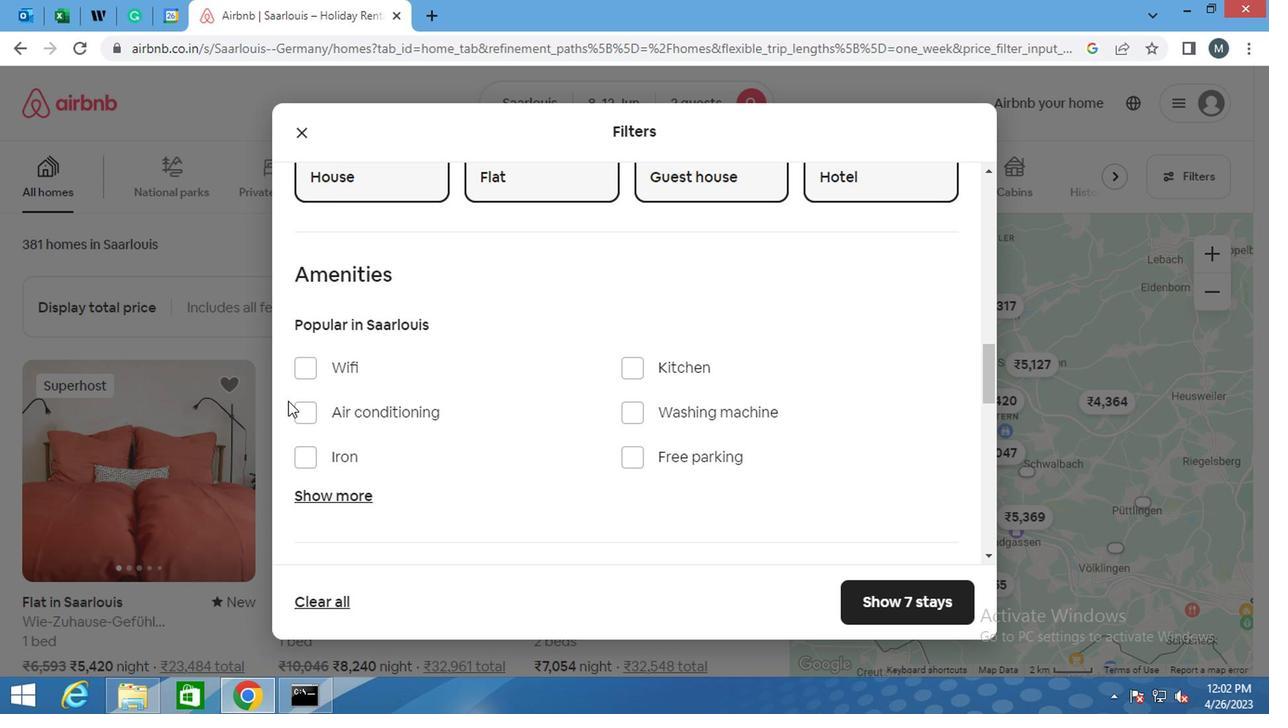 
Action: Mouse scrolled (274, 398) with delta (0, -1)
Screenshot: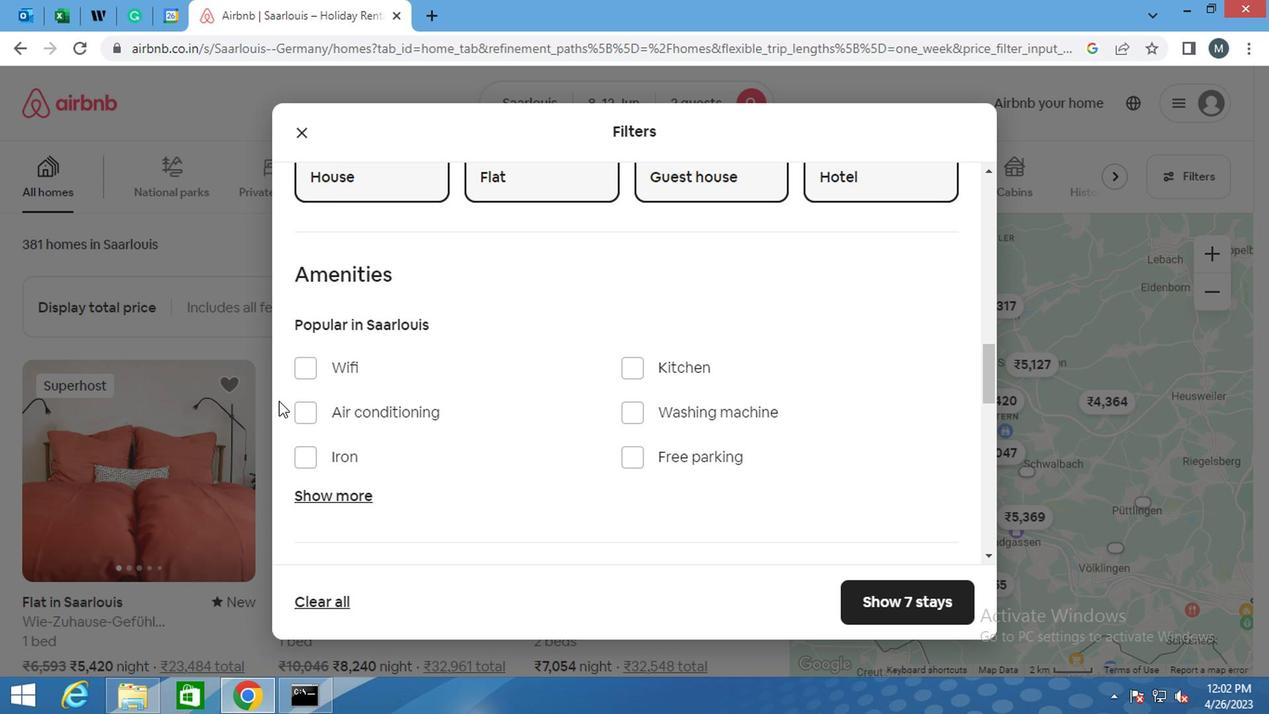 
Action: Mouse moved to (392, 392)
Screenshot: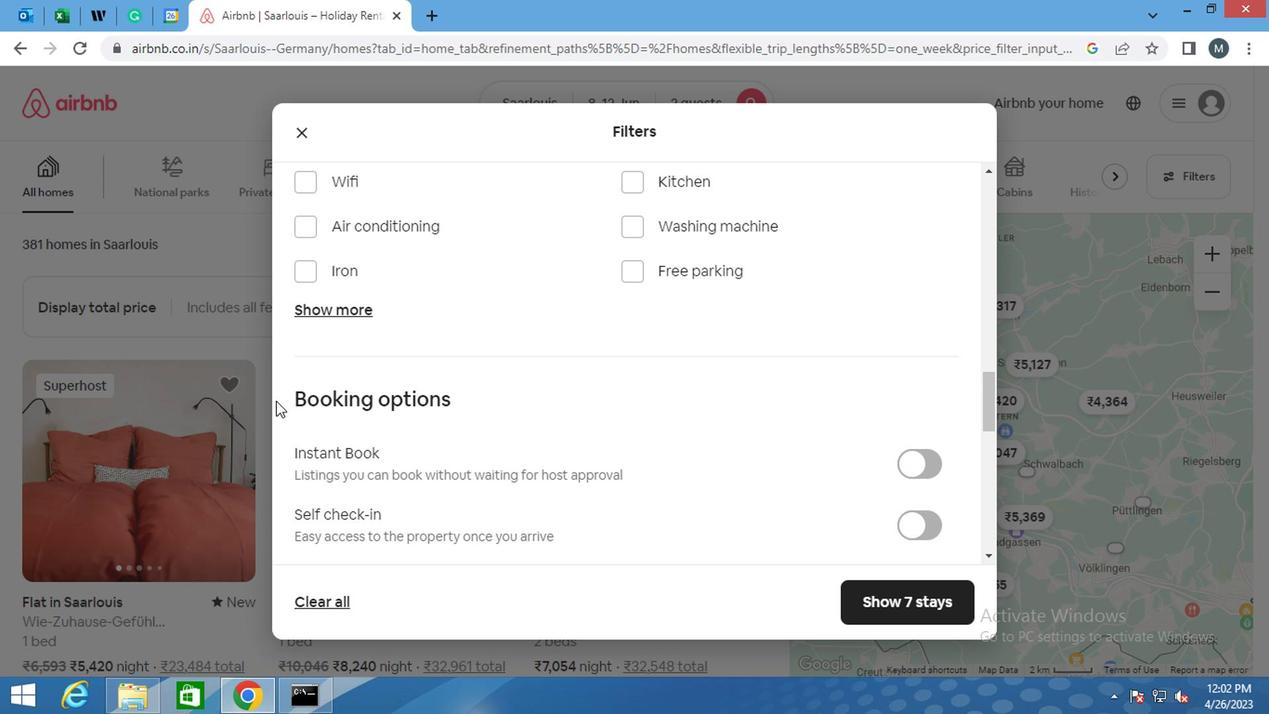 
Action: Mouse scrolled (392, 391) with delta (0, 0)
Screenshot: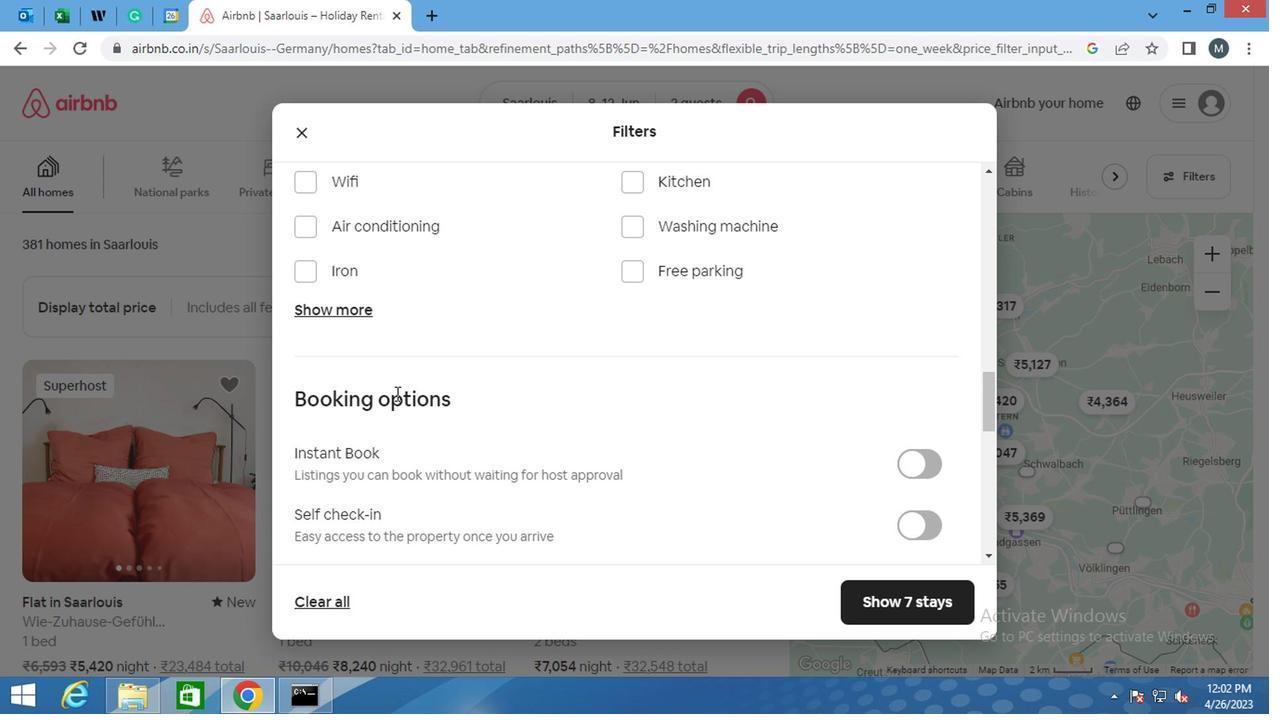 
Action: Mouse moved to (906, 425)
Screenshot: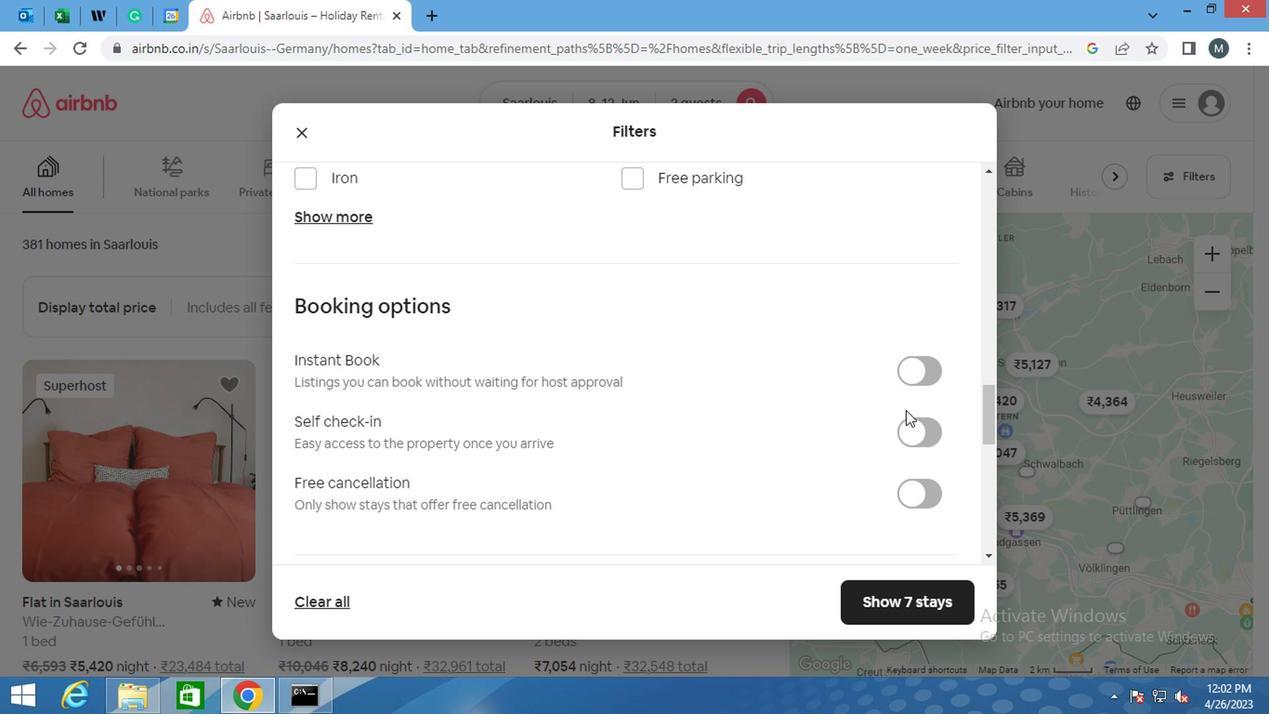 
Action: Mouse pressed left at (906, 425)
Screenshot: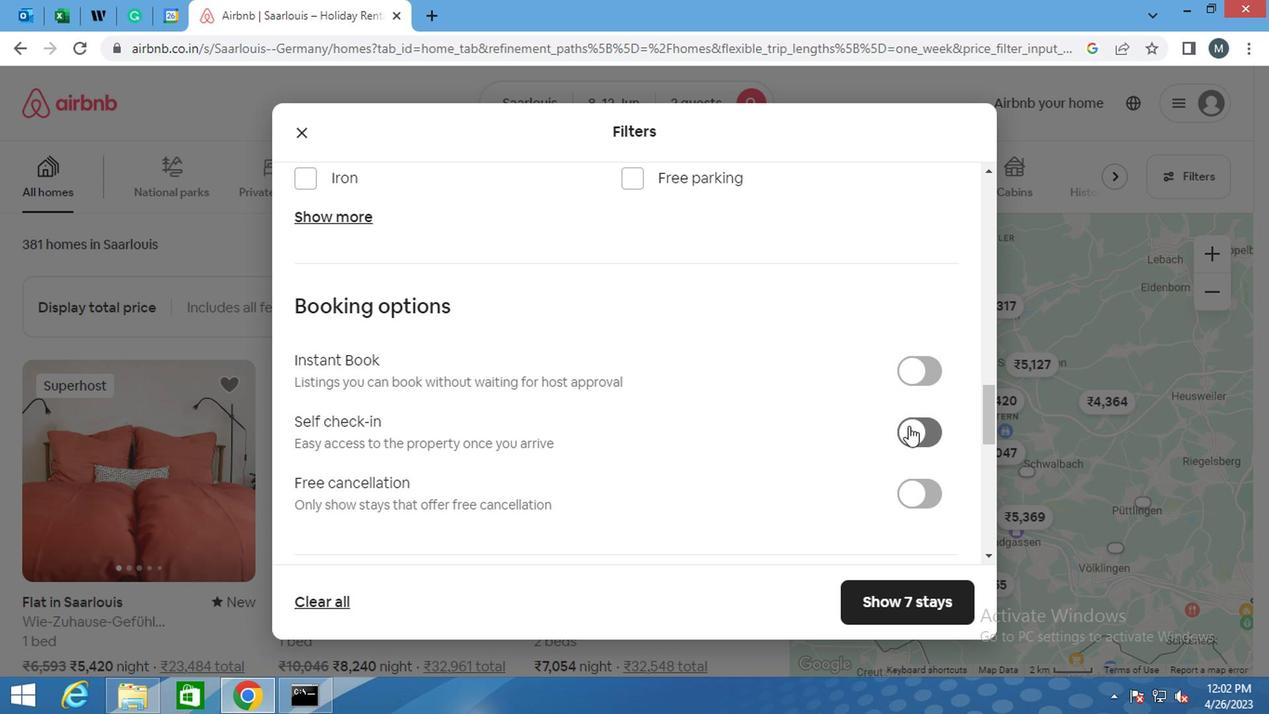 
Action: Mouse moved to (640, 402)
Screenshot: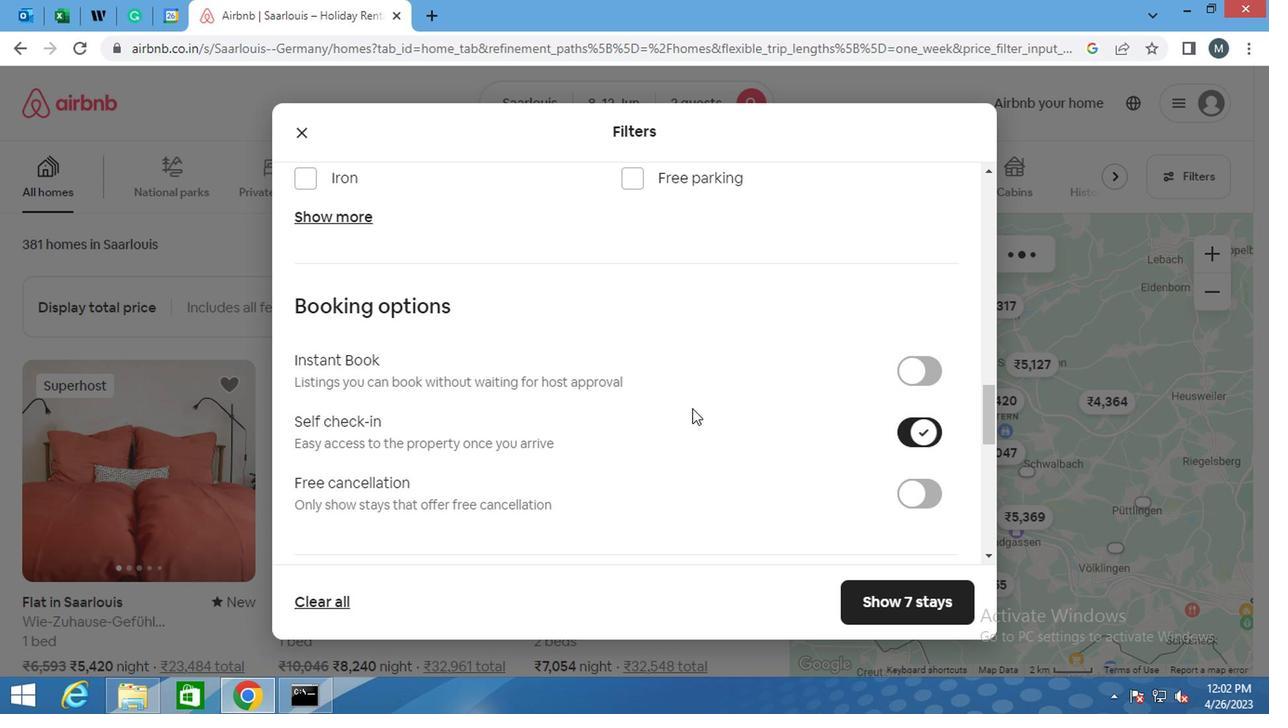 
Action: Mouse scrolled (640, 401) with delta (0, -1)
Screenshot: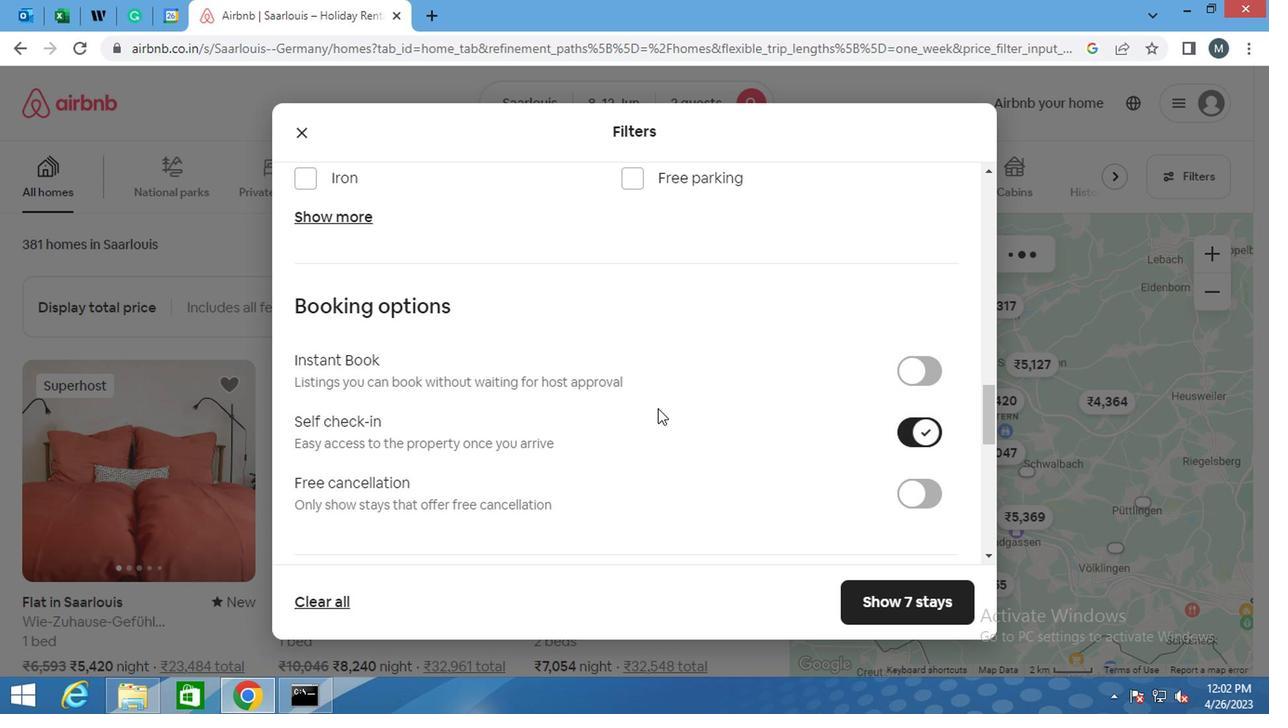 
Action: Mouse moved to (638, 402)
Screenshot: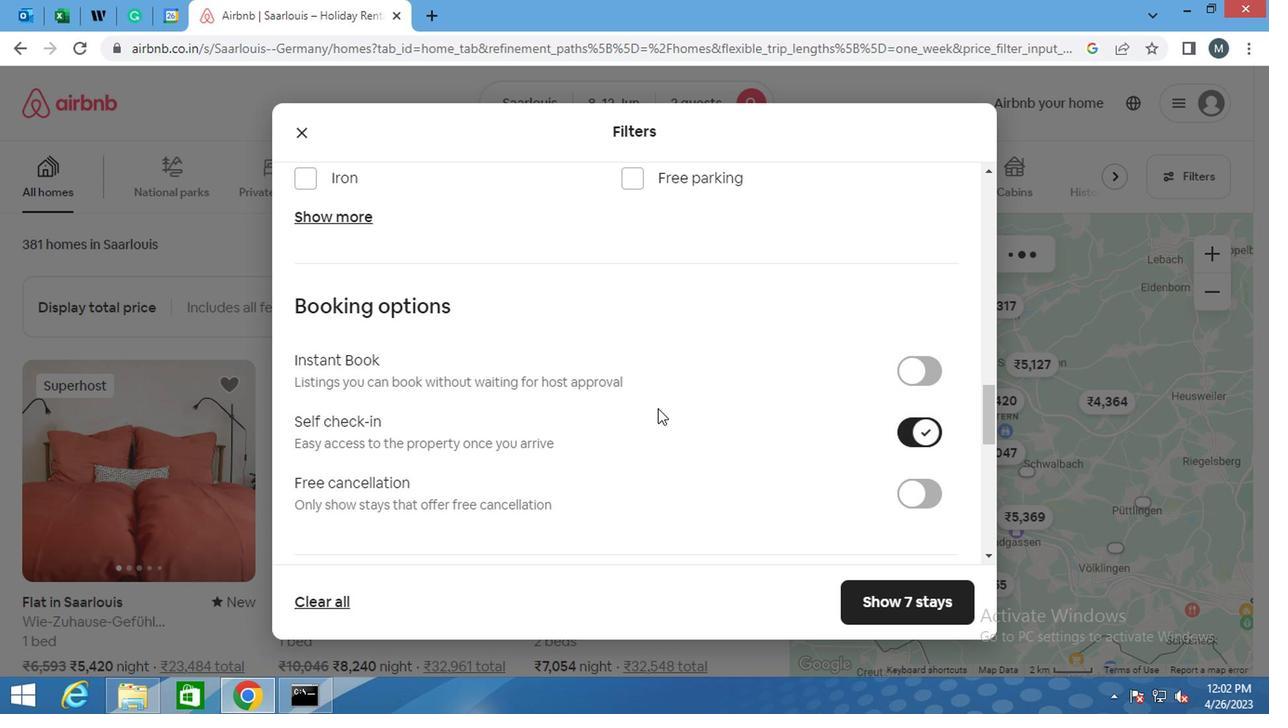 
Action: Mouse scrolled (638, 401) with delta (0, -1)
Screenshot: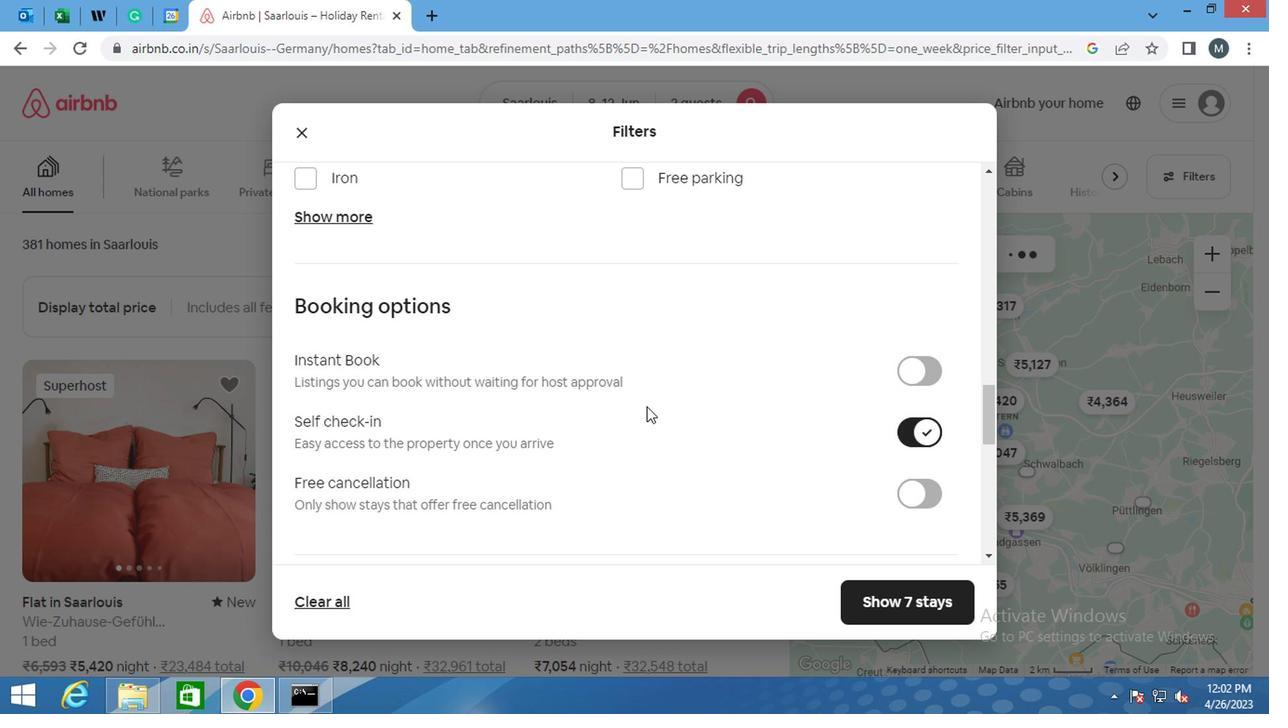 
Action: Mouse moved to (583, 404)
Screenshot: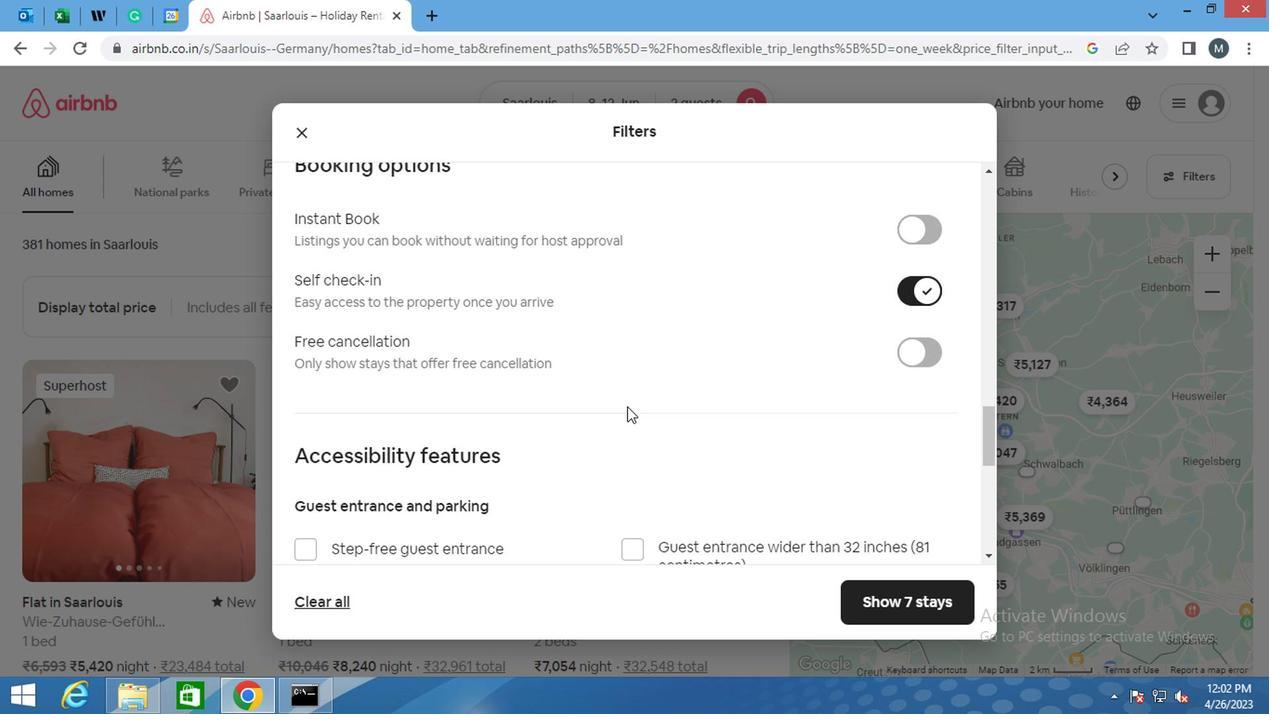 
Action: Mouse scrolled (583, 403) with delta (0, -1)
Screenshot: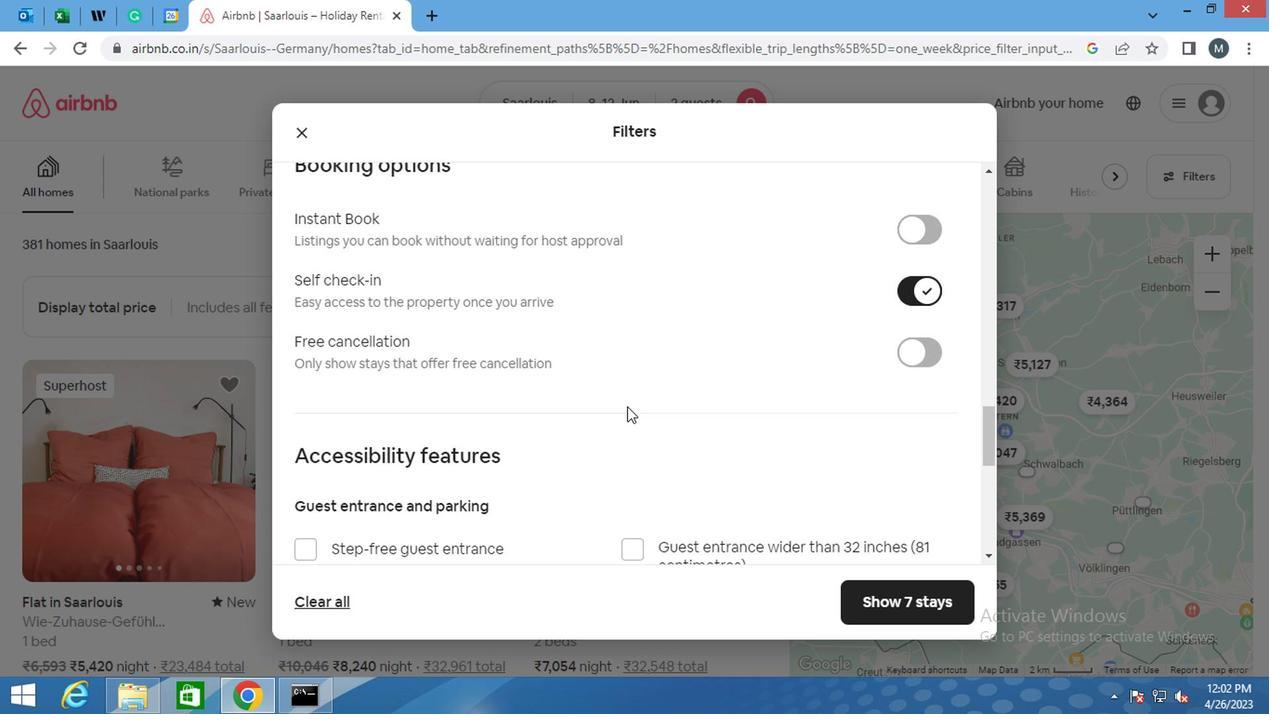 
Action: Mouse moved to (548, 410)
Screenshot: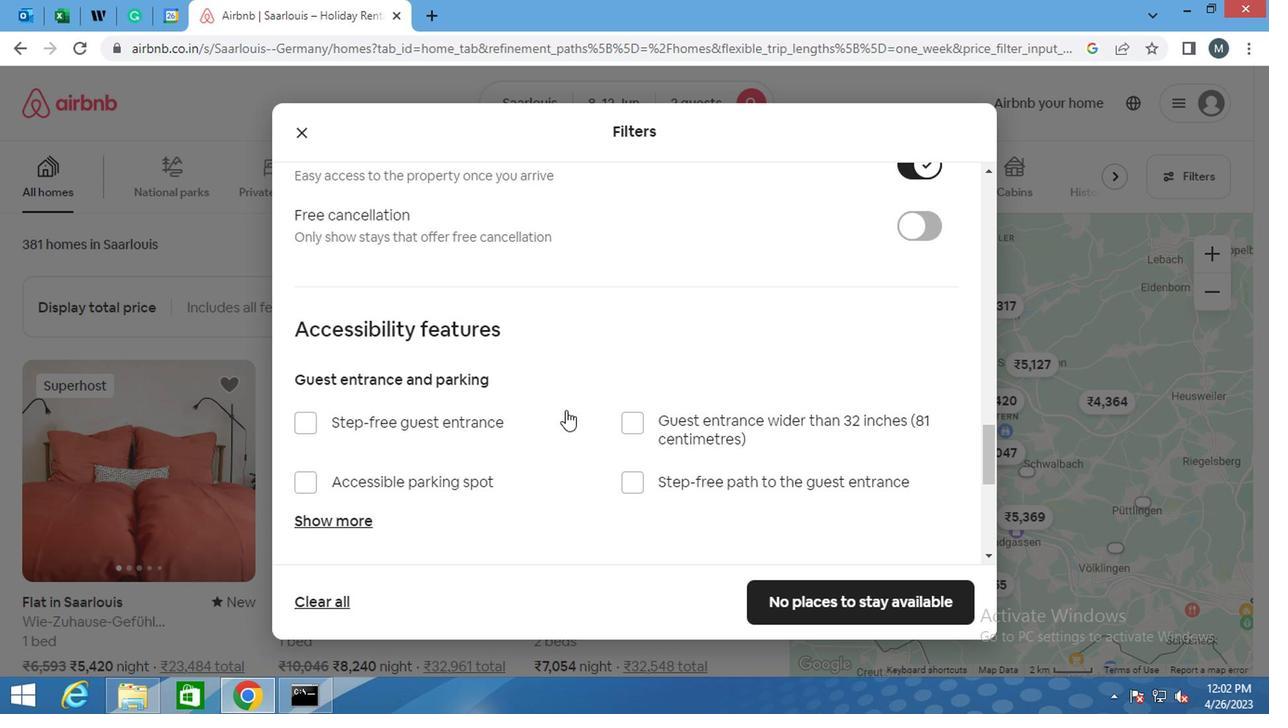 
Action: Mouse scrolled (548, 409) with delta (0, 0)
Screenshot: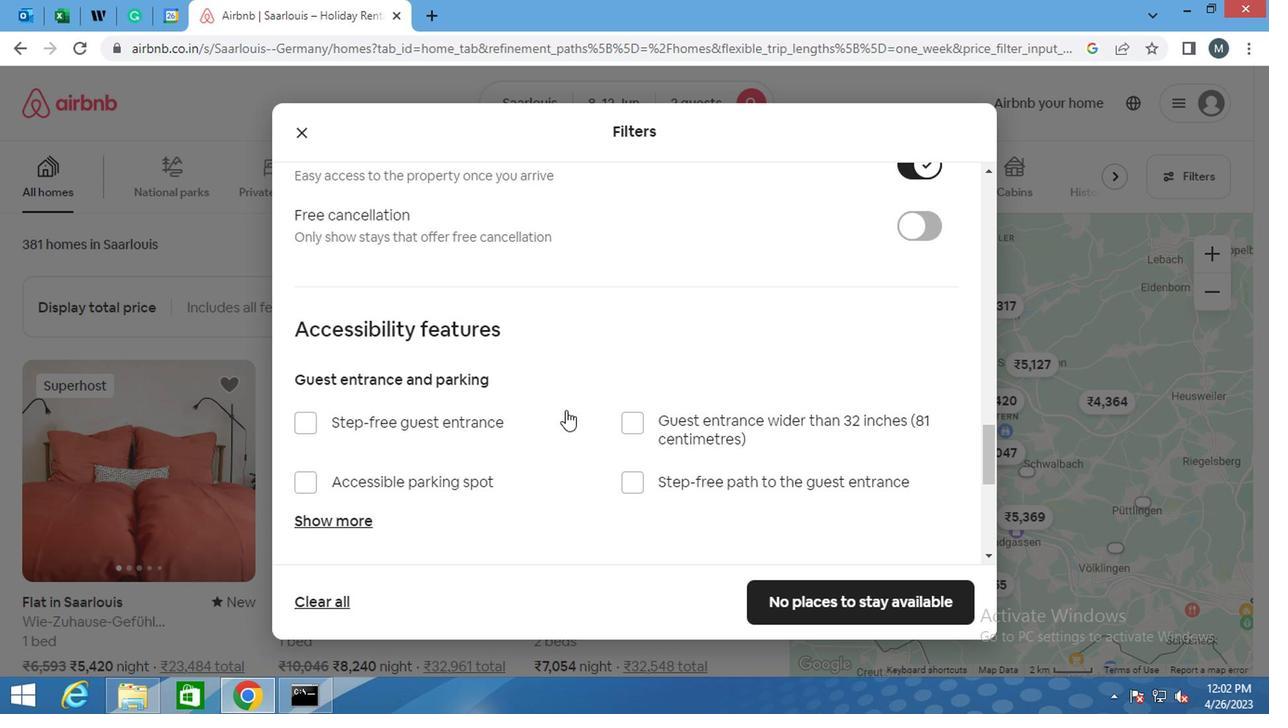 
Action: Mouse moved to (472, 425)
Screenshot: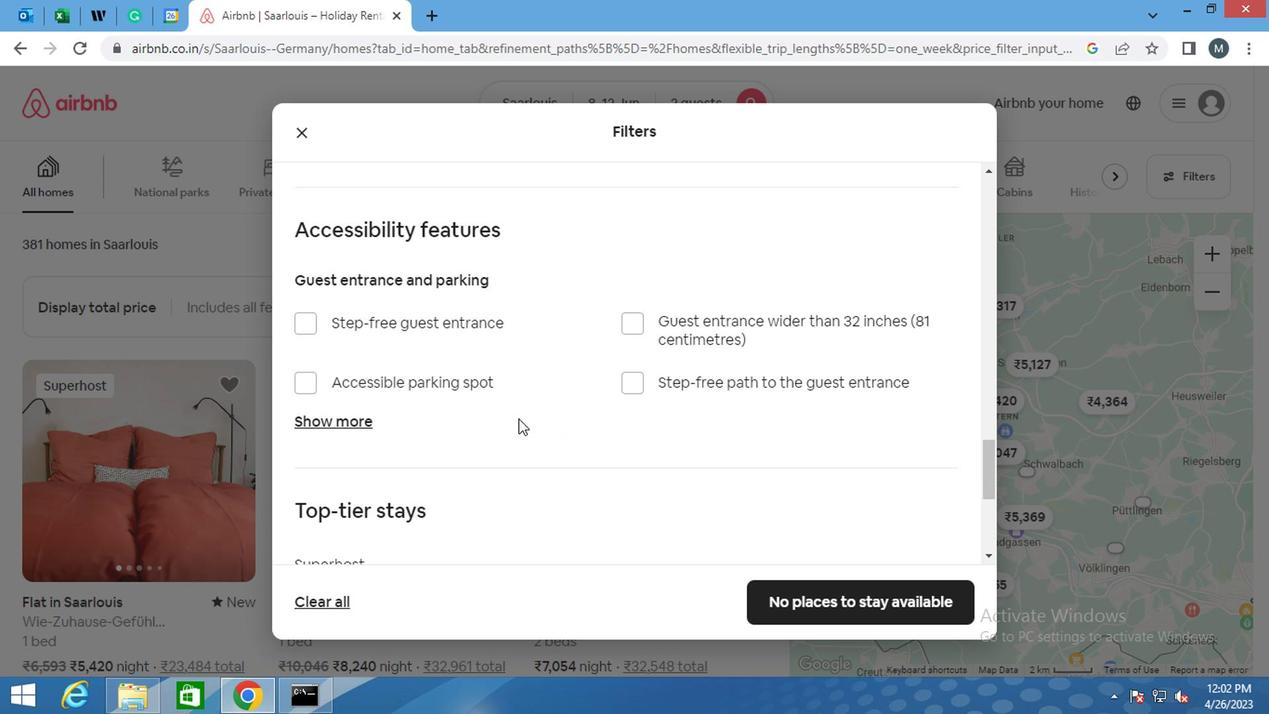 
Action: Mouse scrolled (472, 424) with delta (0, 0)
Screenshot: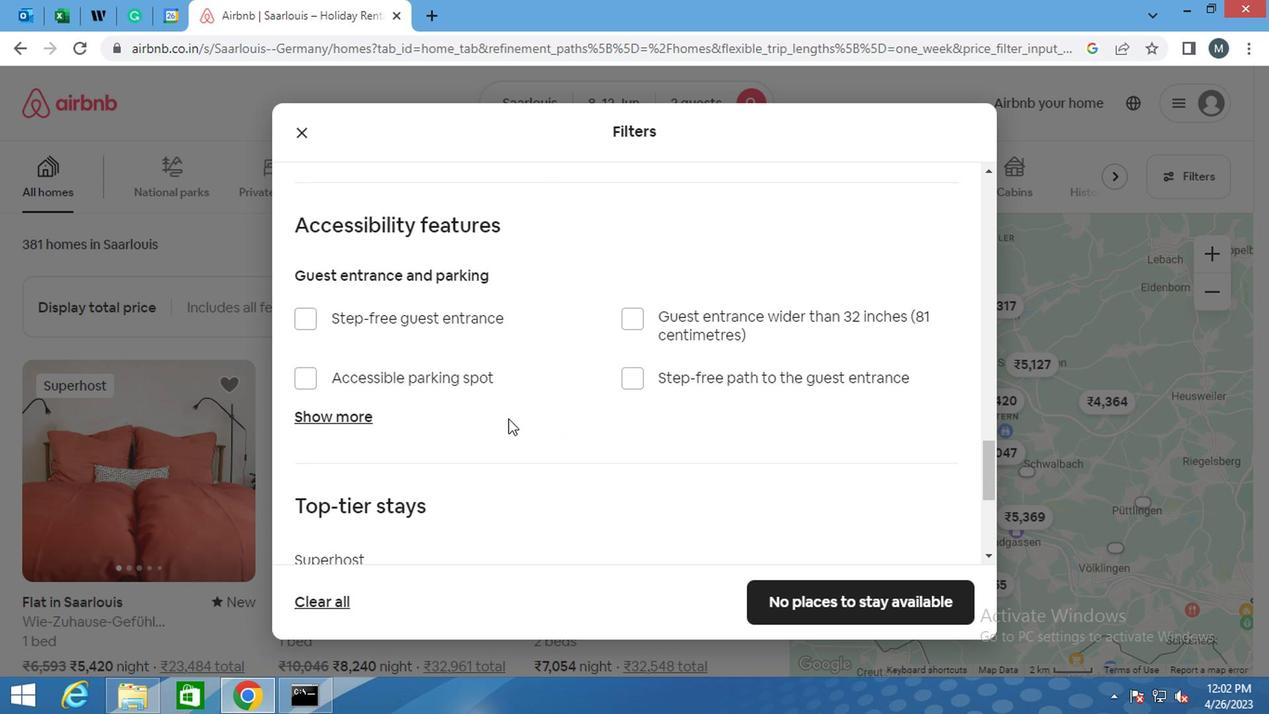 
Action: Mouse moved to (469, 431)
Screenshot: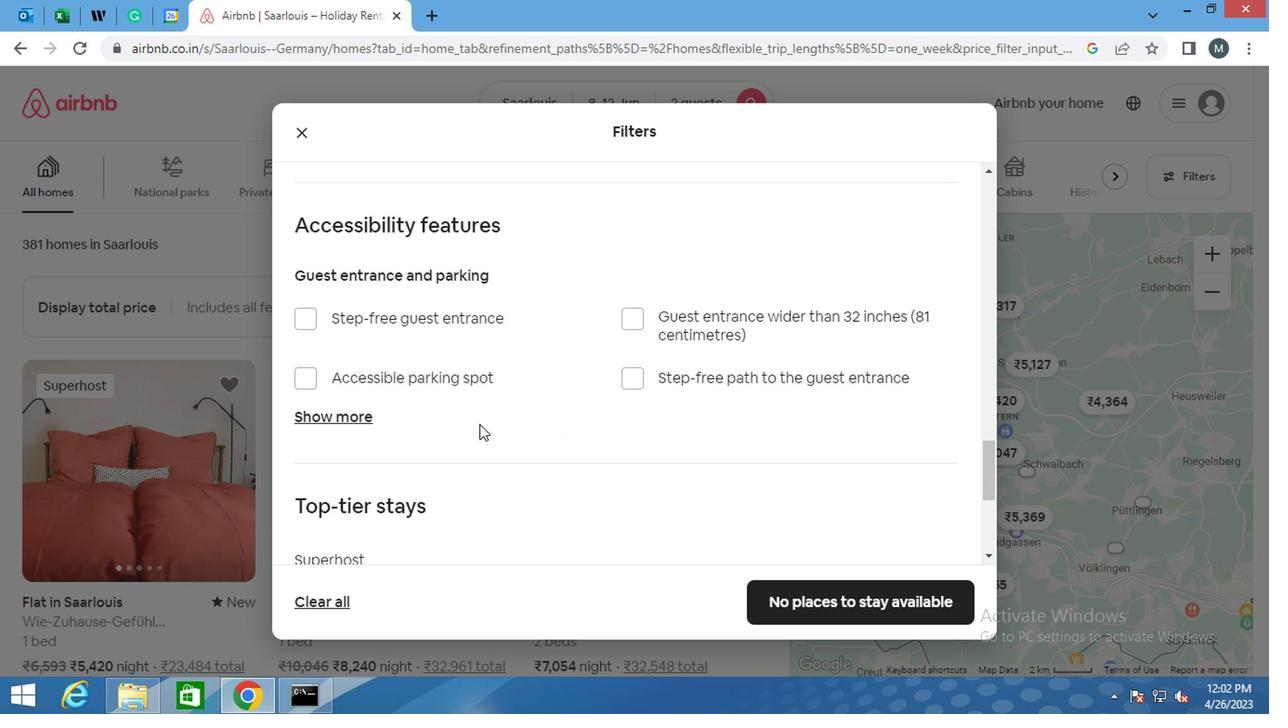 
Action: Mouse scrolled (469, 431) with delta (0, 0)
Screenshot: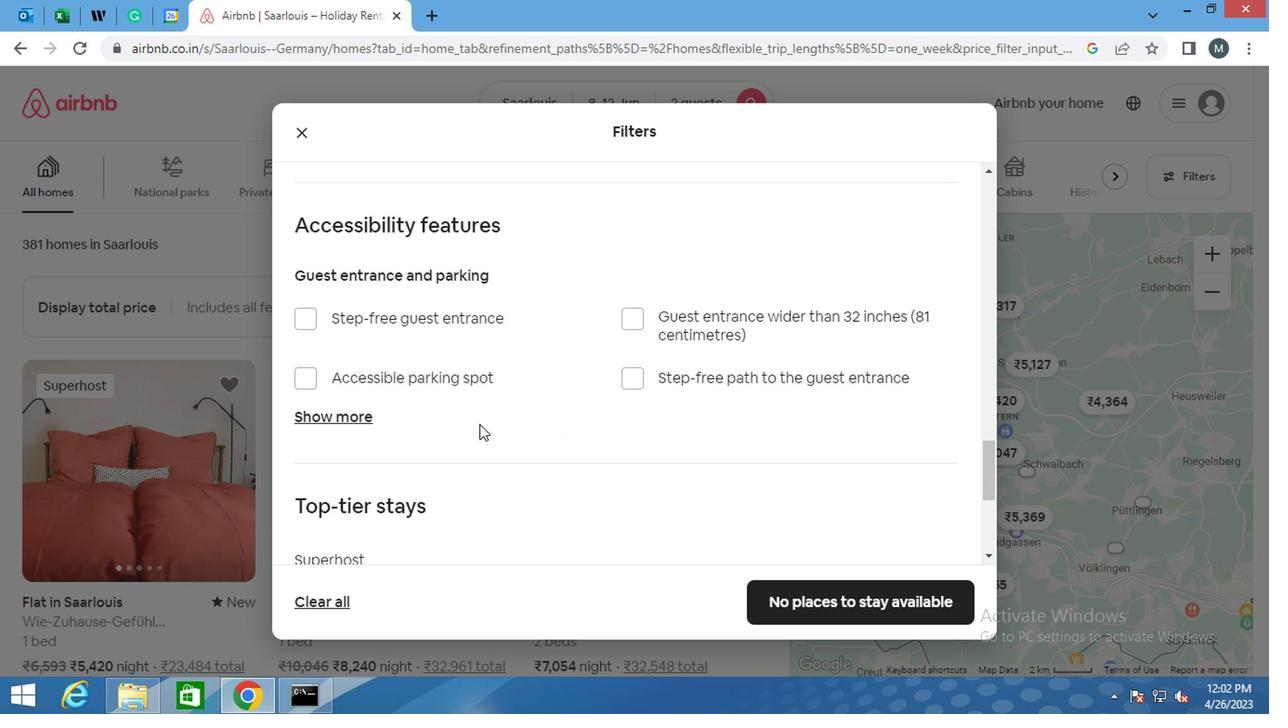 
Action: Mouse moved to (468, 433)
Screenshot: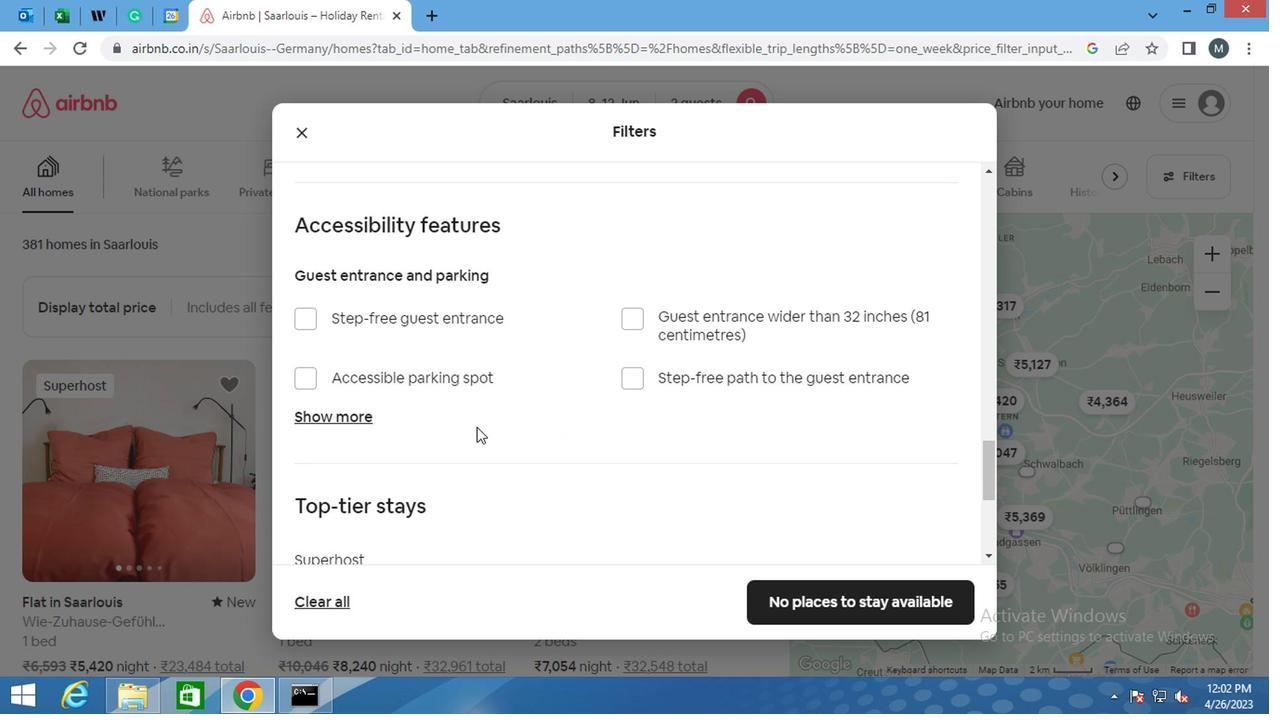 
Action: Mouse scrolled (468, 431) with delta (0, -1)
Screenshot: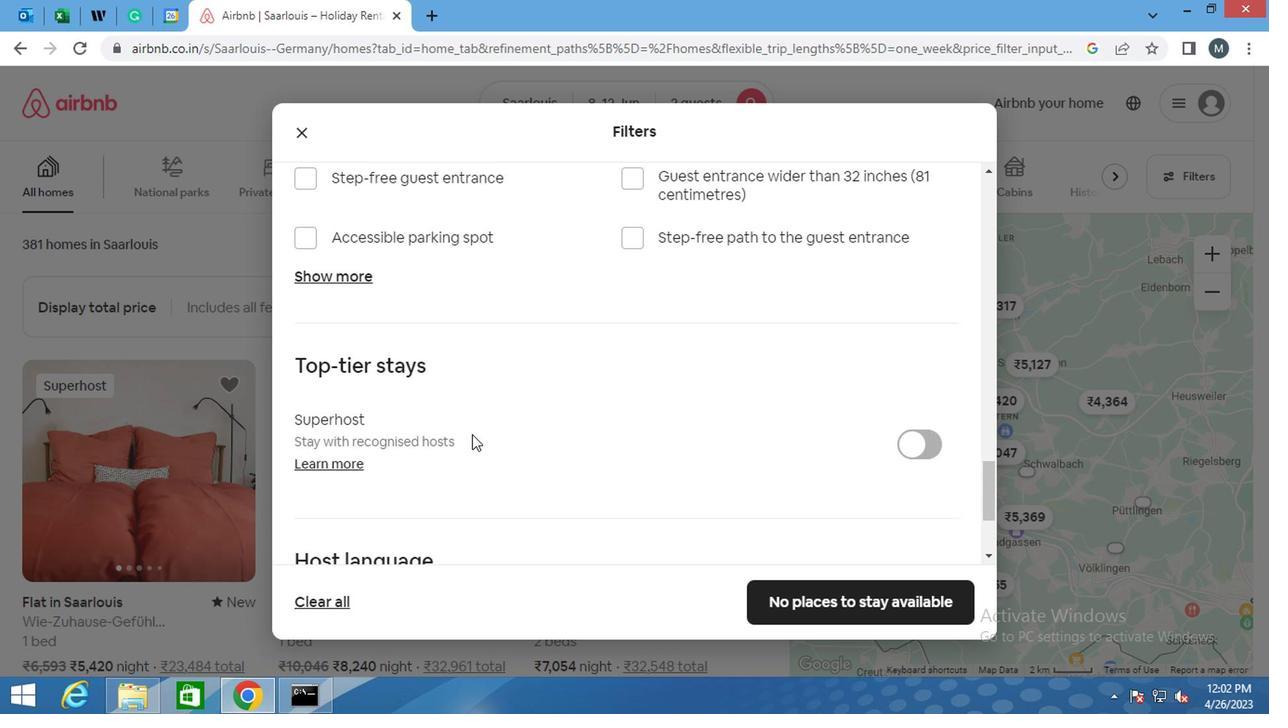 
Action: Mouse moved to (827, 374)
Screenshot: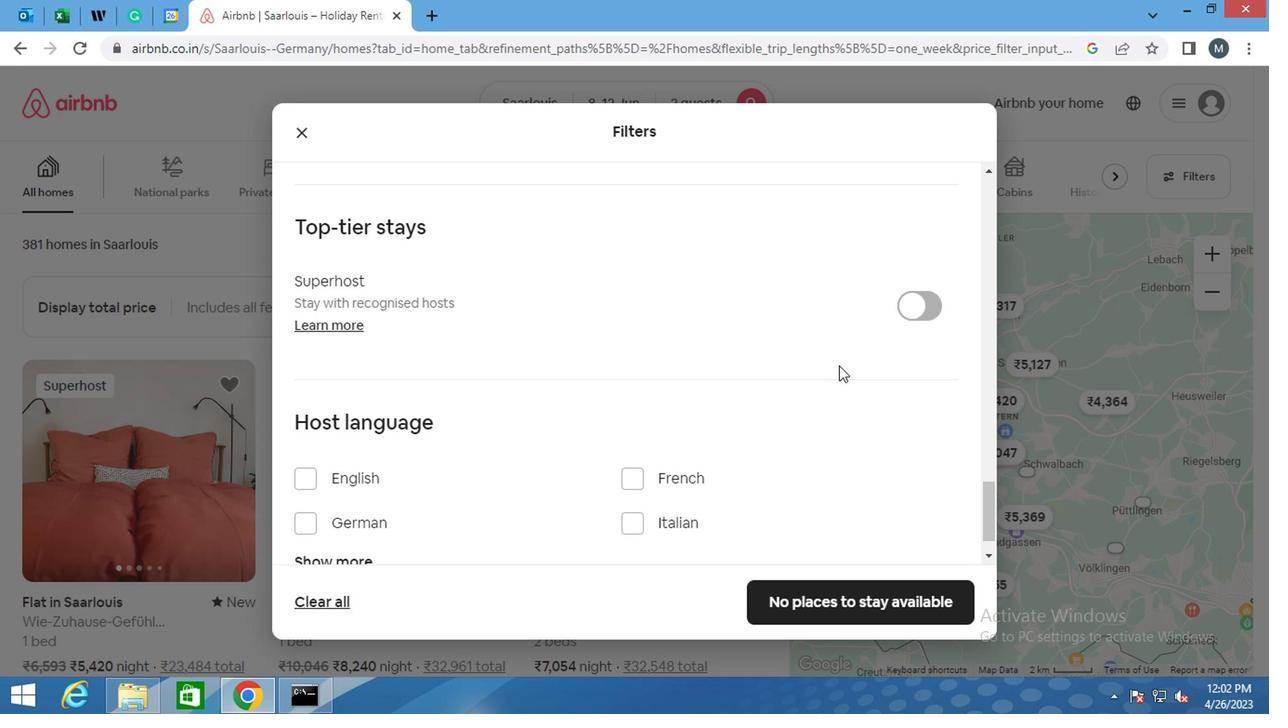 
Action: Mouse scrolled (827, 374) with delta (0, 0)
Screenshot: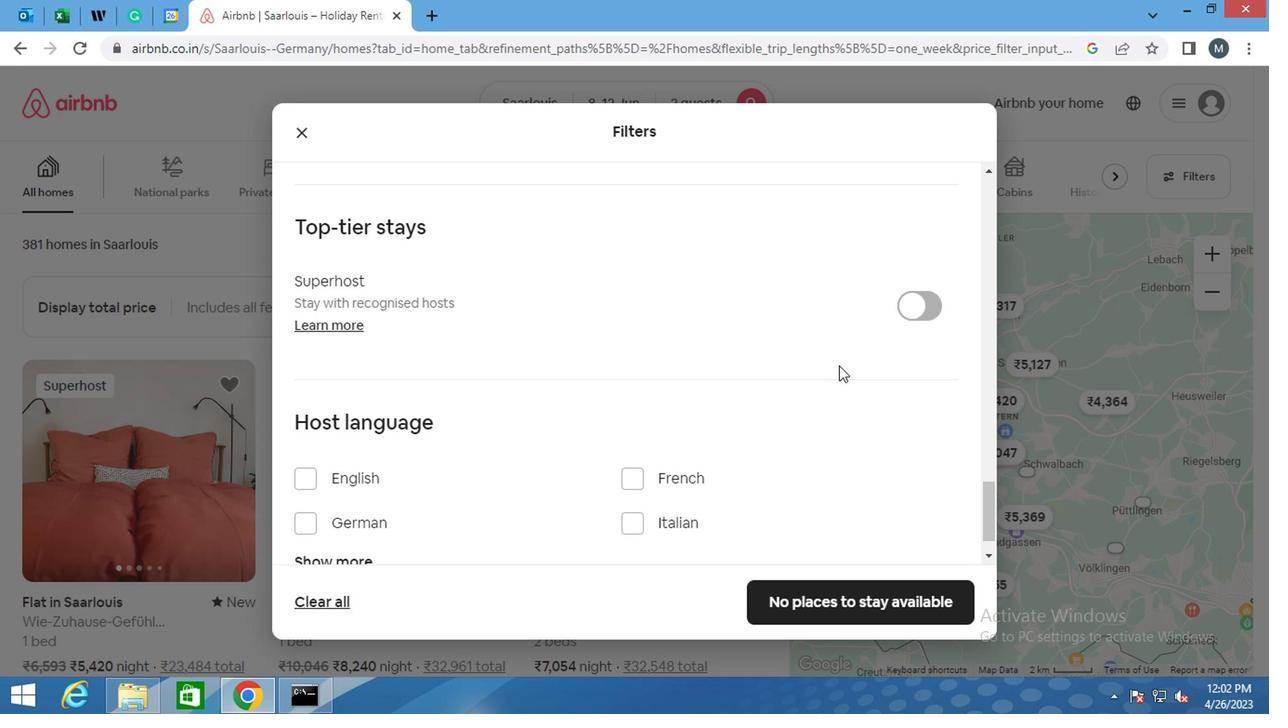
Action: Mouse moved to (825, 377)
Screenshot: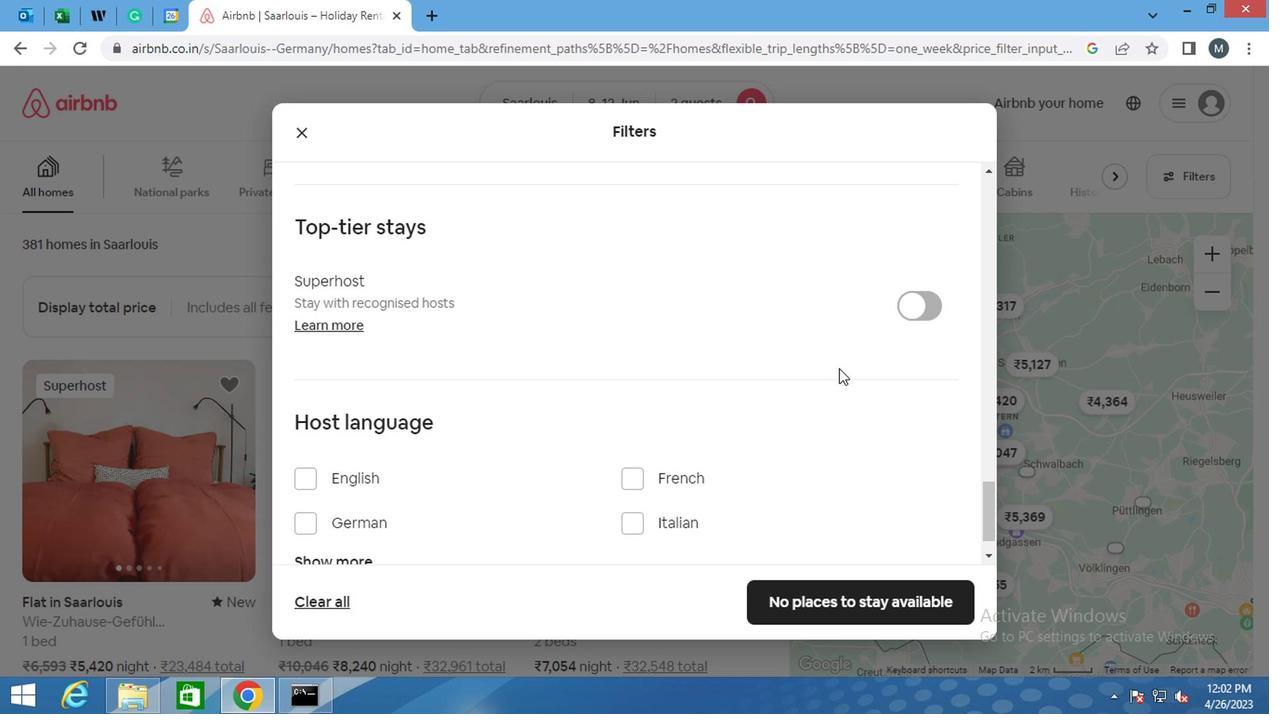 
Action: Mouse scrolled (825, 376) with delta (0, 0)
Screenshot: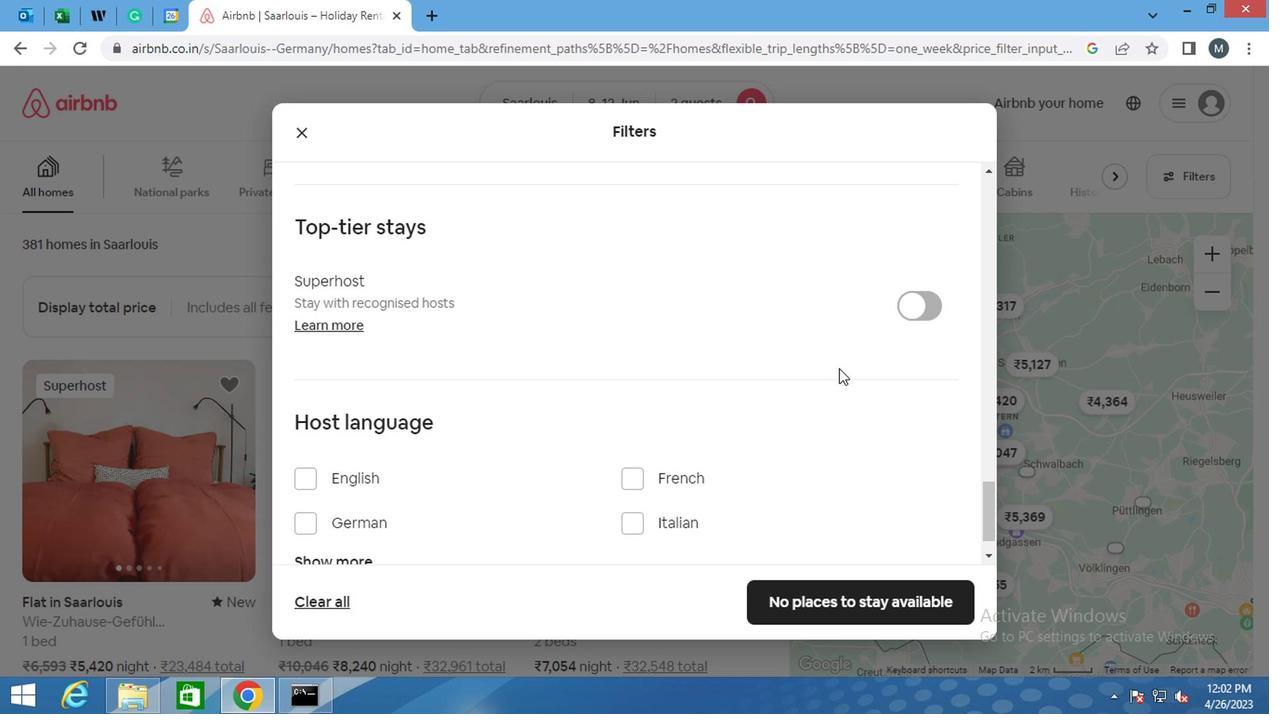 
Action: Mouse moved to (290, 419)
Screenshot: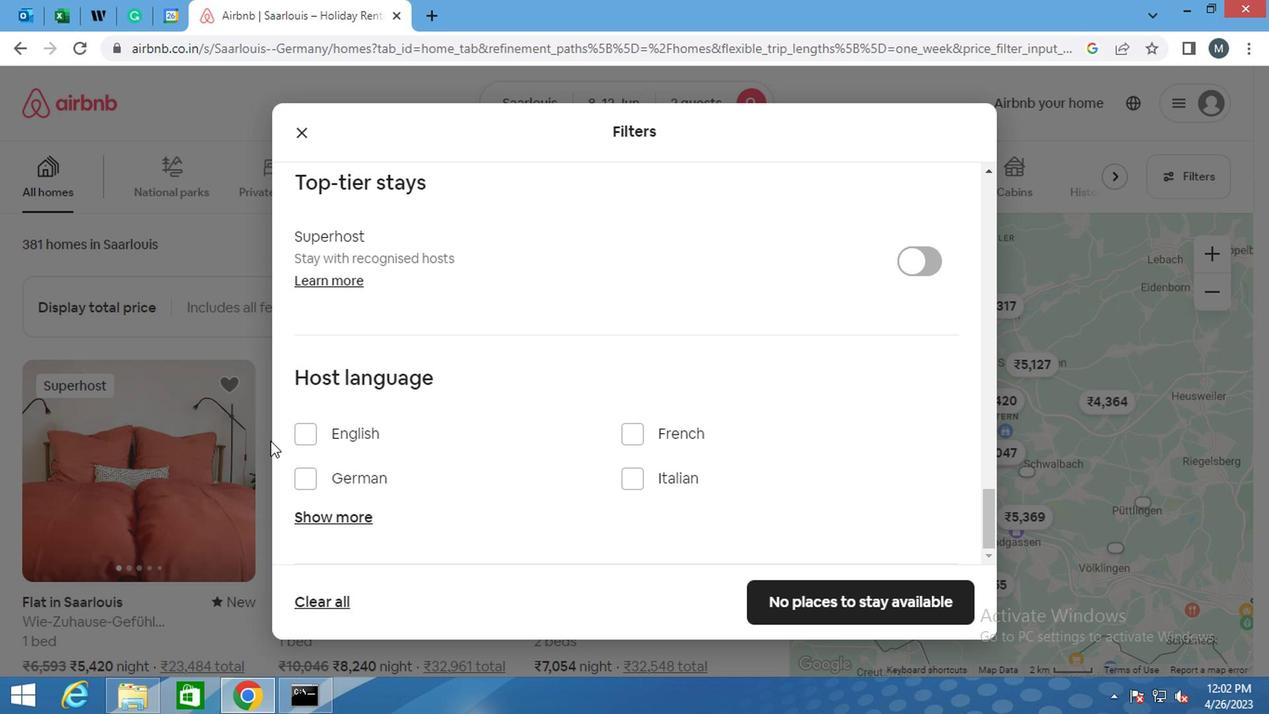 
Action: Mouse pressed left at (290, 419)
Screenshot: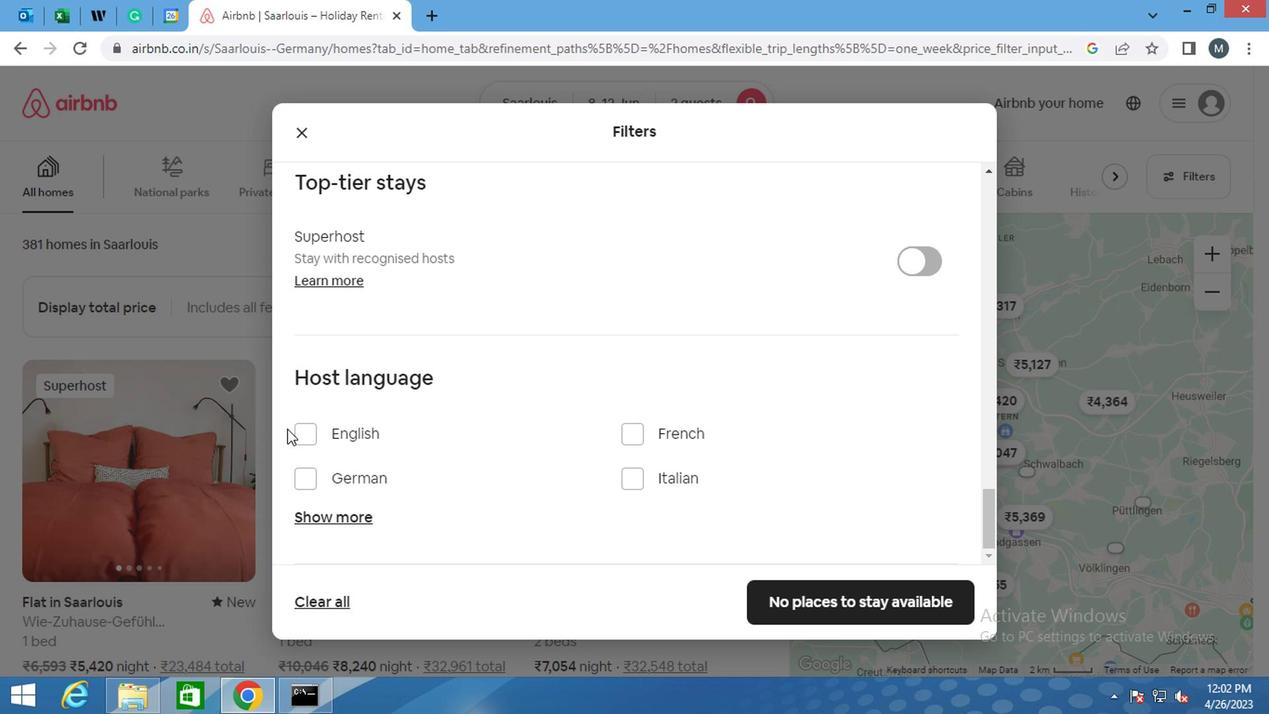 
Action: Mouse moved to (303, 425)
Screenshot: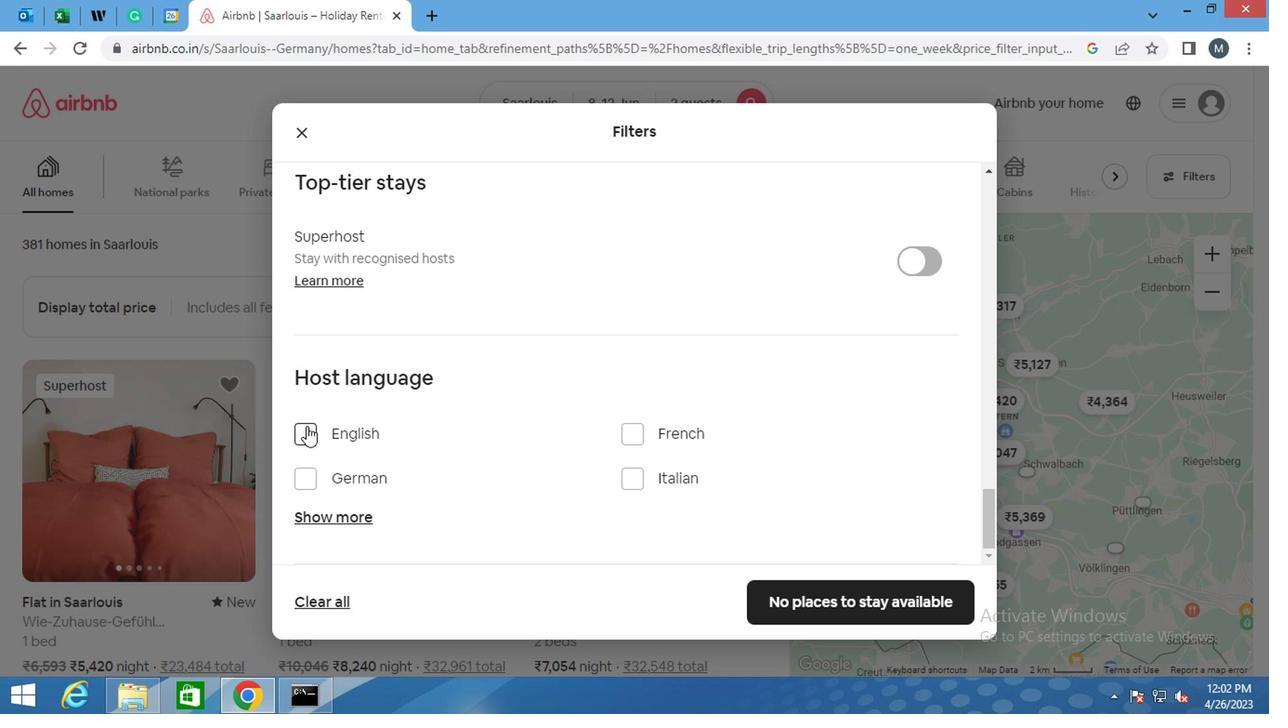 
Action: Mouse pressed left at (303, 425)
Screenshot: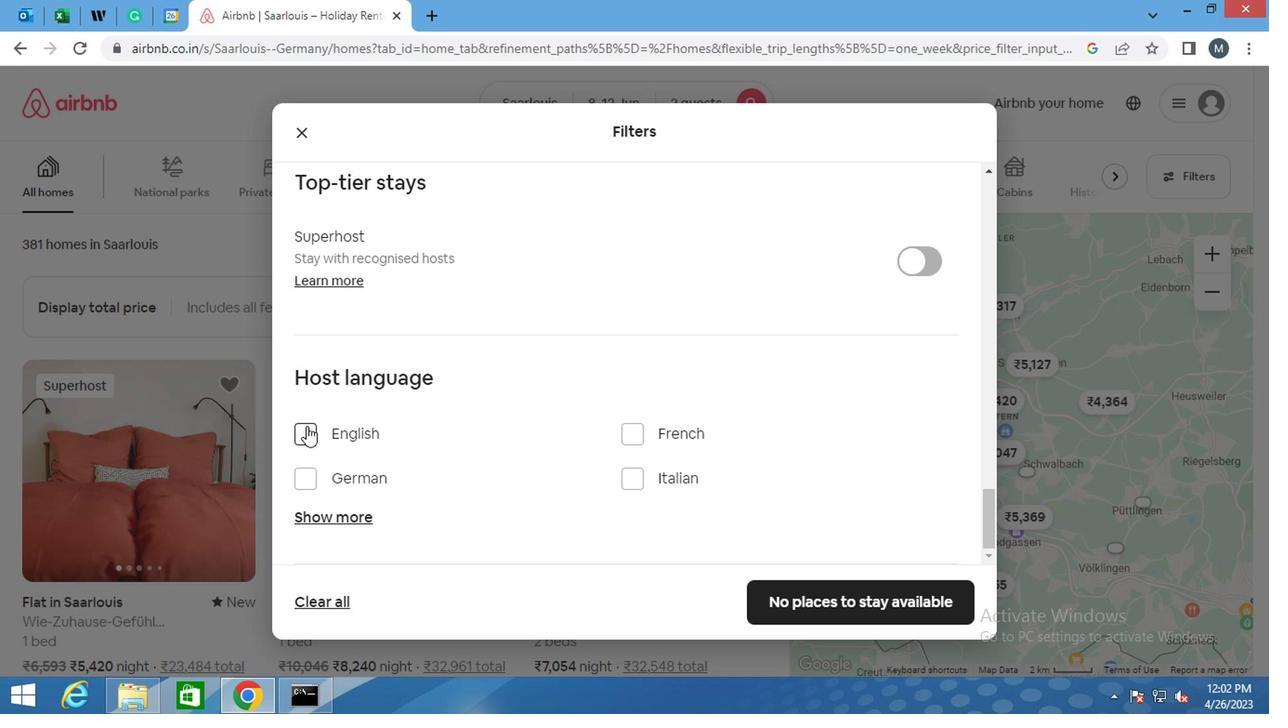 
Action: Mouse moved to (819, 605)
Screenshot: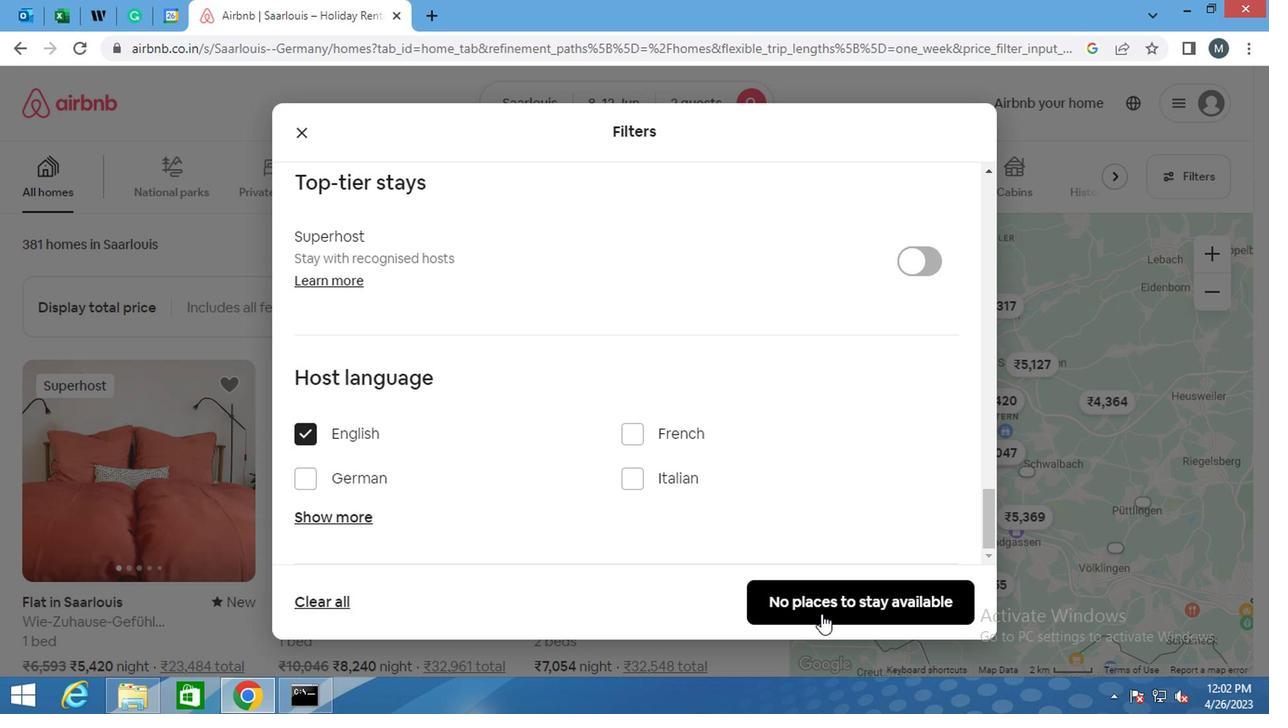 
Action: Mouse pressed left at (819, 605)
Screenshot: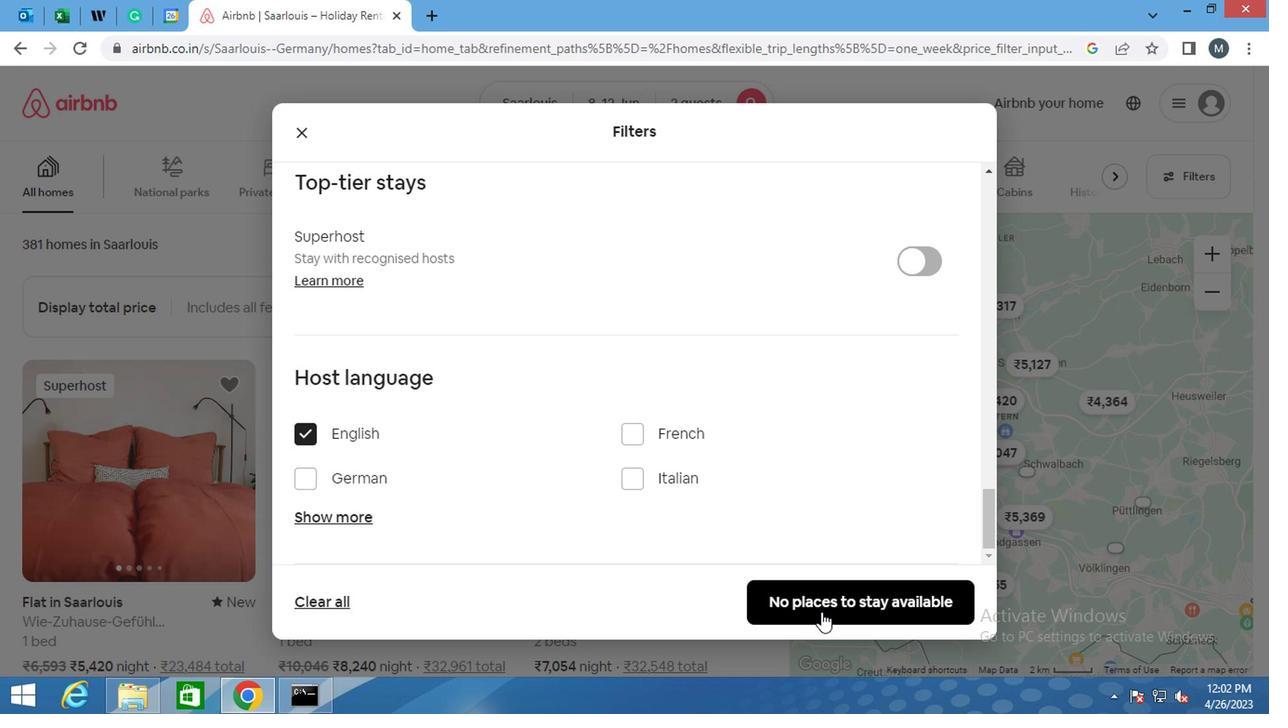 
Action: Mouse moved to (817, 605)
Screenshot: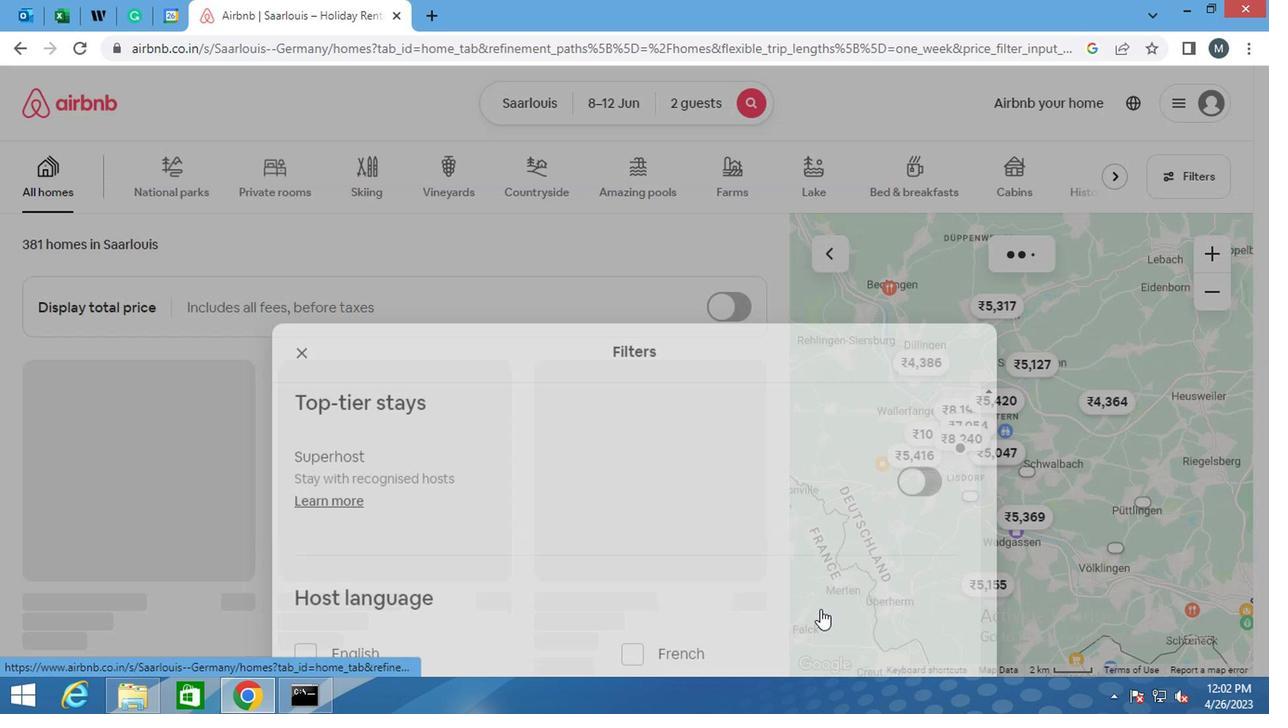 
